 Task: Look for space in Riverbank, United States from 5th July, 2023 to 10th July, 2023 for 4 adults in price range Rs.9000 to Rs.14000. Place can be entire place with 2 bedrooms having 4 beds and 2 bathrooms. Property type can be house, flat, guest house. Booking option can be shelf check-in. Required host language is English.
Action: Mouse moved to (537, 138)
Screenshot: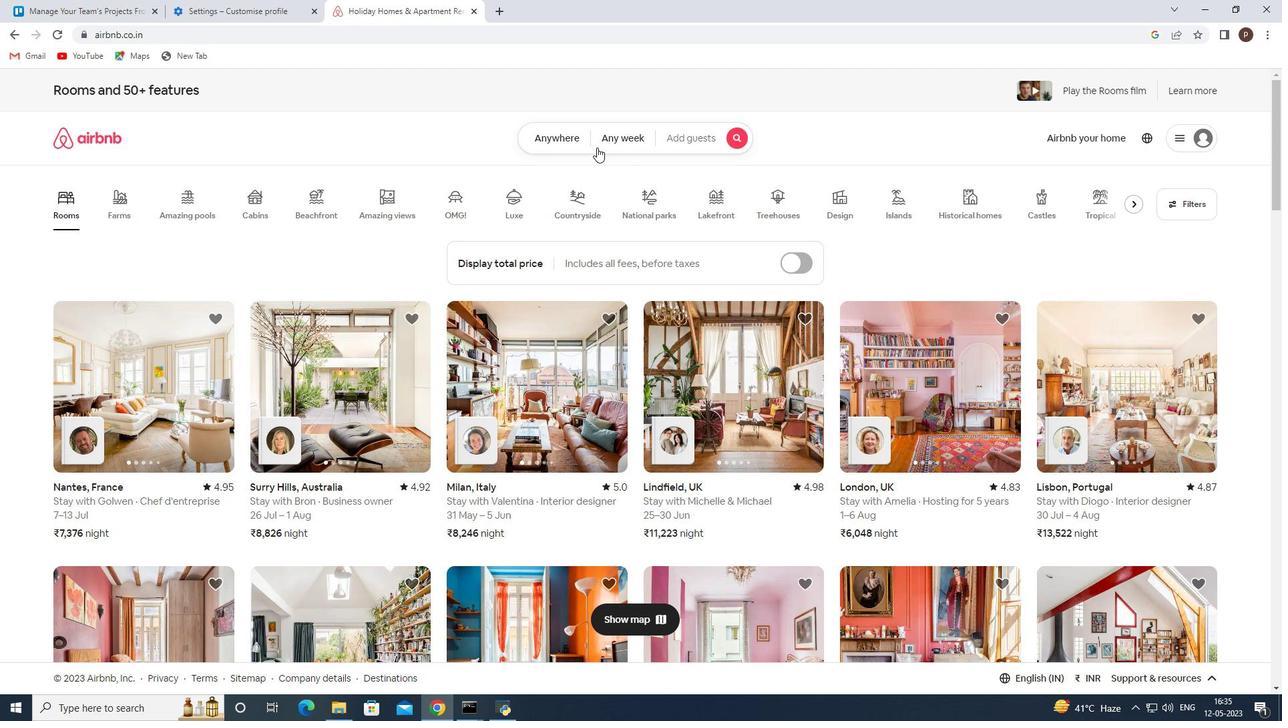 
Action: Mouse pressed left at (537, 138)
Screenshot: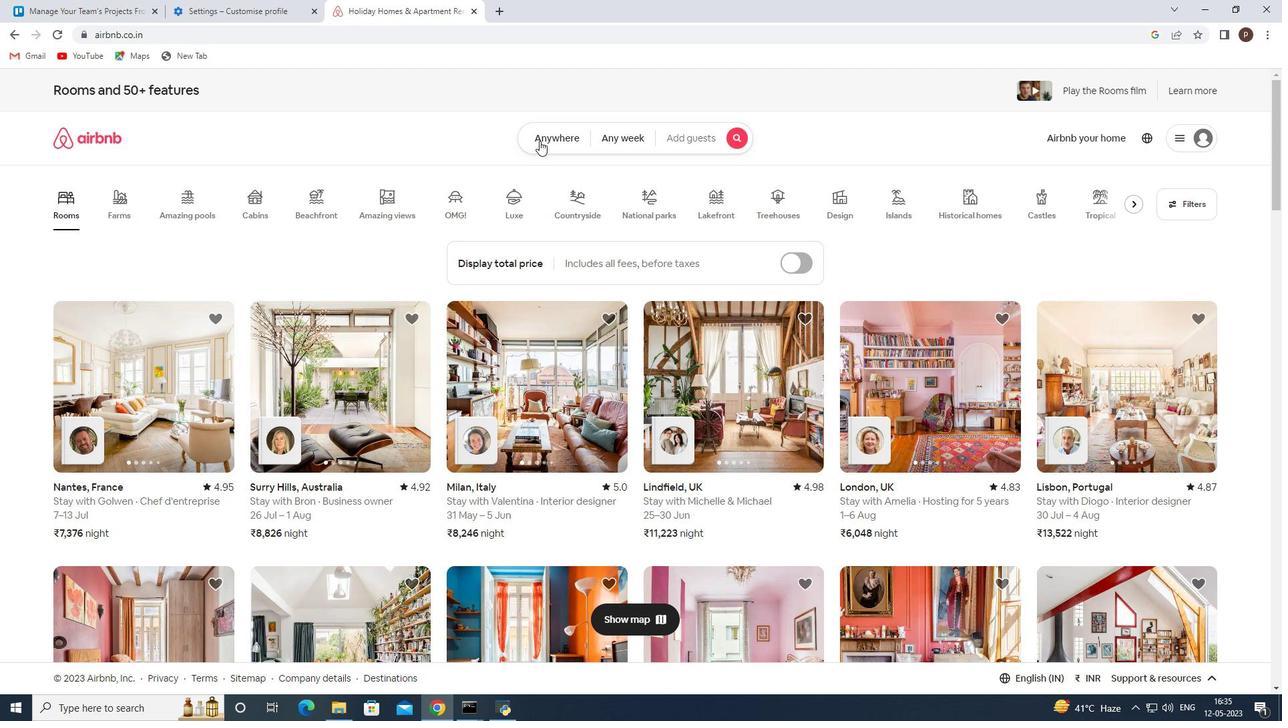 
Action: Mouse moved to (414, 193)
Screenshot: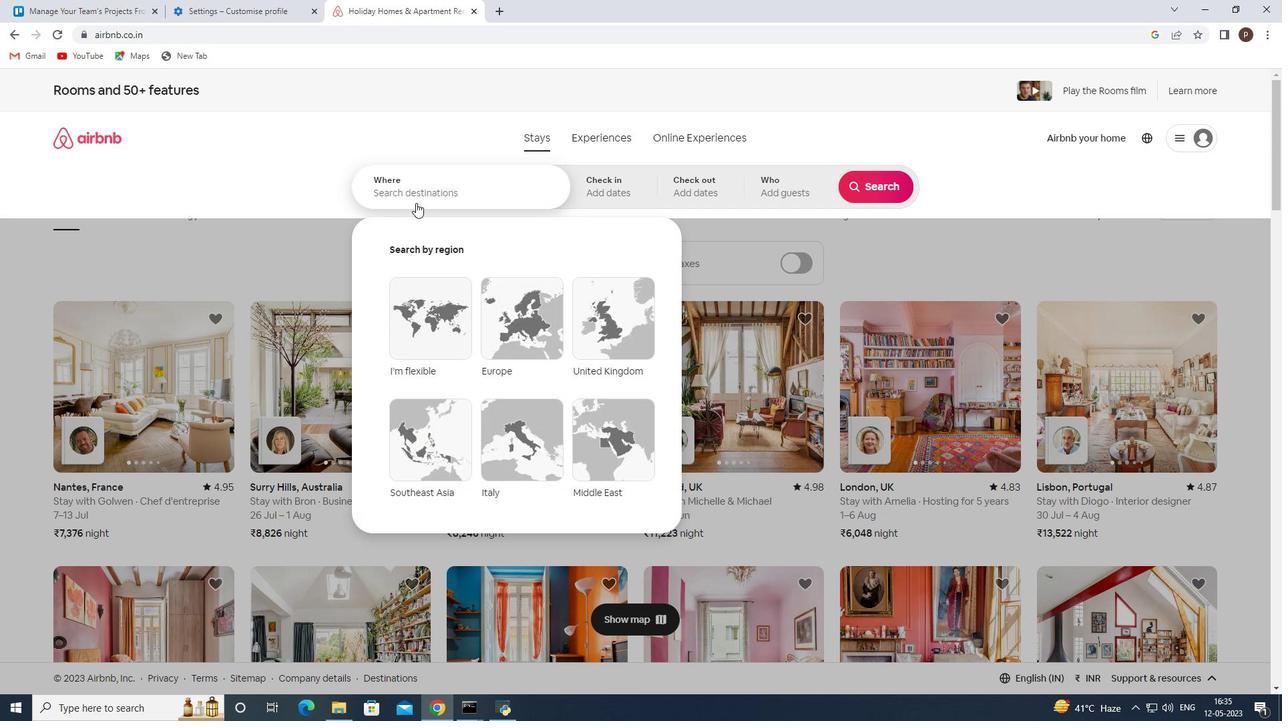 
Action: Mouse pressed left at (414, 193)
Screenshot: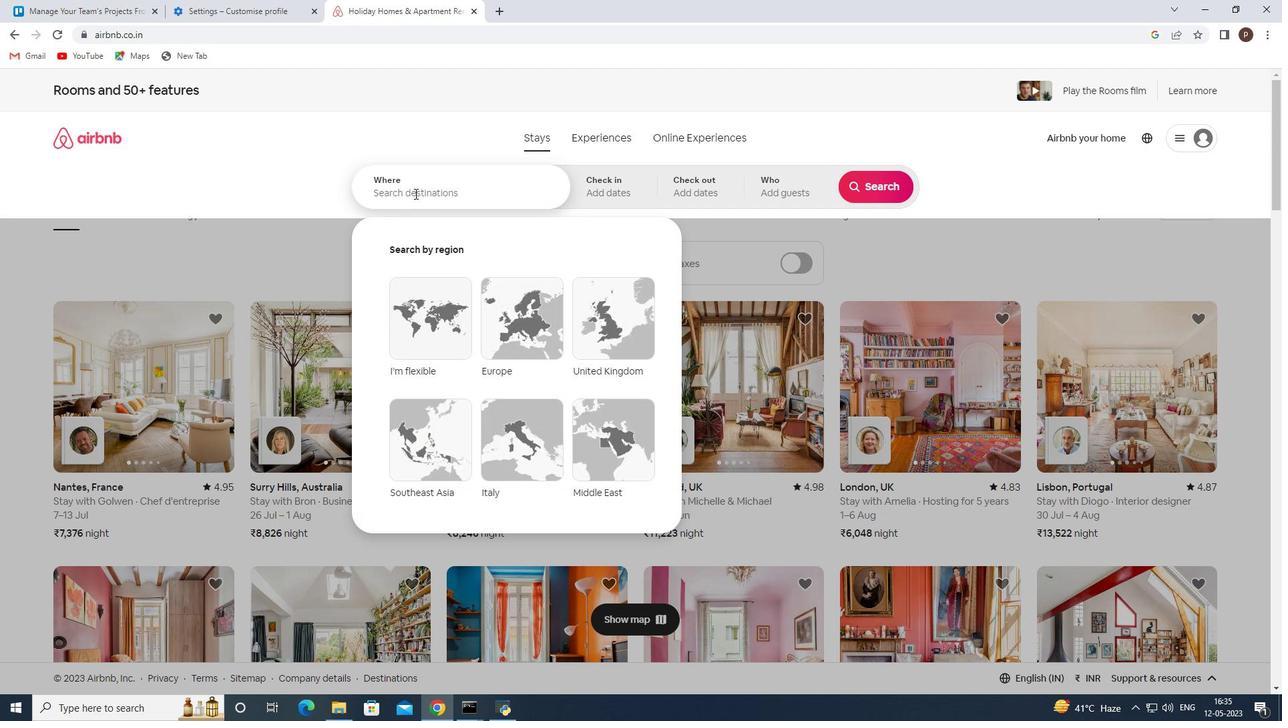 
Action: Key pressed <Key.caps_lock>R<Key.caps_lock>iverbank,<Key.space><Key.caps_lock>U<Key.caps_lock>nited<Key.space><Key.caps_lock>S<Key.caps_lock>tates<Key.space><Key.enter>
Screenshot: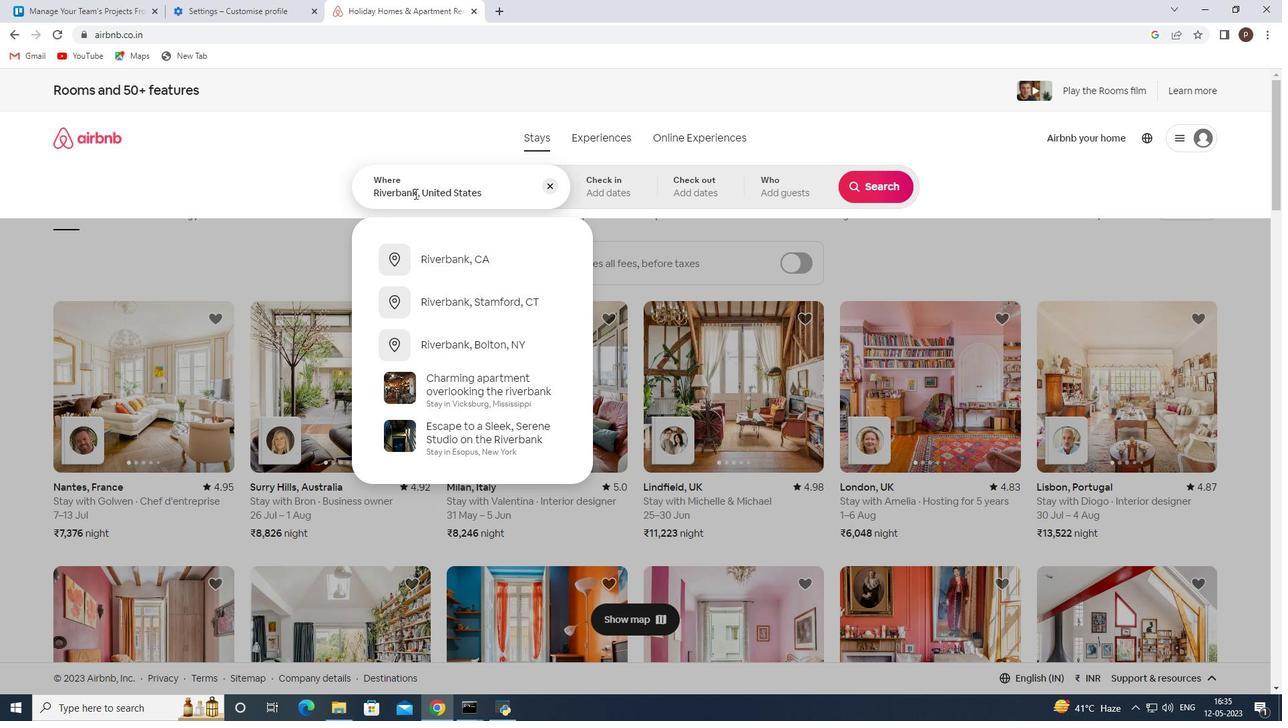 
Action: Mouse moved to (870, 291)
Screenshot: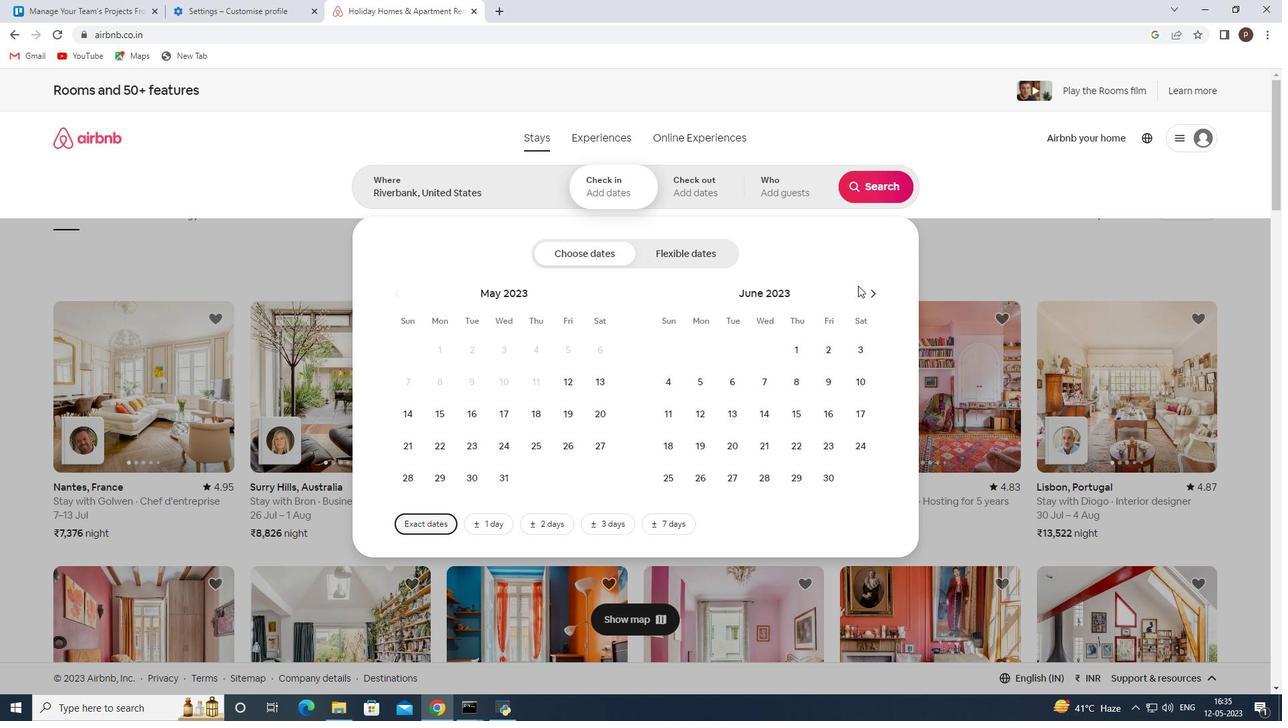 
Action: Mouse pressed left at (870, 291)
Screenshot: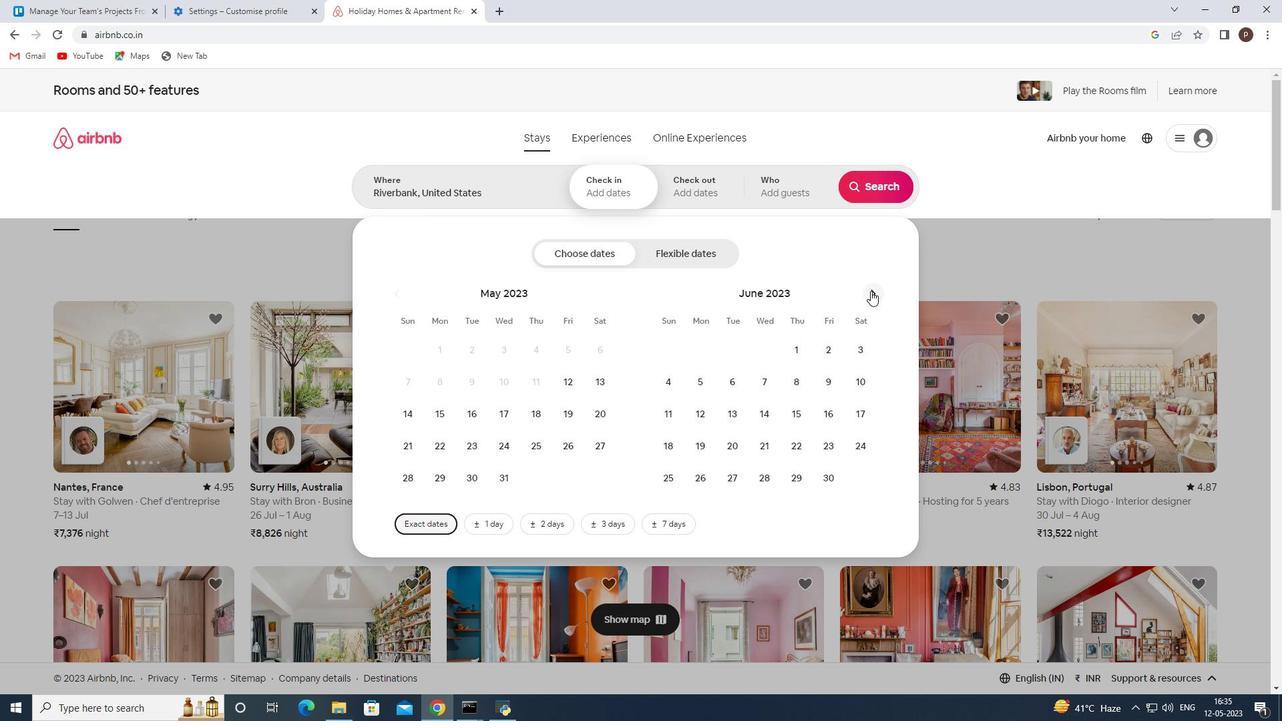 
Action: Mouse moved to (759, 376)
Screenshot: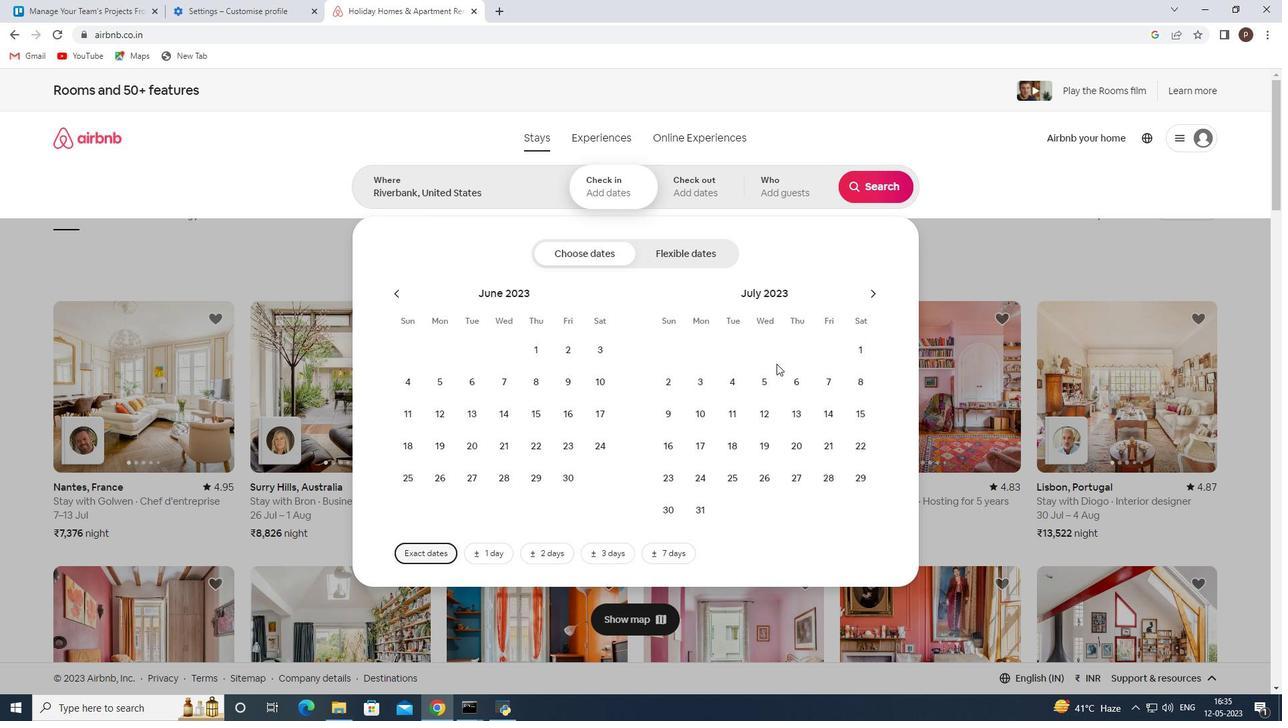 
Action: Mouse pressed left at (759, 376)
Screenshot: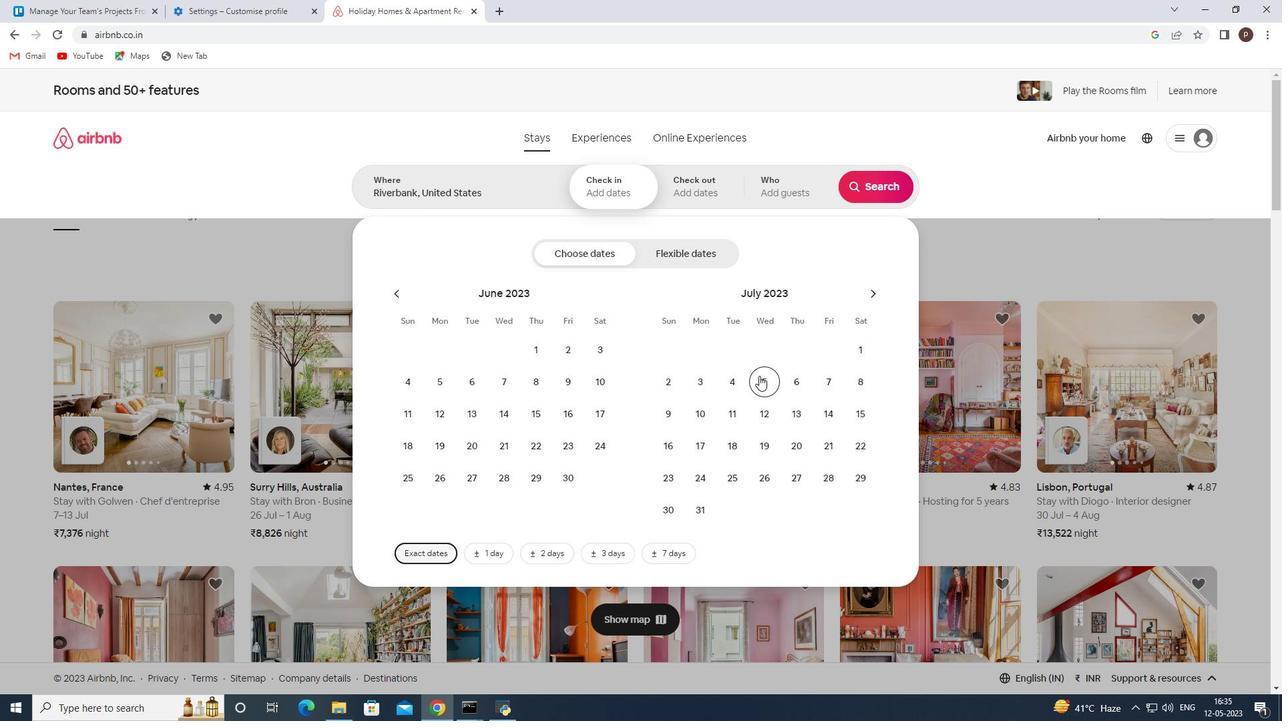 
Action: Mouse moved to (701, 414)
Screenshot: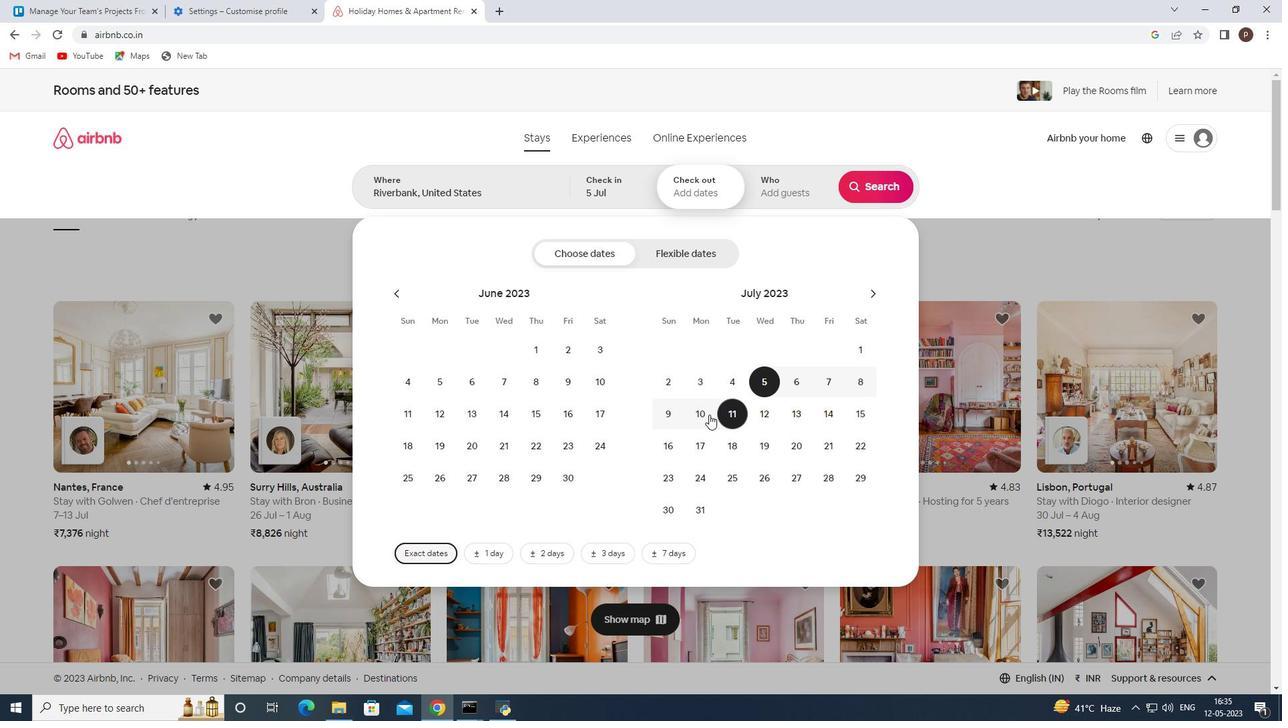 
Action: Mouse pressed left at (701, 414)
Screenshot: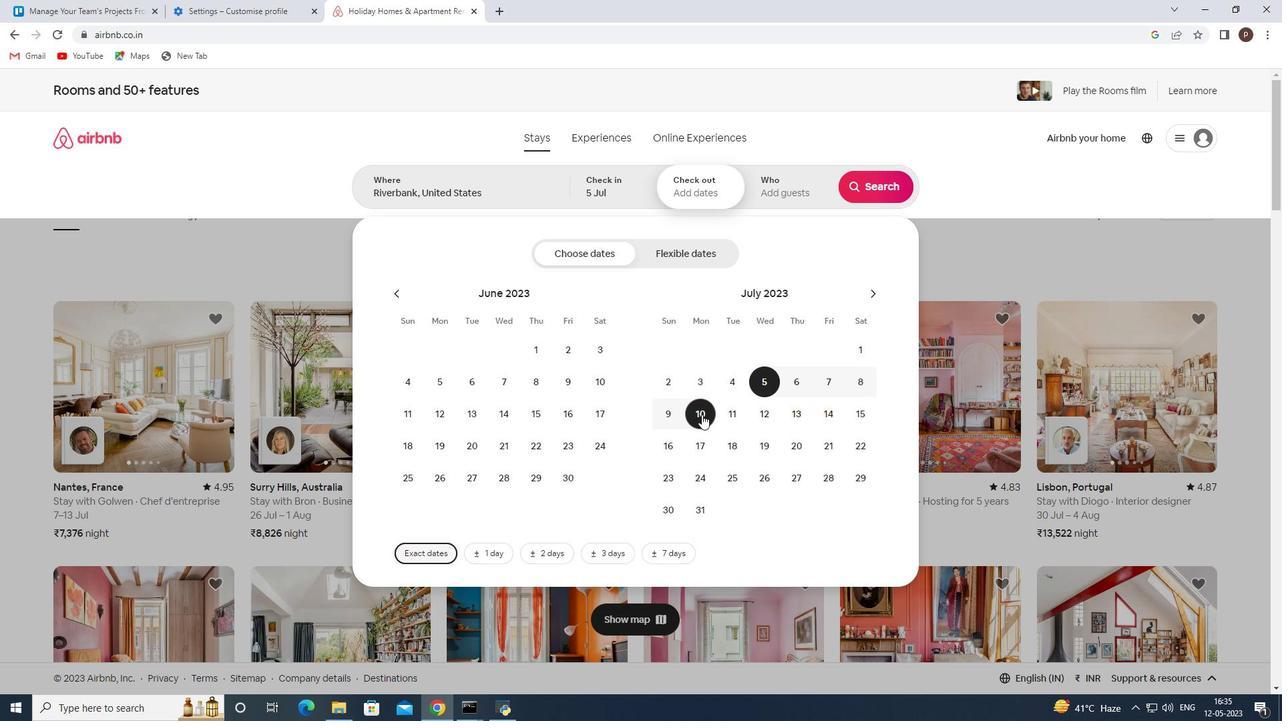 
Action: Mouse moved to (786, 197)
Screenshot: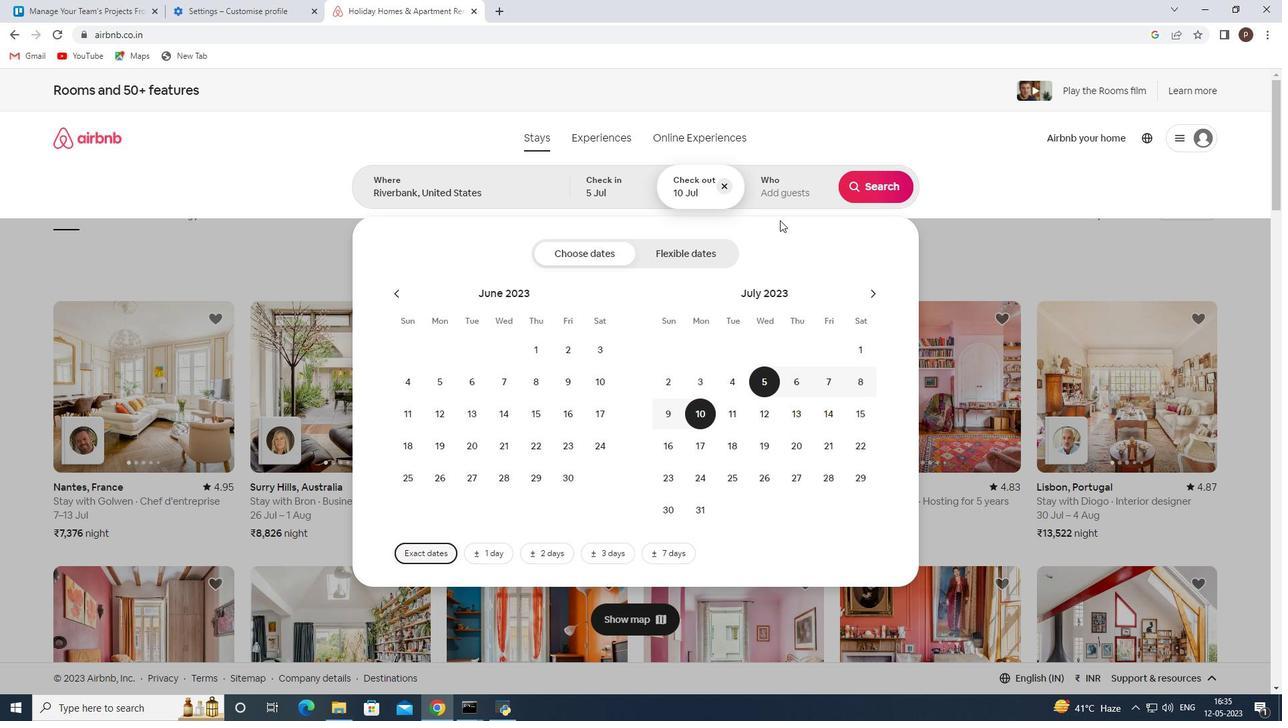 
Action: Mouse pressed left at (786, 197)
Screenshot: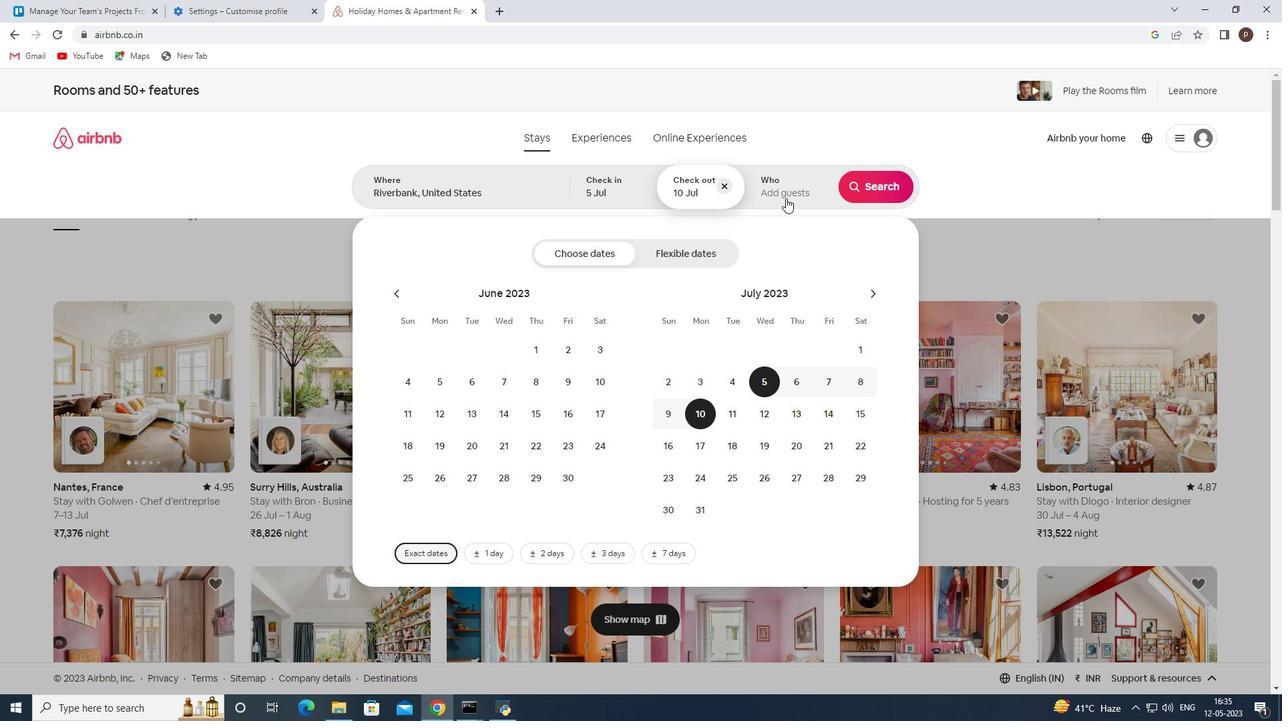 
Action: Mouse moved to (882, 257)
Screenshot: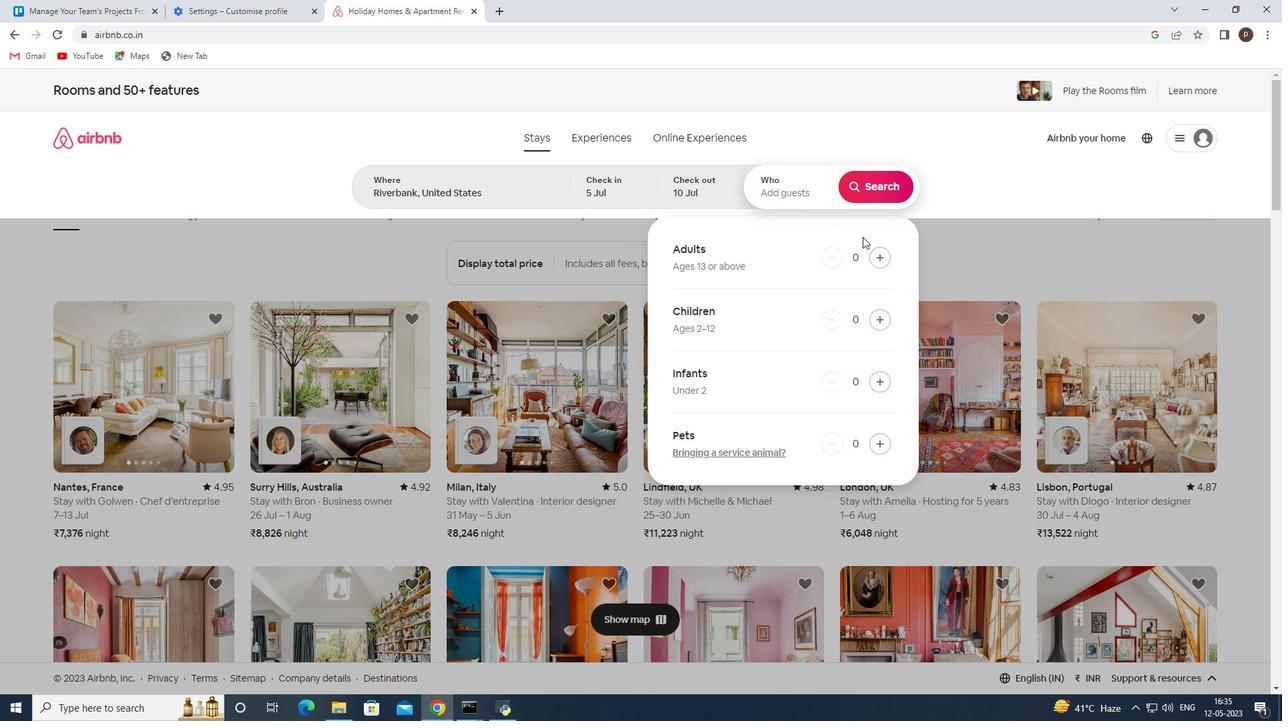 
Action: Mouse pressed left at (882, 257)
Screenshot: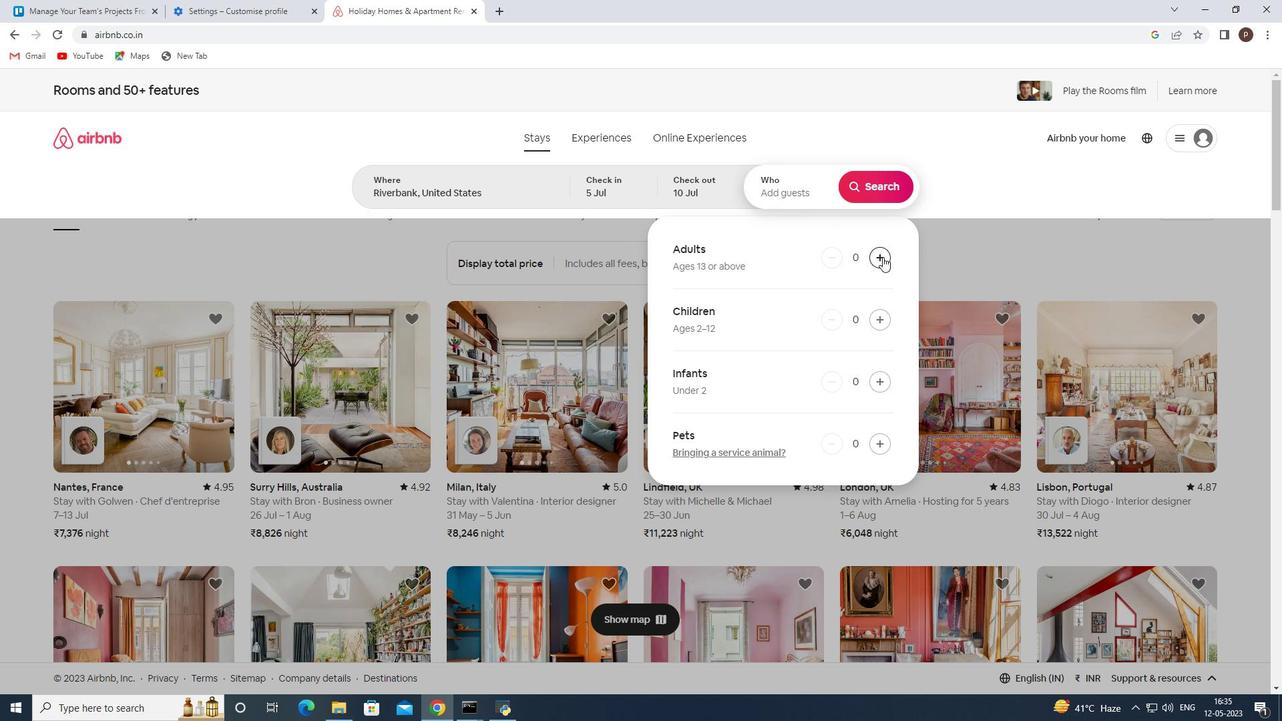
Action: Mouse pressed left at (882, 257)
Screenshot: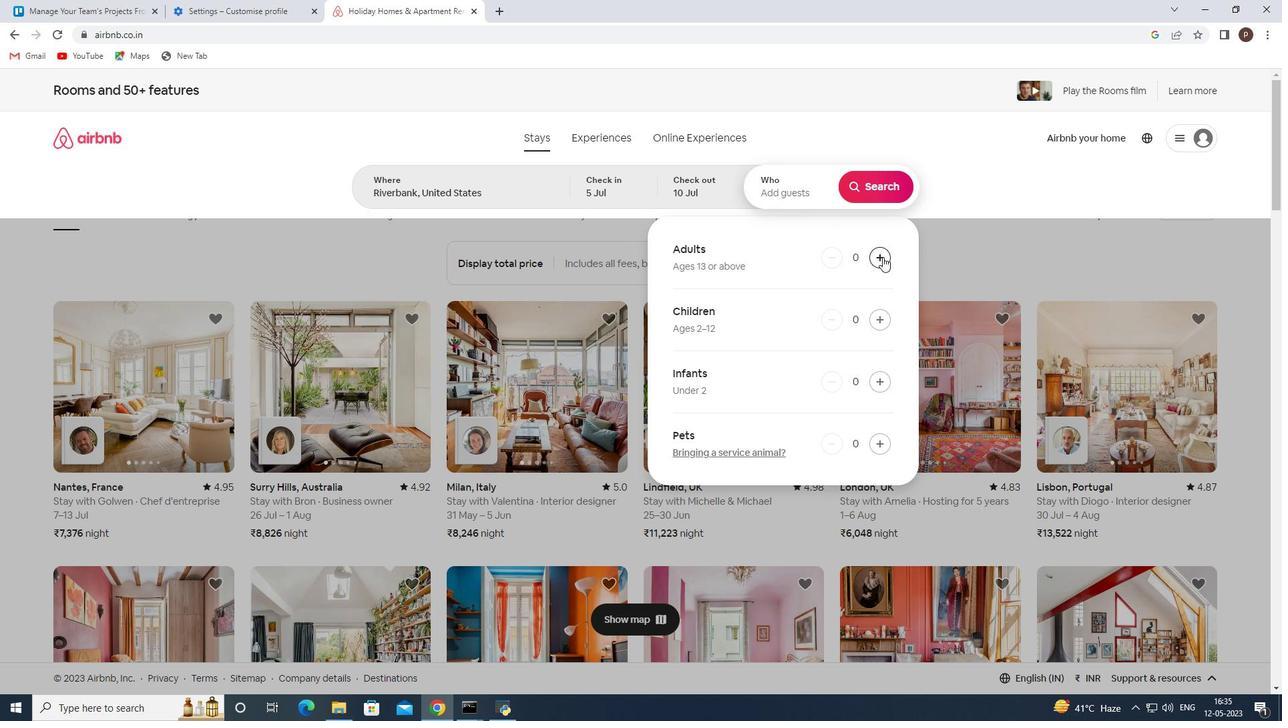 
Action: Mouse pressed left at (882, 257)
Screenshot: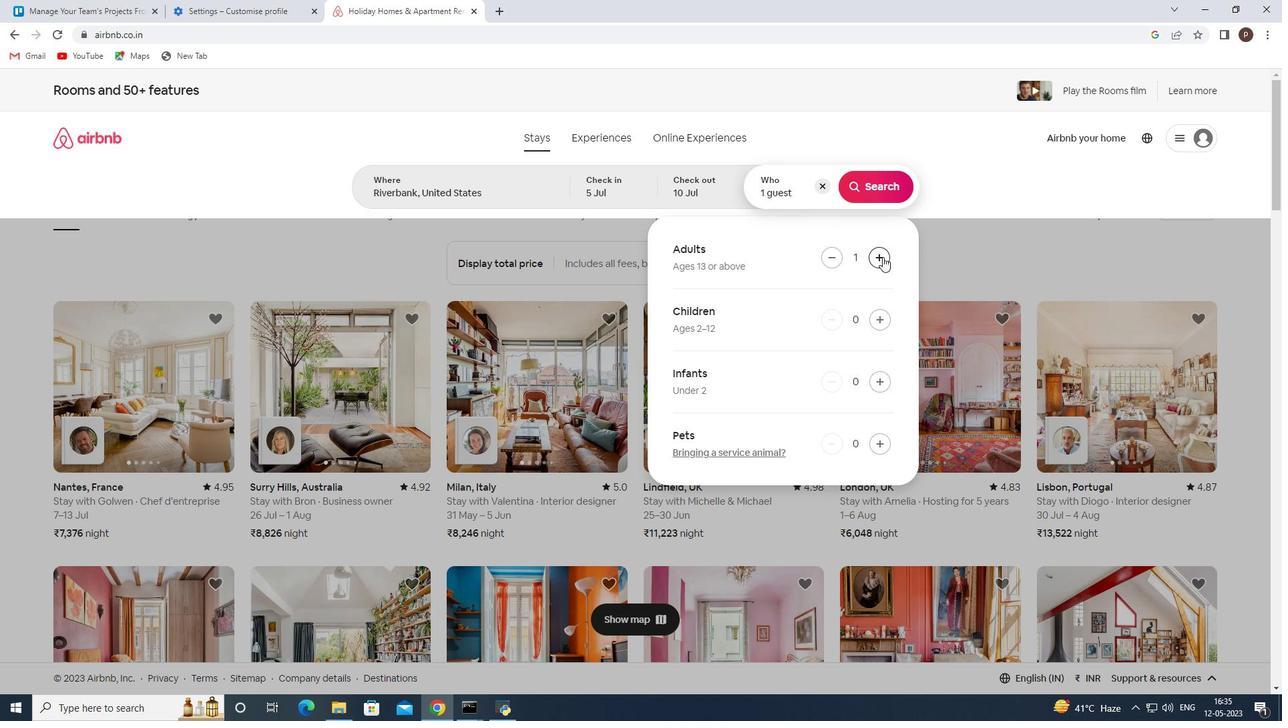 
Action: Mouse pressed left at (882, 257)
Screenshot: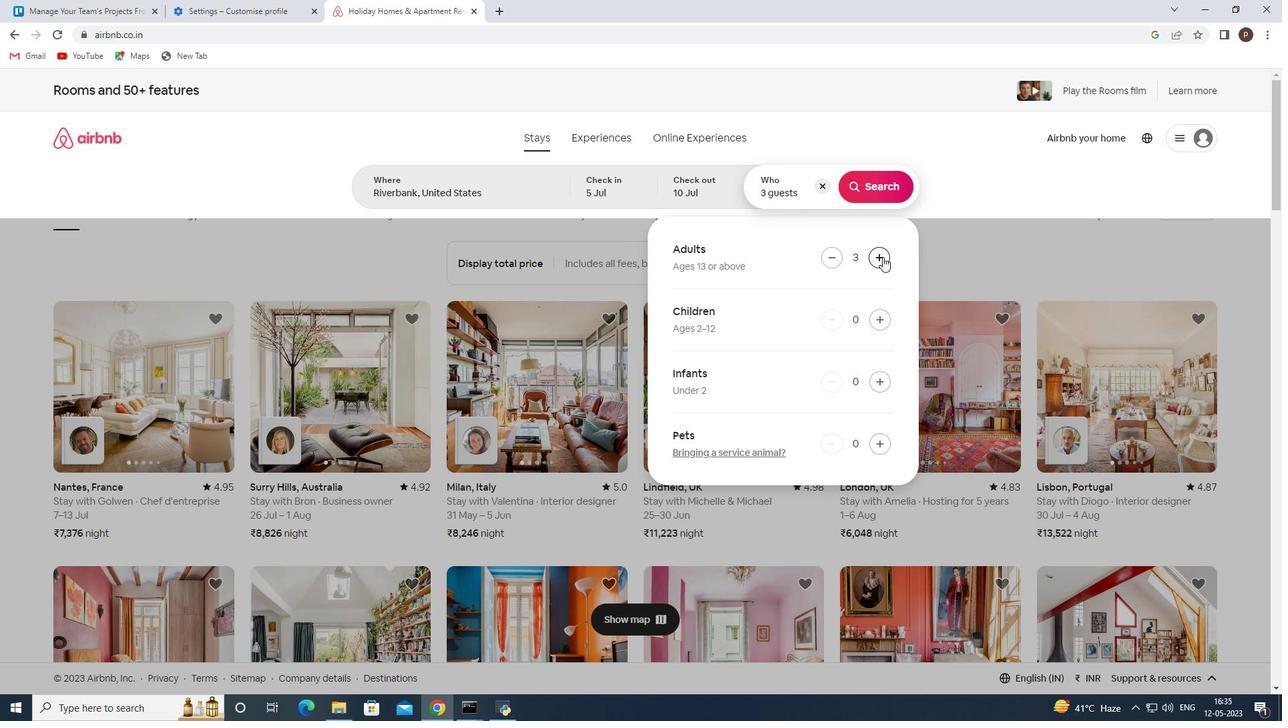 
Action: Mouse moved to (868, 182)
Screenshot: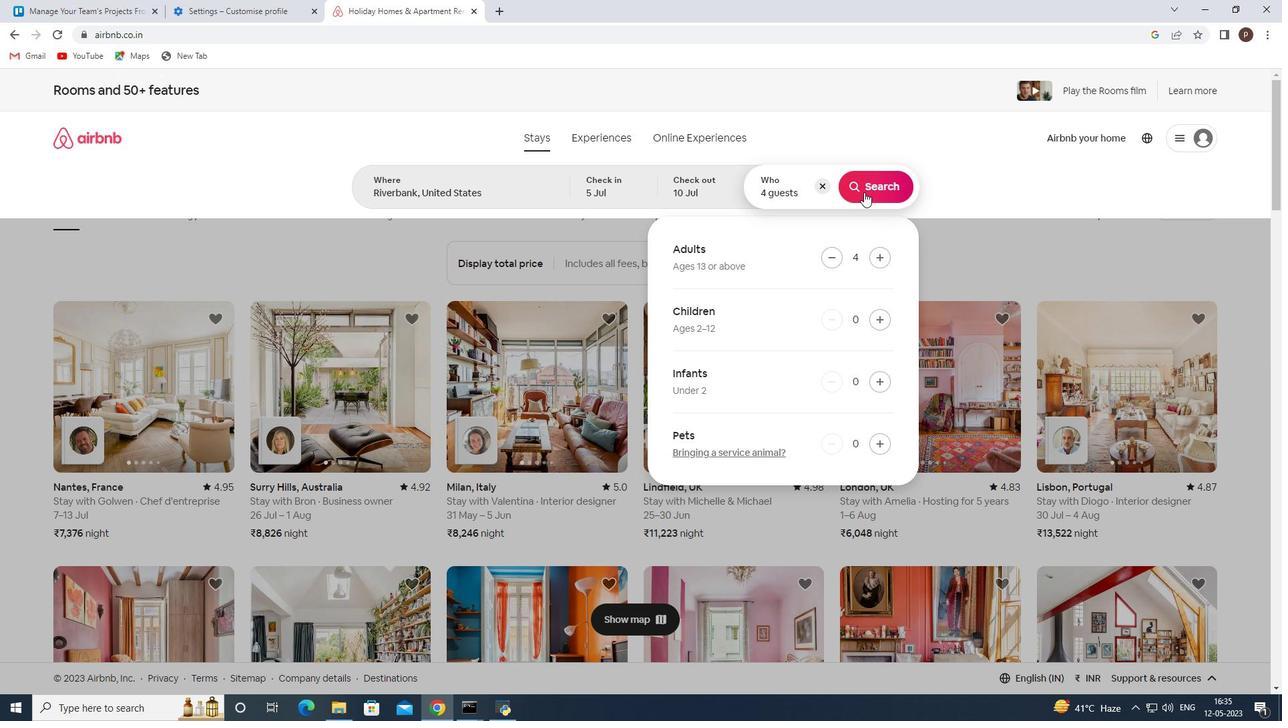 
Action: Mouse pressed left at (868, 182)
Screenshot: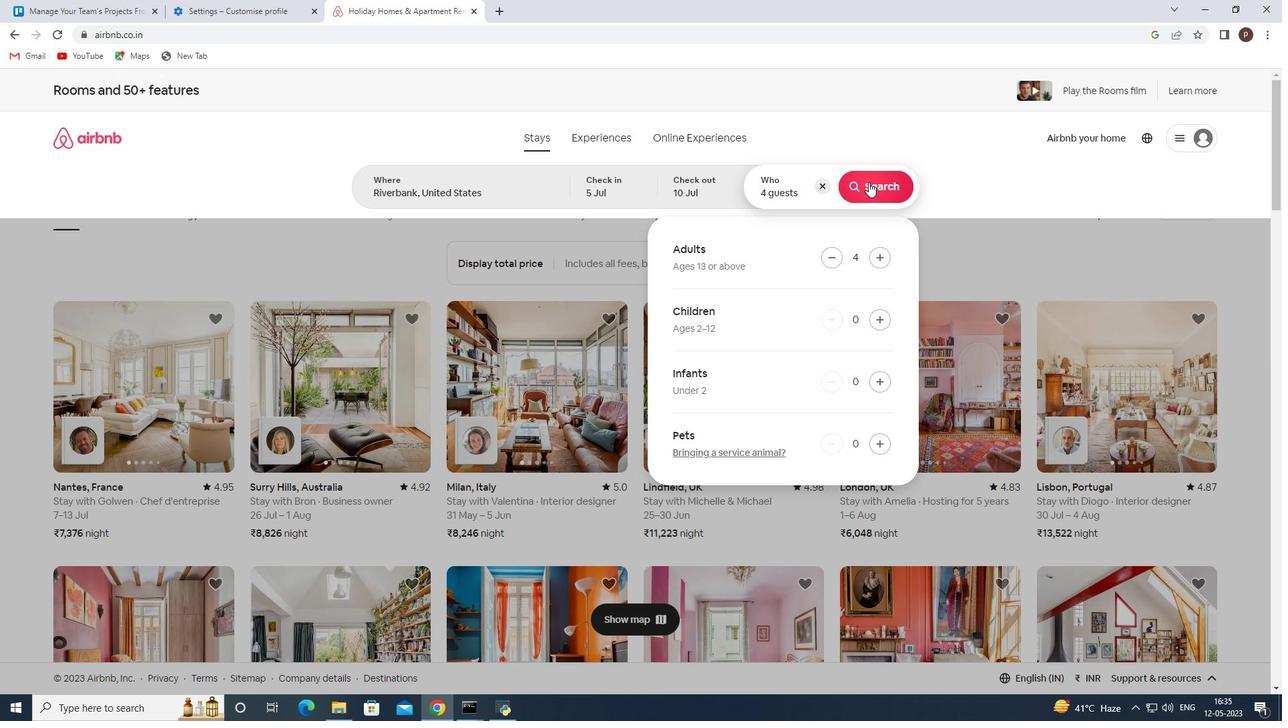
Action: Mouse moved to (1207, 149)
Screenshot: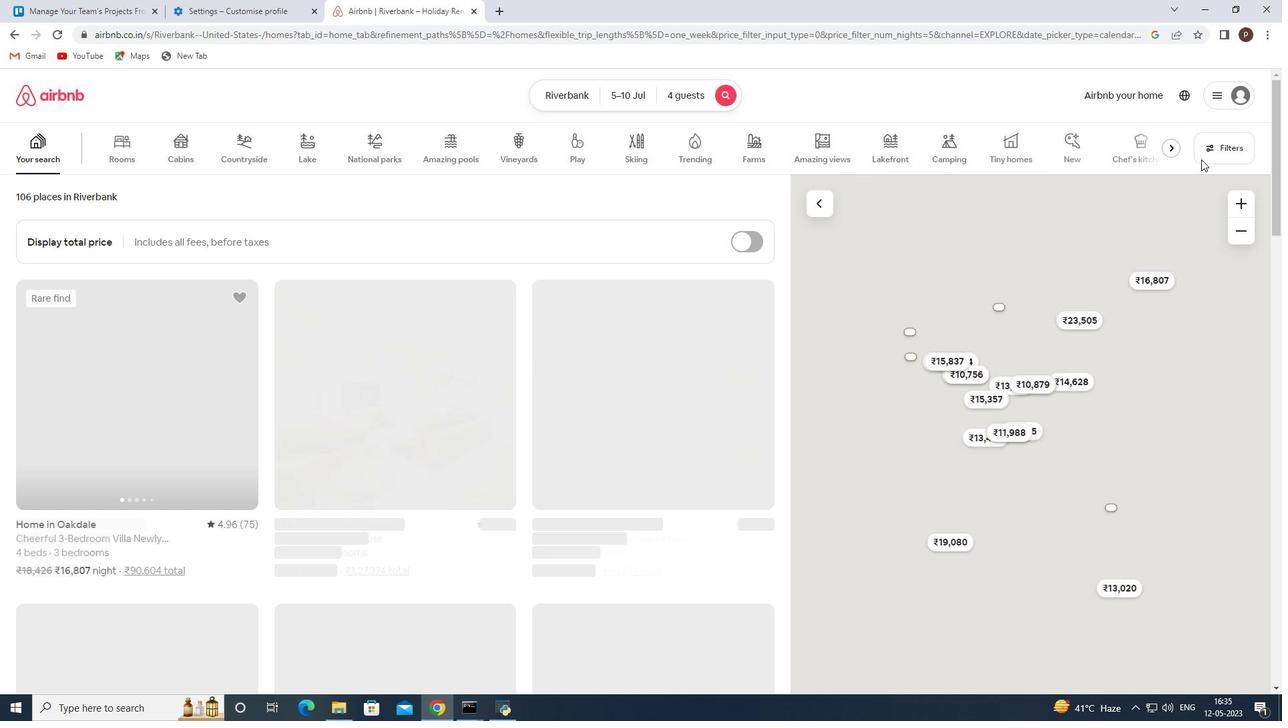 
Action: Mouse pressed left at (1207, 149)
Screenshot: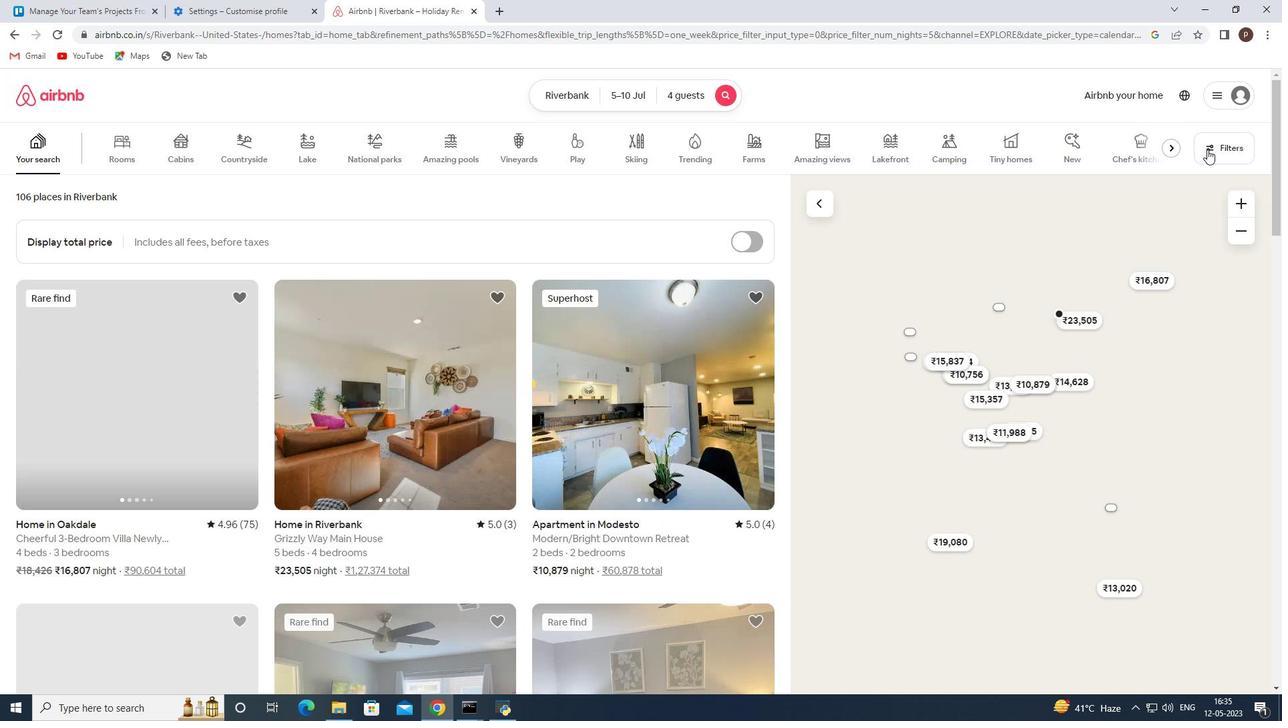 
Action: Mouse moved to (443, 474)
Screenshot: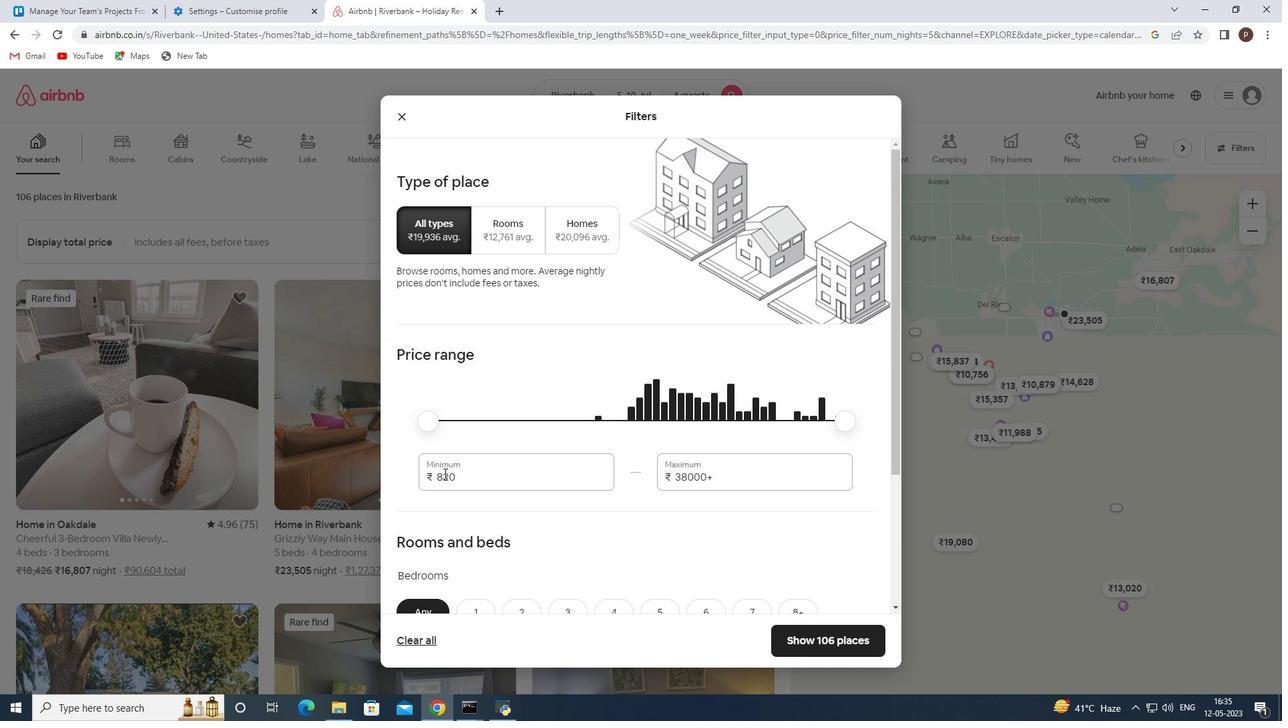 
Action: Mouse pressed left at (443, 474)
Screenshot: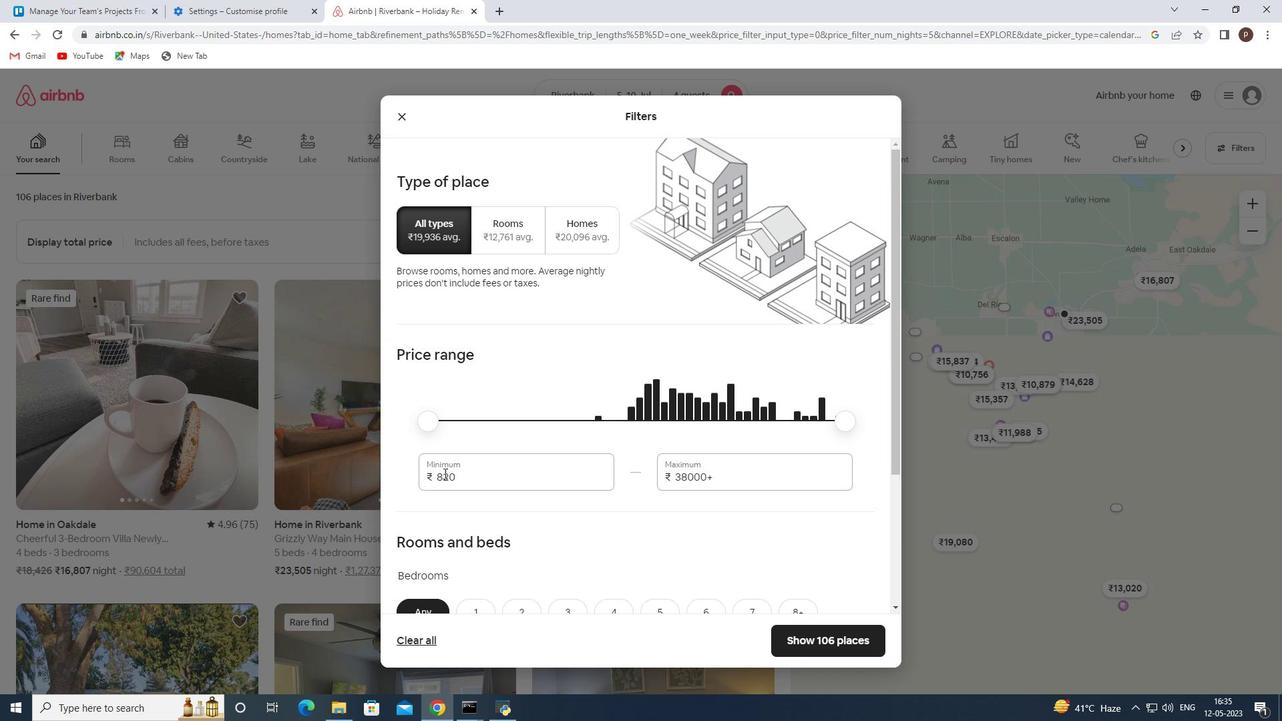 
Action: Mouse pressed left at (443, 474)
Screenshot: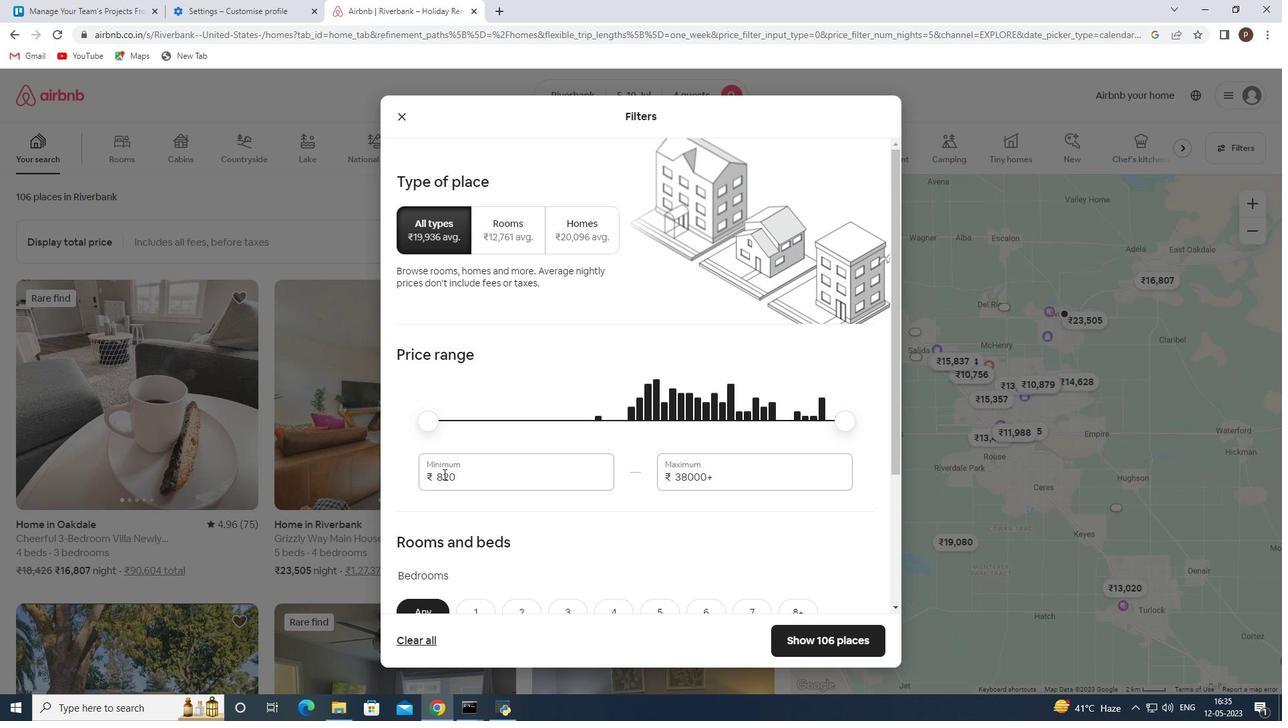 
Action: Key pressed 9000<Key.tab>14000
Screenshot: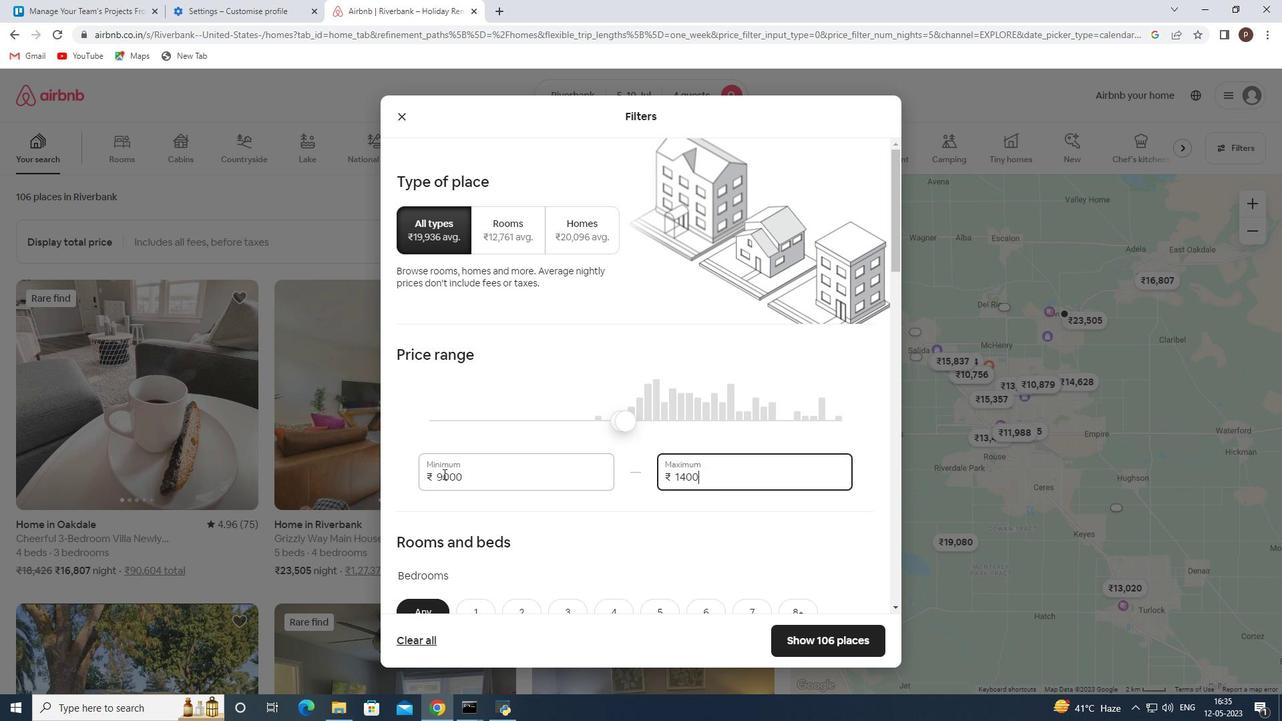 
Action: Mouse moved to (444, 472)
Screenshot: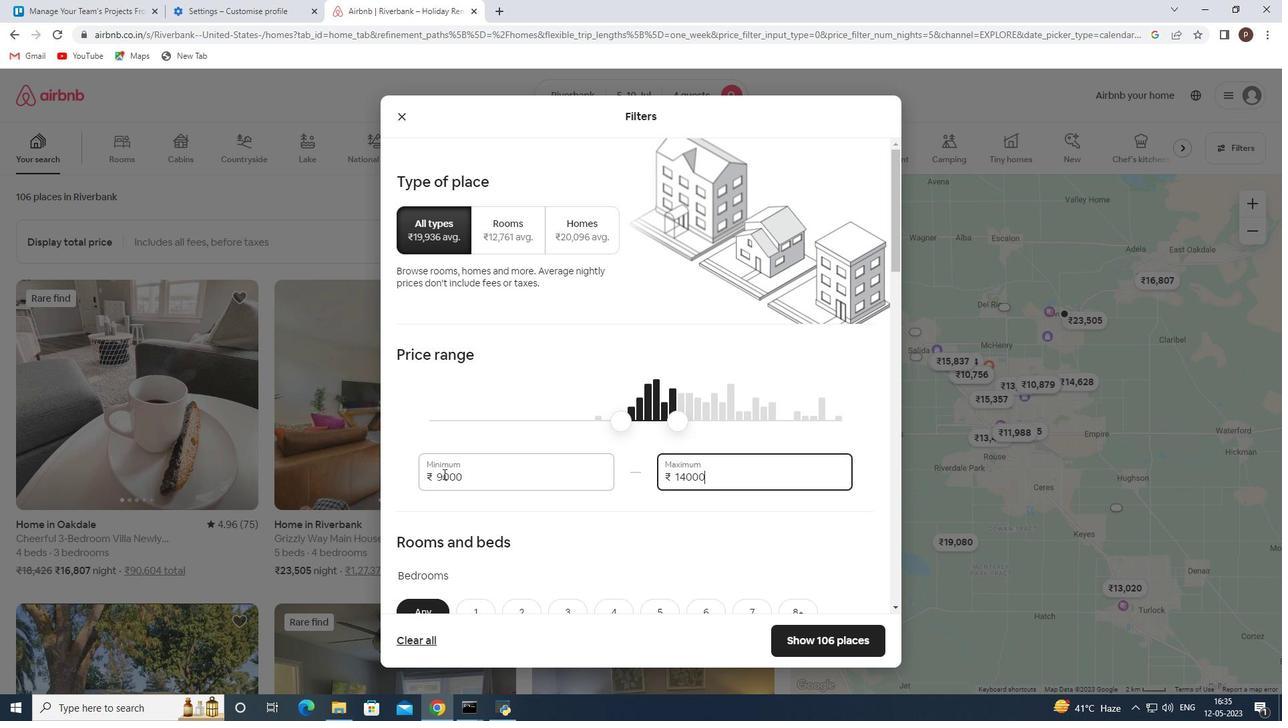 
Action: Mouse scrolled (444, 471) with delta (0, 0)
Screenshot: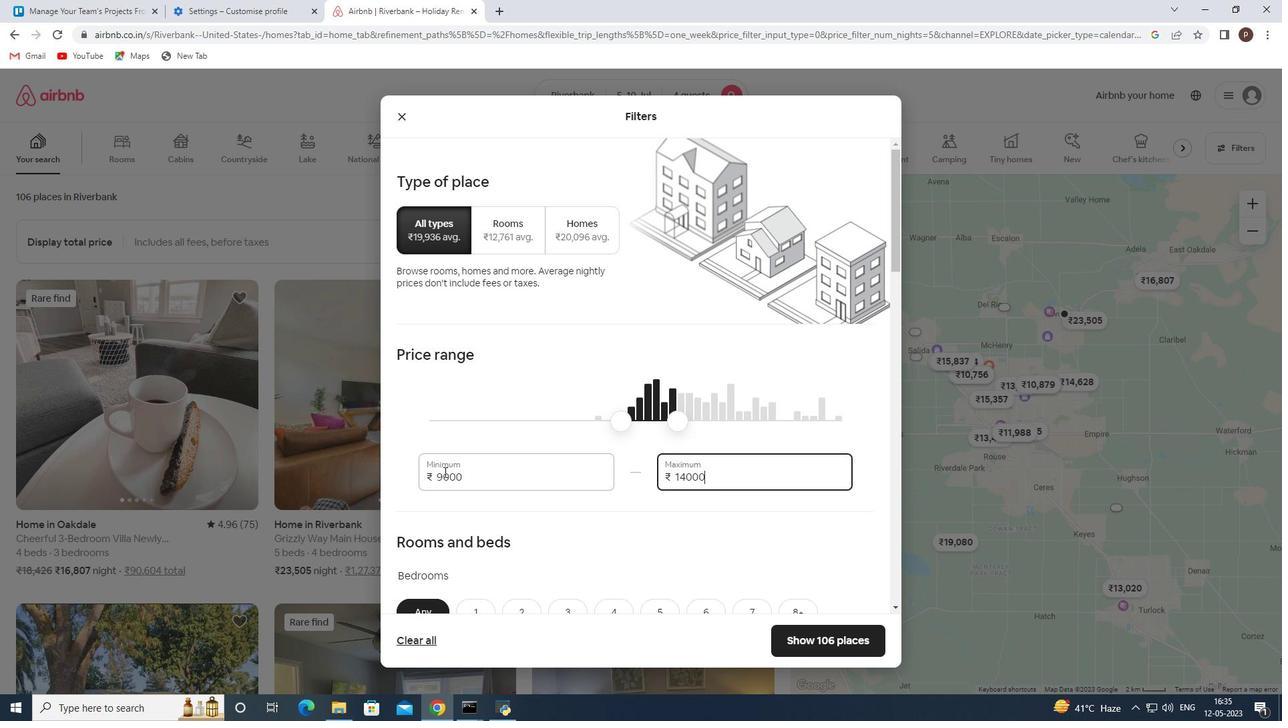 
Action: Mouse moved to (444, 472)
Screenshot: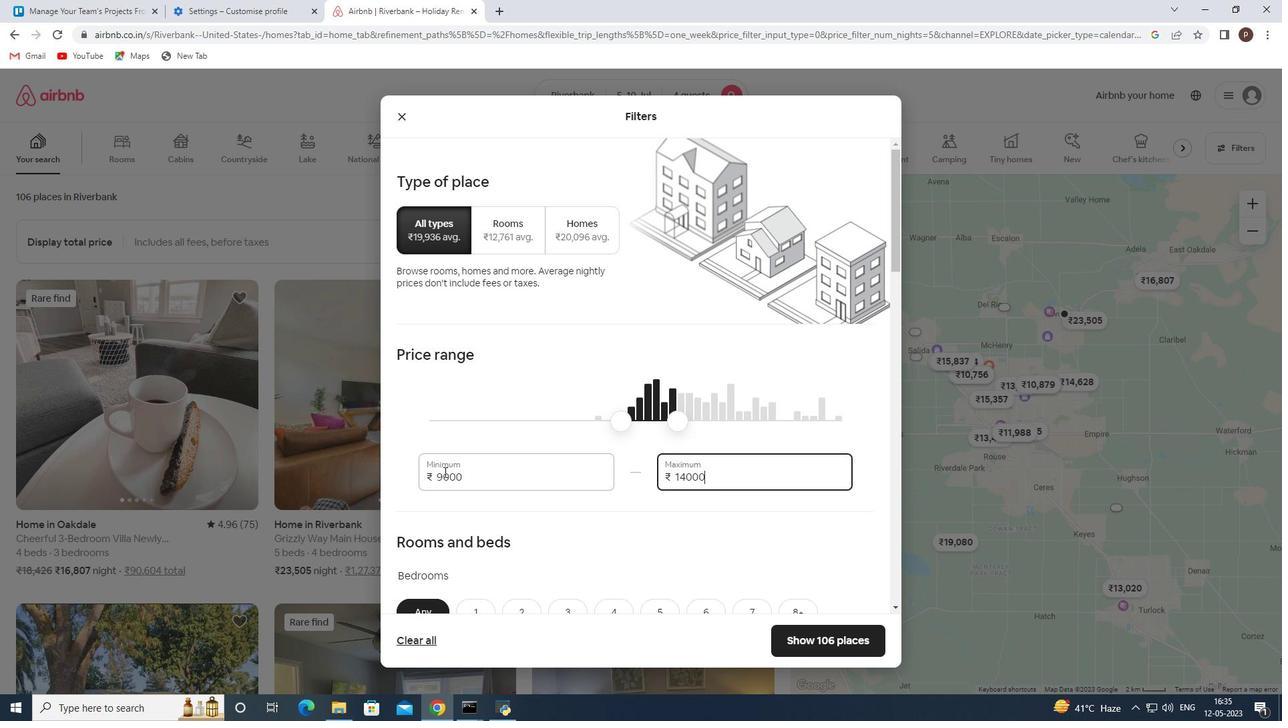 
Action: Mouse scrolled (444, 471) with delta (0, 0)
Screenshot: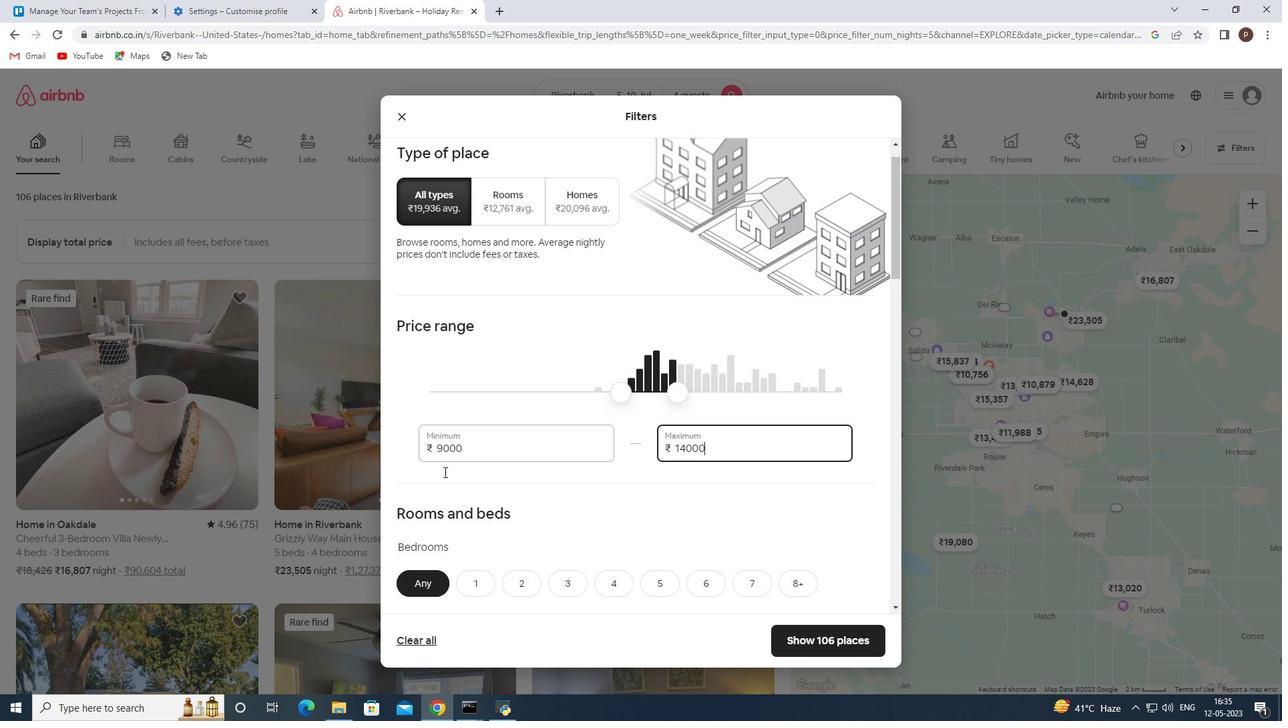 
Action: Mouse moved to (443, 472)
Screenshot: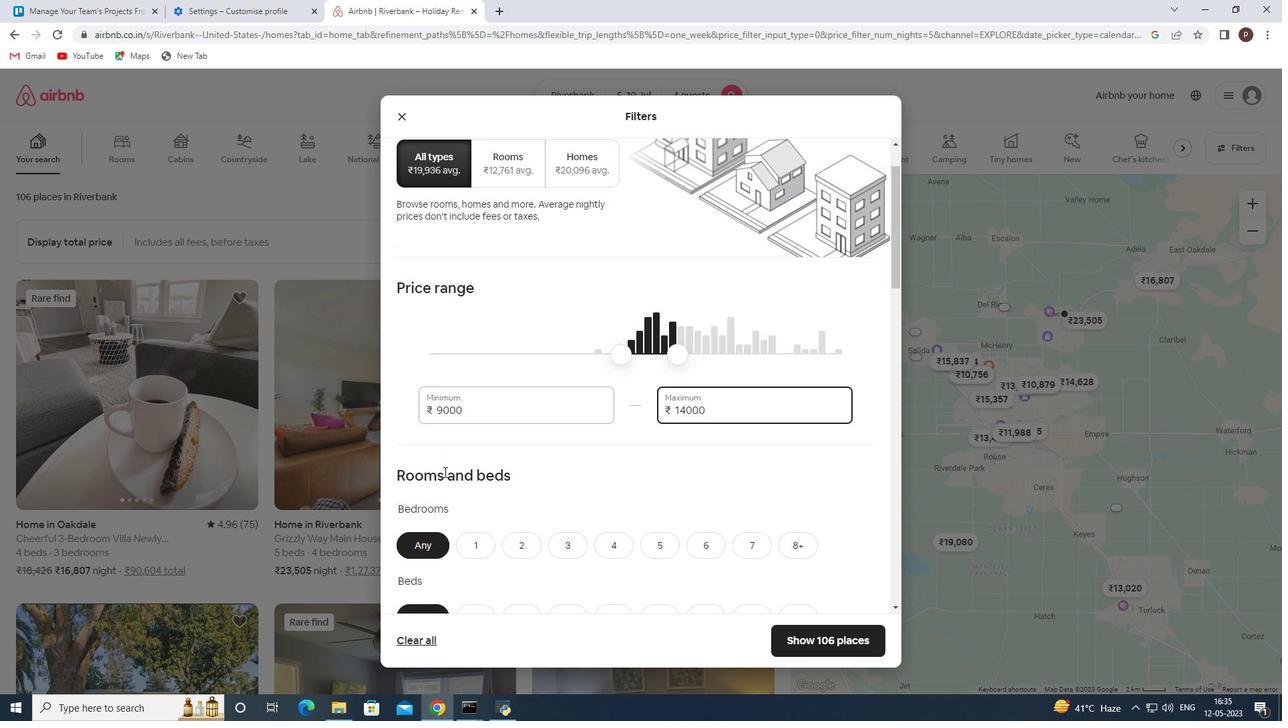 
Action: Mouse scrolled (443, 472) with delta (0, 0)
Screenshot: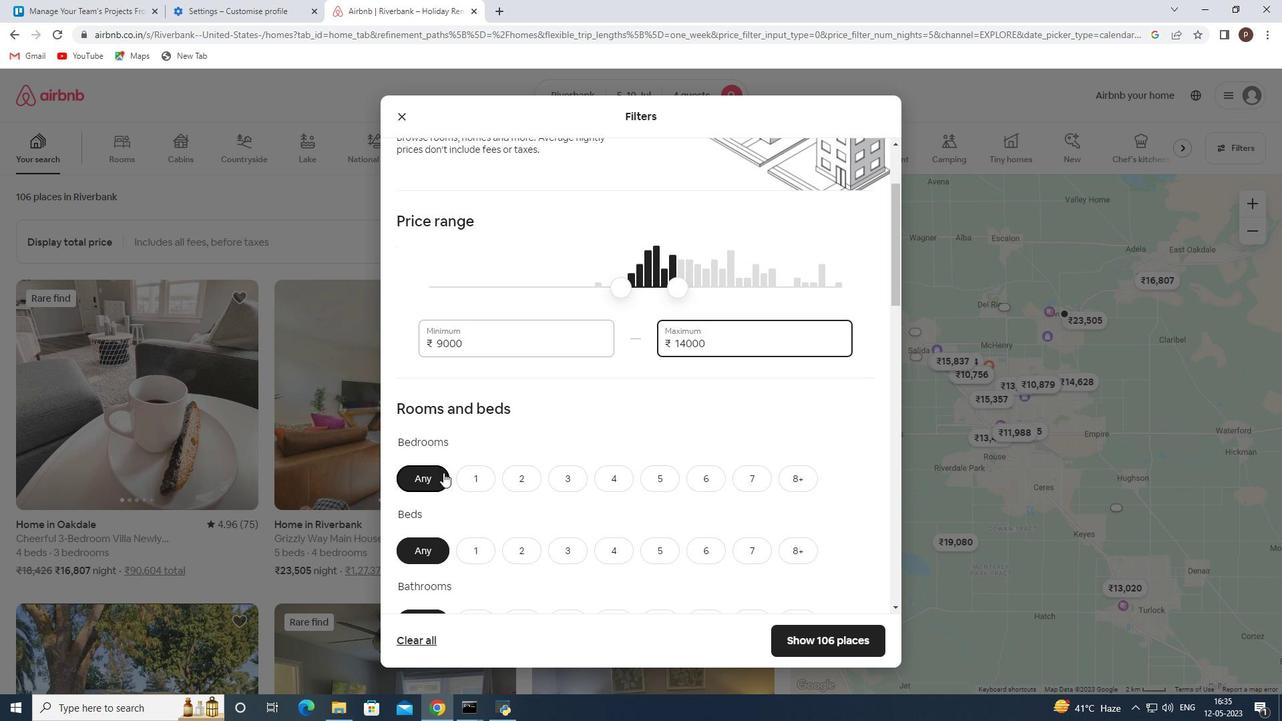 
Action: Mouse scrolled (443, 472) with delta (0, 0)
Screenshot: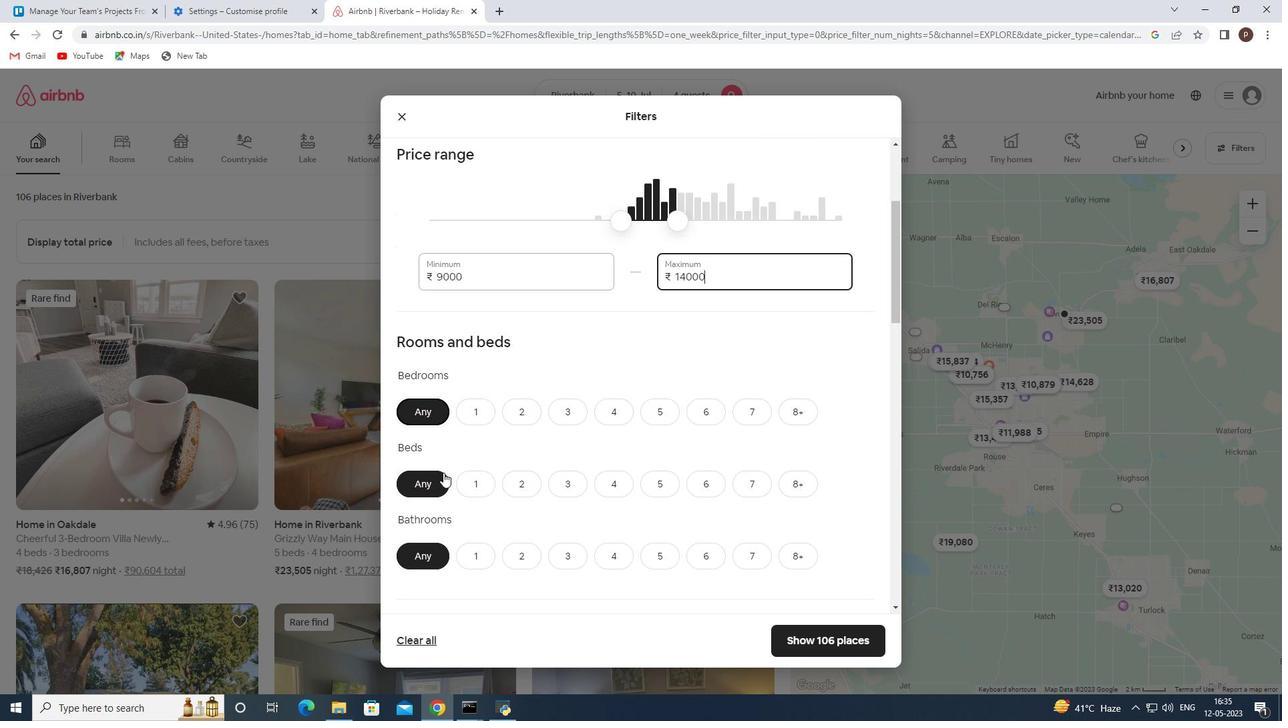 
Action: Mouse moved to (514, 333)
Screenshot: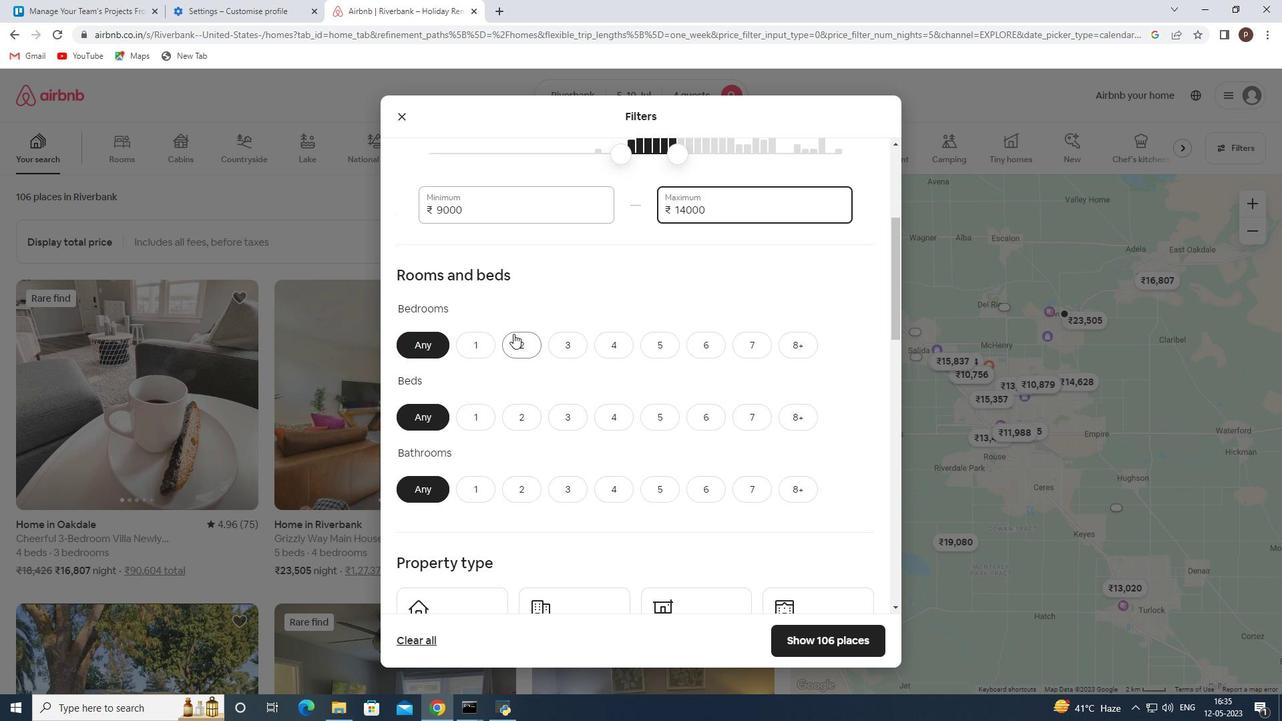 
Action: Mouse pressed left at (514, 333)
Screenshot: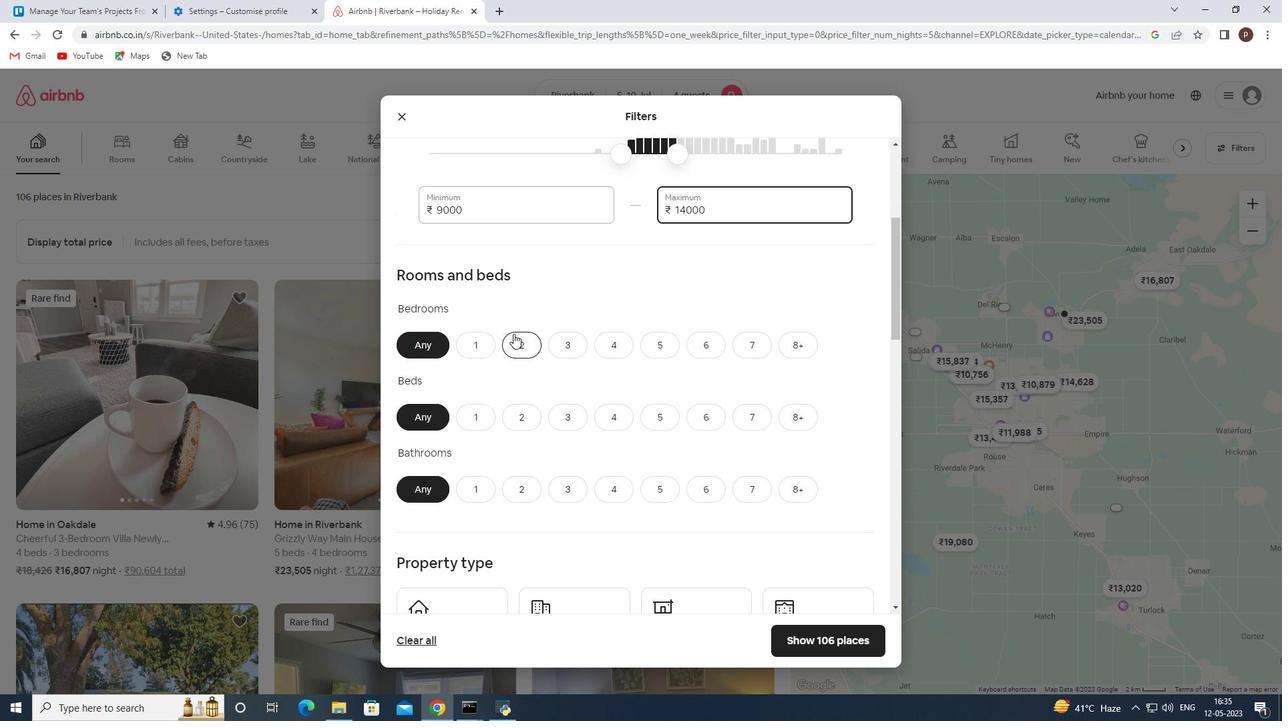 
Action: Mouse moved to (611, 420)
Screenshot: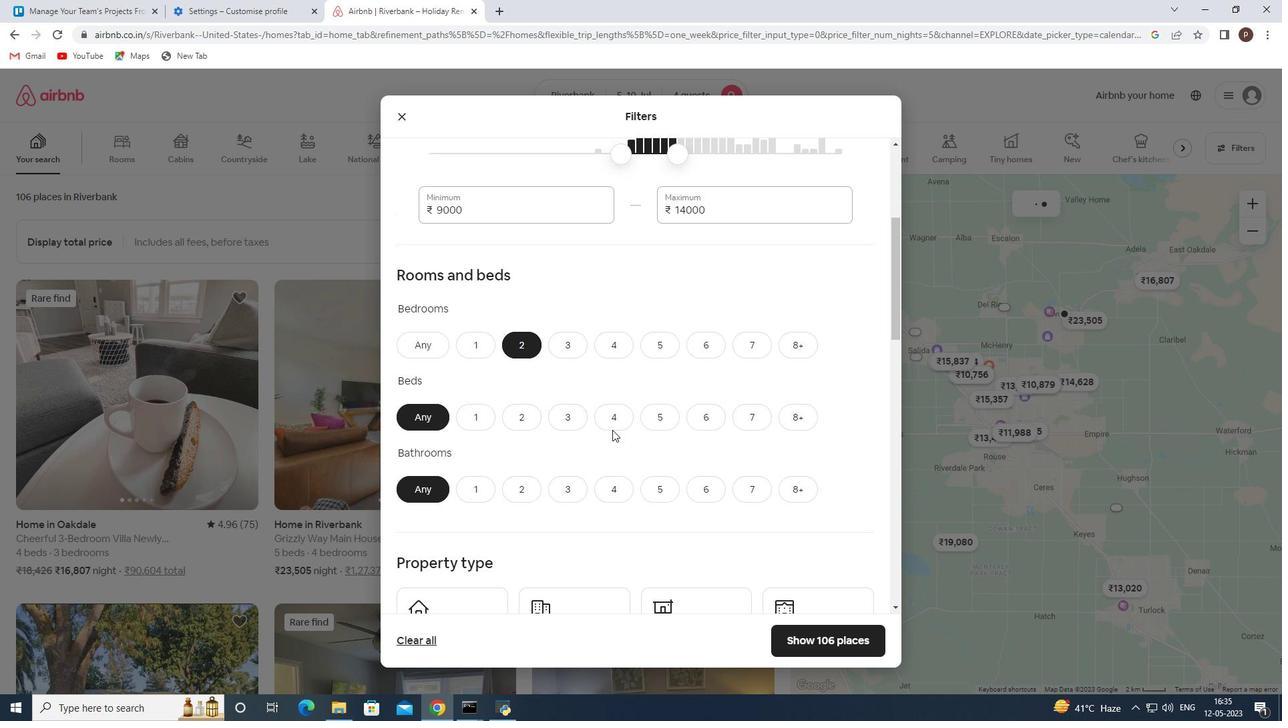 
Action: Mouse pressed left at (611, 420)
Screenshot: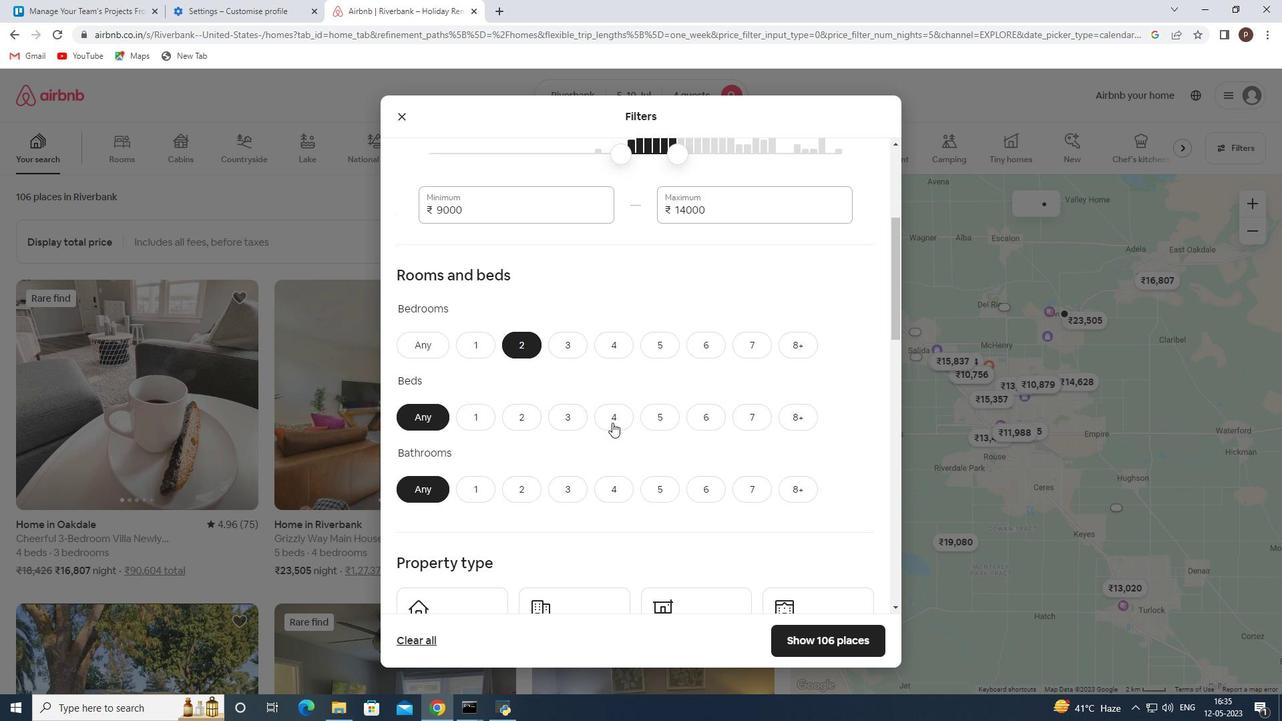 
Action: Mouse moved to (520, 478)
Screenshot: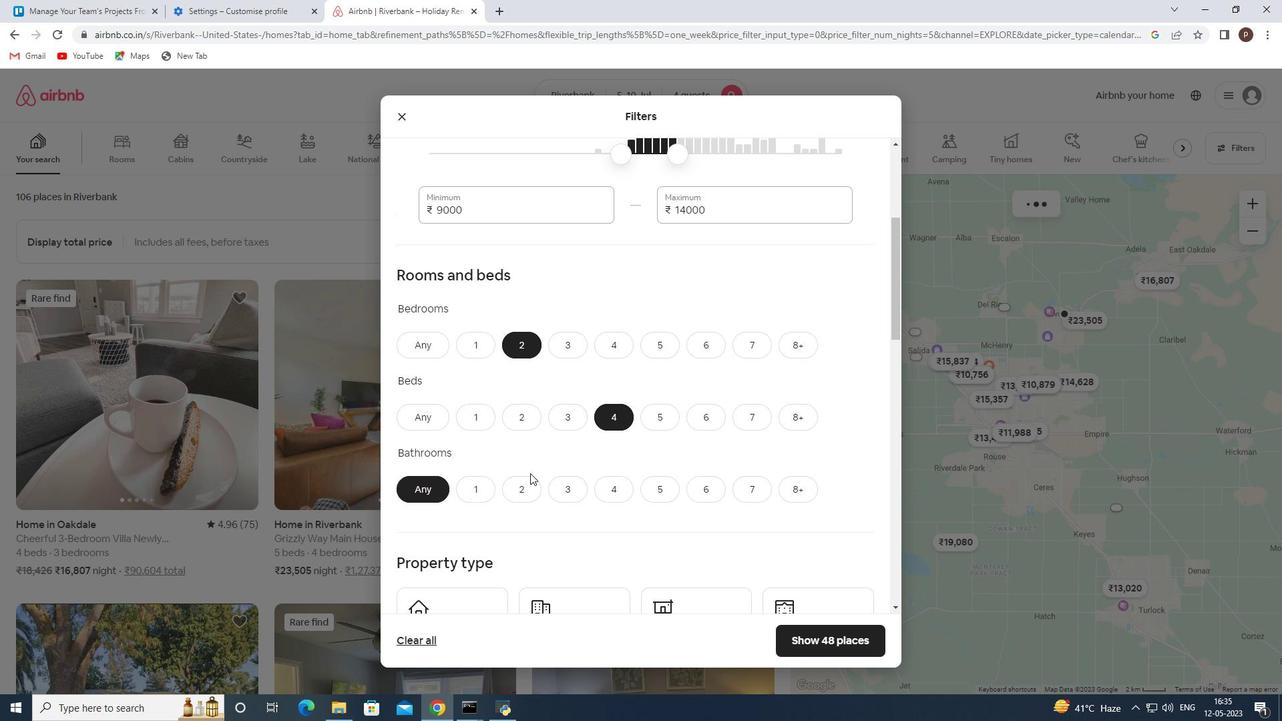 
Action: Mouse pressed left at (520, 478)
Screenshot: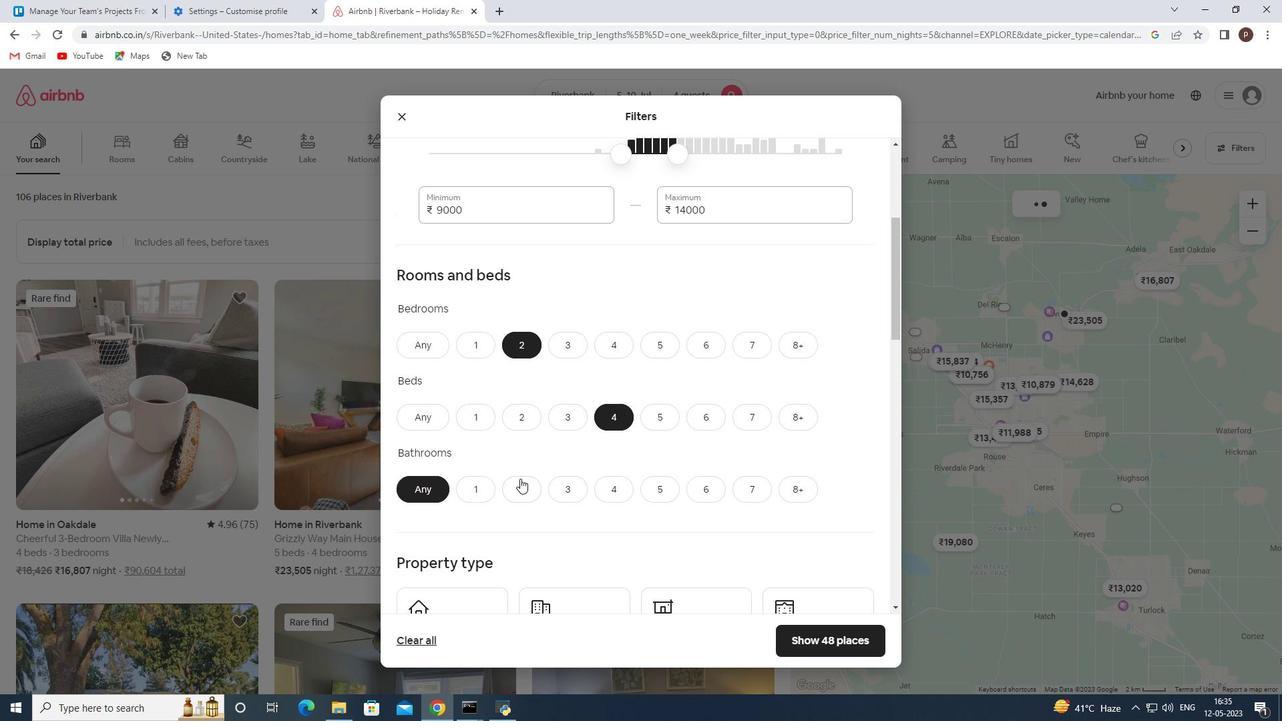 
Action: Mouse scrolled (520, 478) with delta (0, 0)
Screenshot: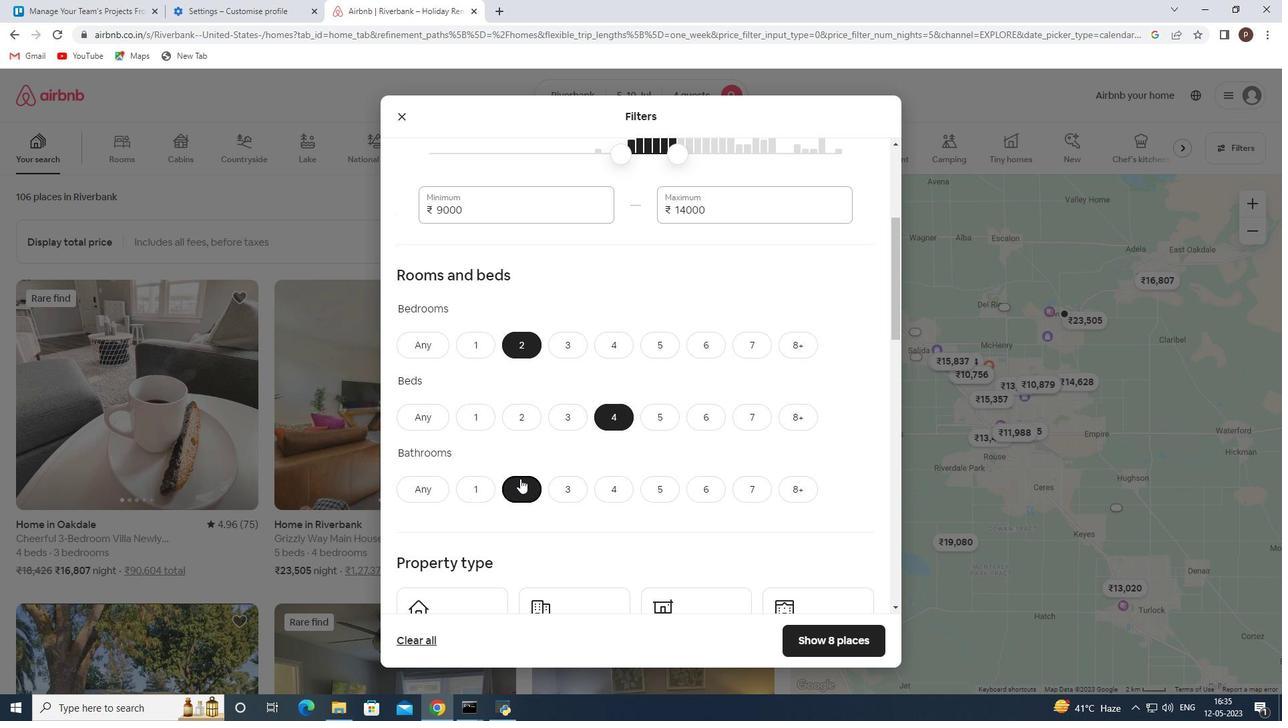 
Action: Mouse scrolled (520, 478) with delta (0, 0)
Screenshot: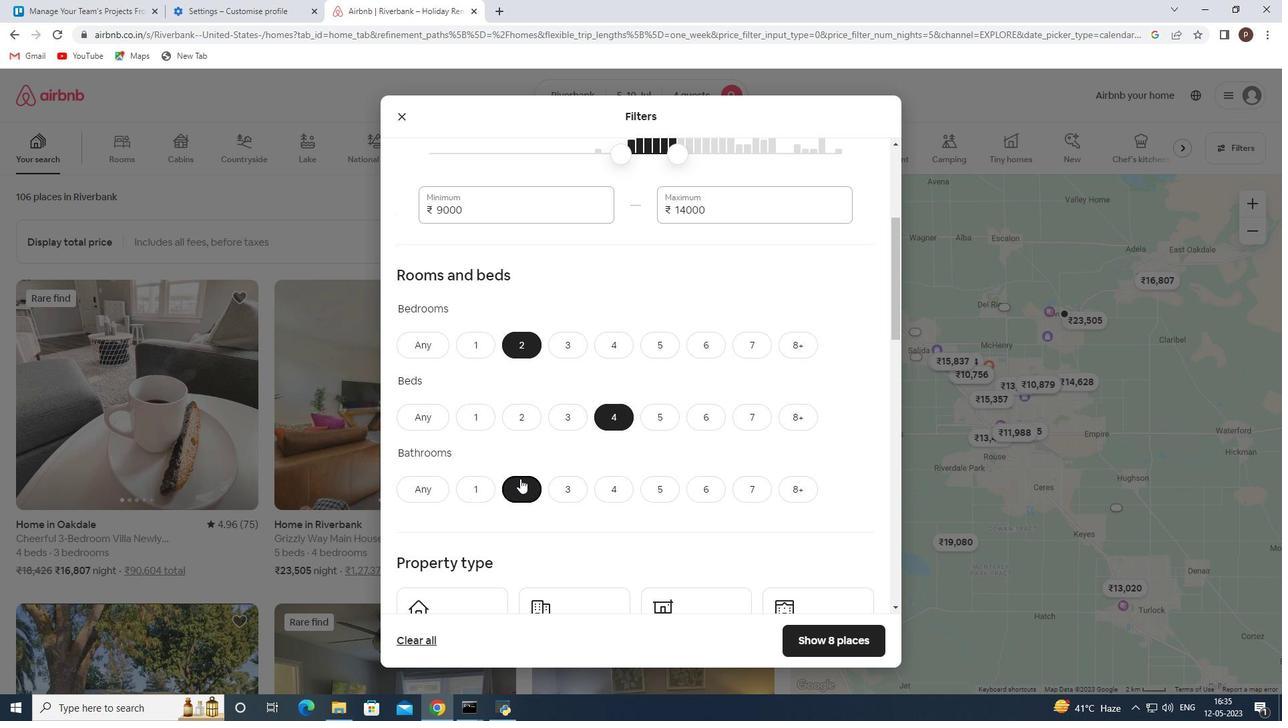 
Action: Mouse moved to (595, 456)
Screenshot: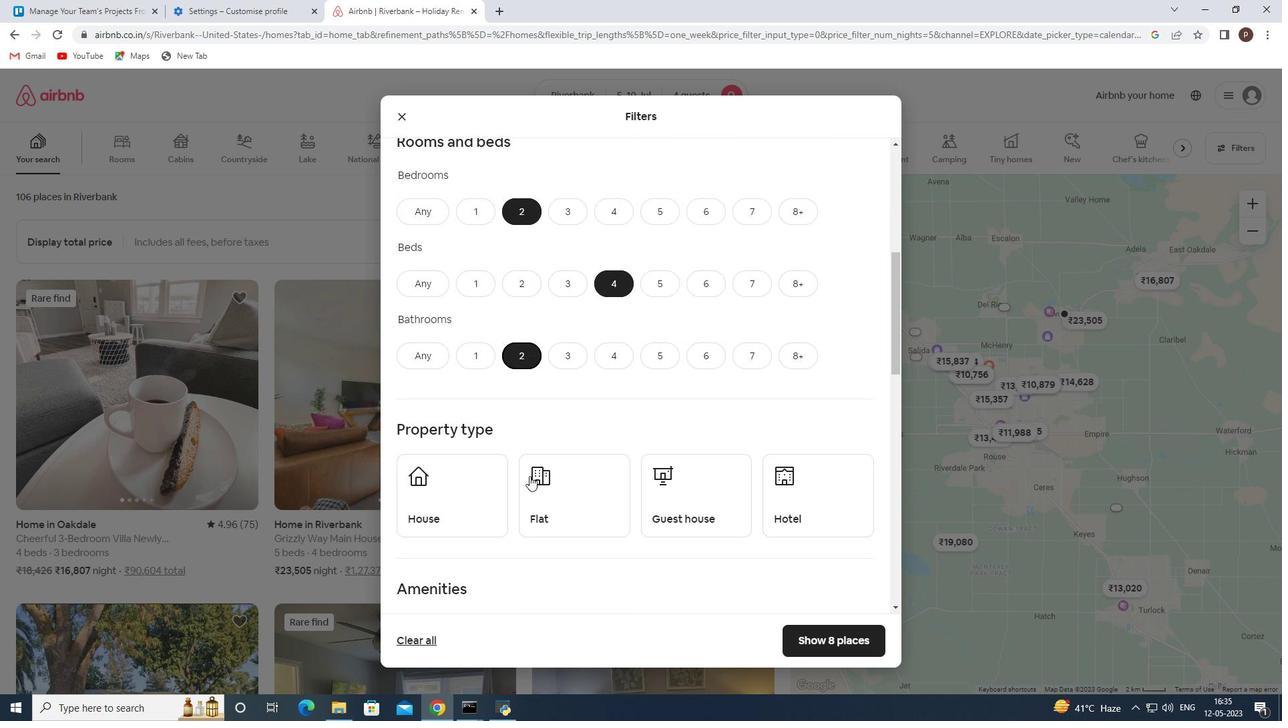 
Action: Mouse scrolled (595, 456) with delta (0, 0)
Screenshot: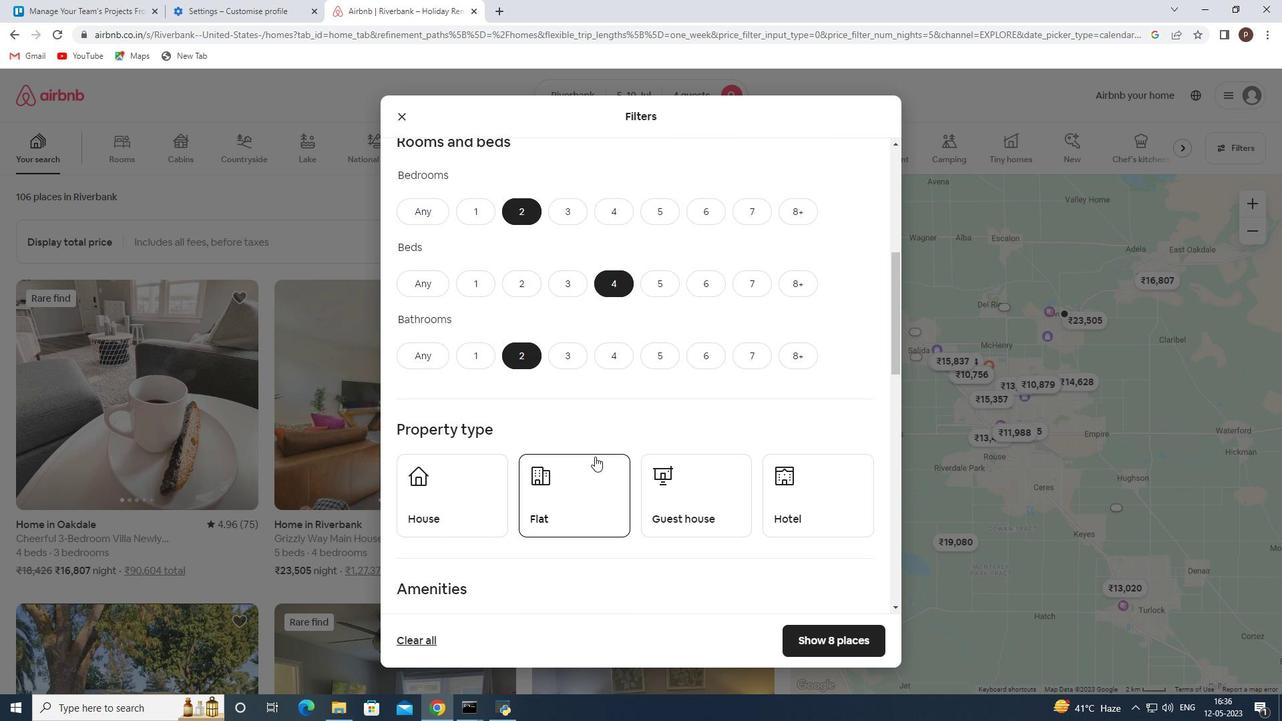 
Action: Mouse scrolled (595, 456) with delta (0, 0)
Screenshot: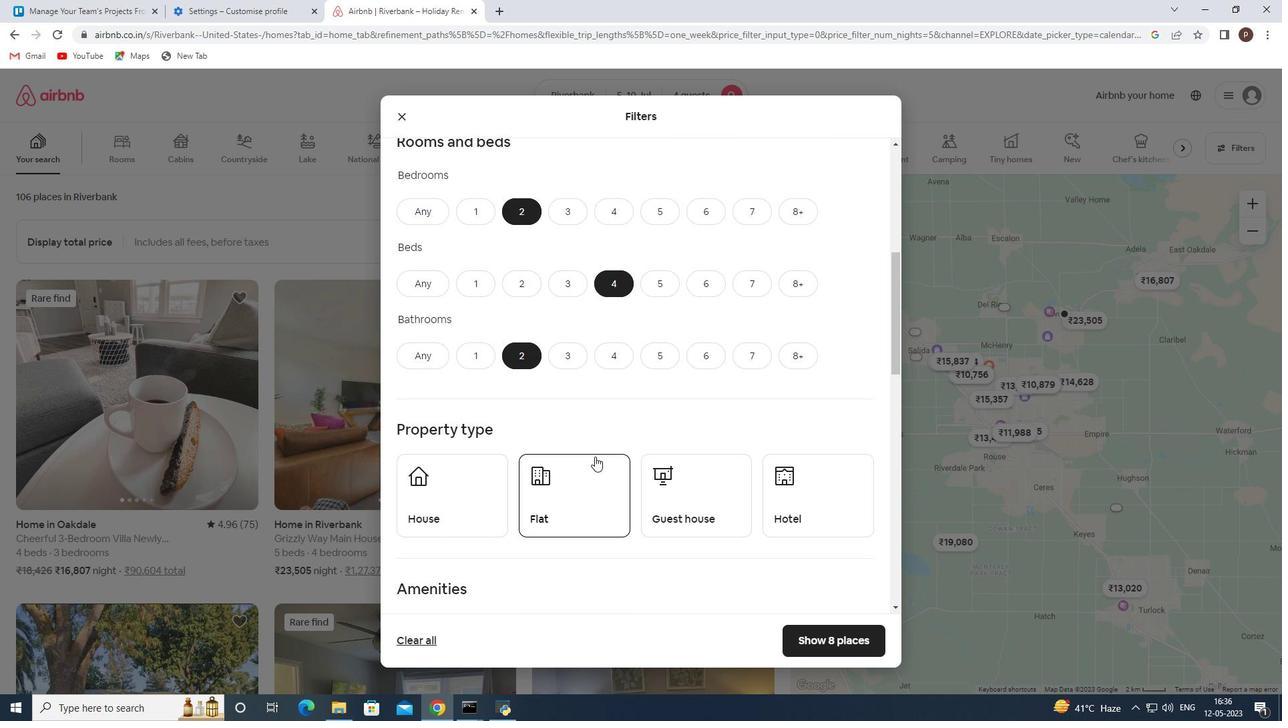 
Action: Mouse moved to (476, 353)
Screenshot: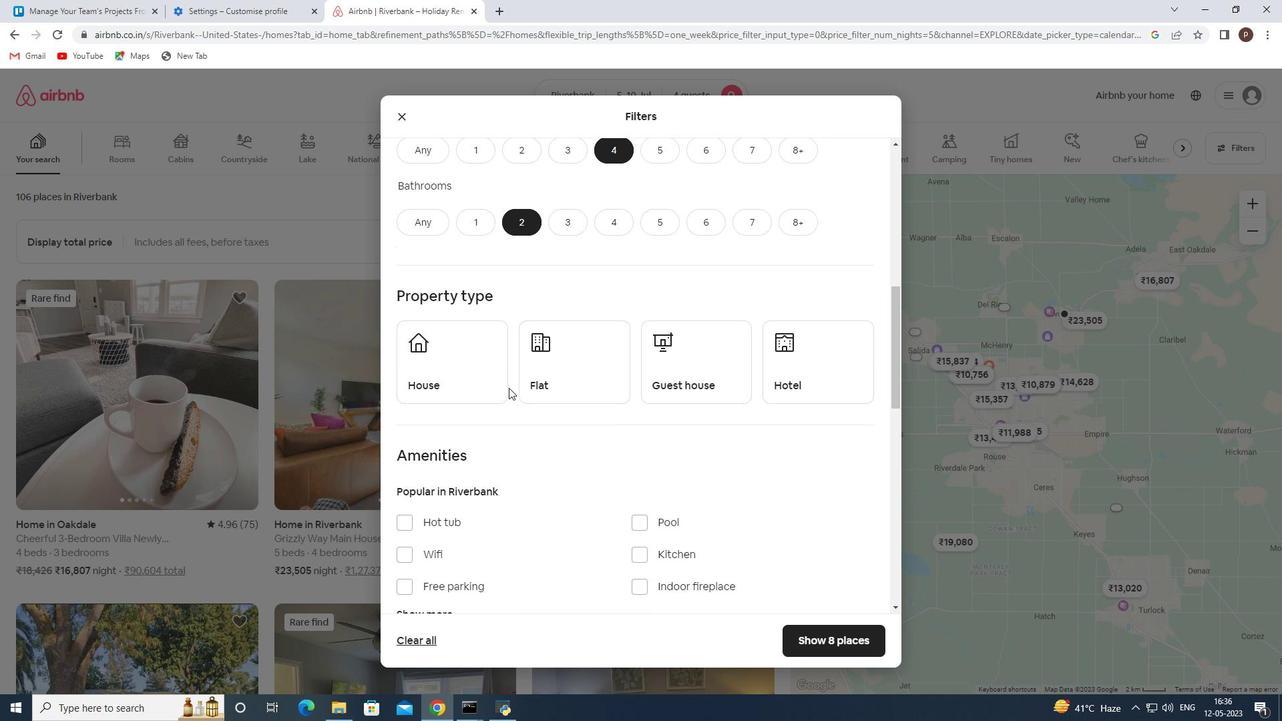 
Action: Mouse pressed left at (476, 353)
Screenshot: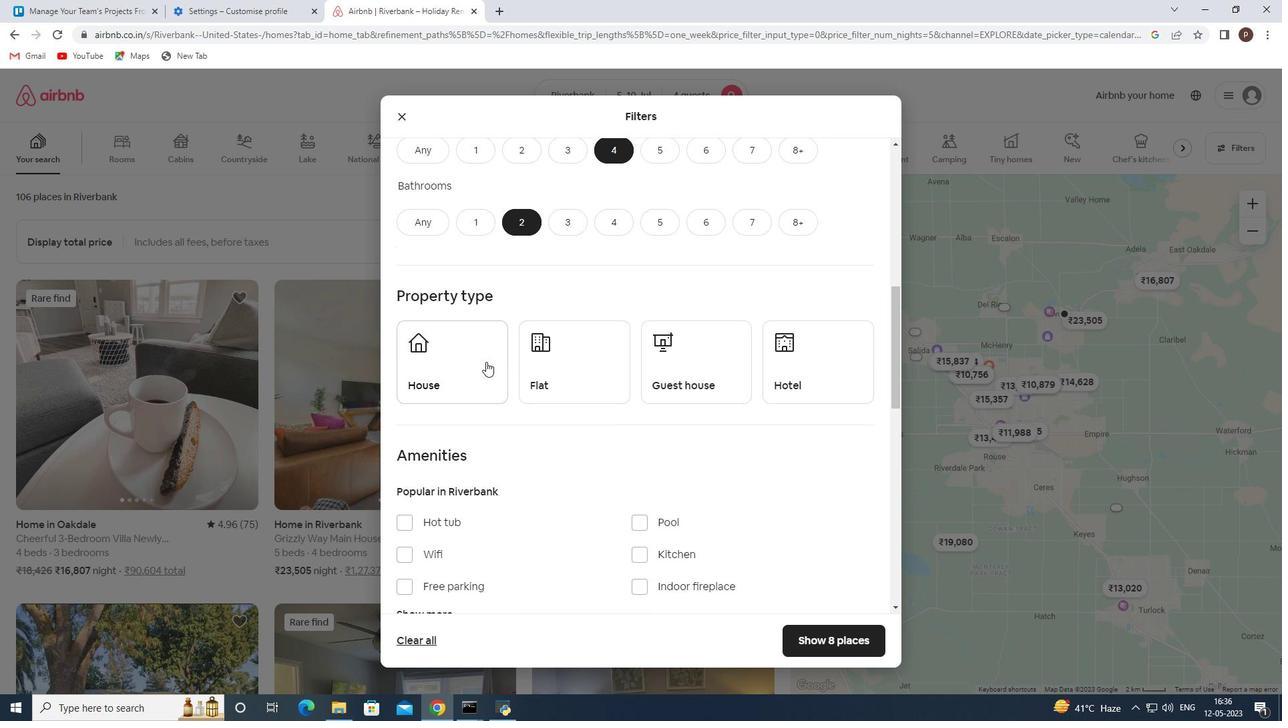 
Action: Mouse moved to (592, 361)
Screenshot: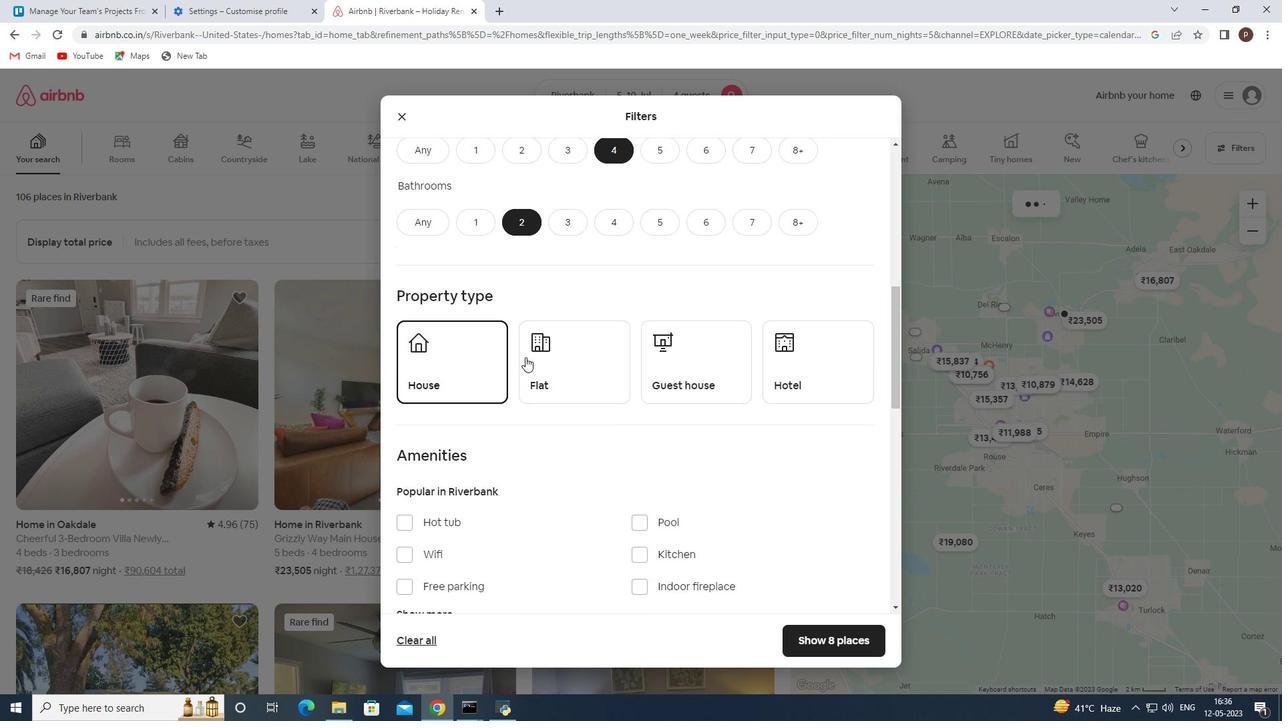 
Action: Mouse pressed left at (592, 361)
Screenshot: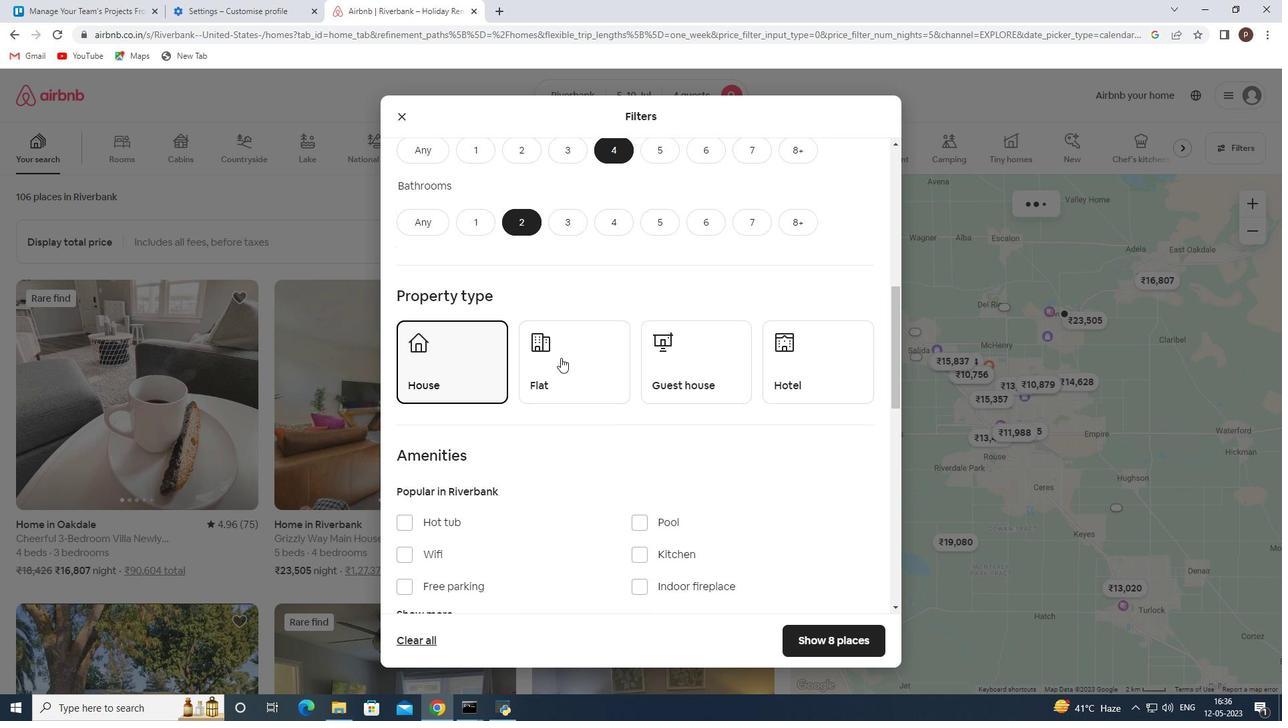 
Action: Mouse moved to (684, 367)
Screenshot: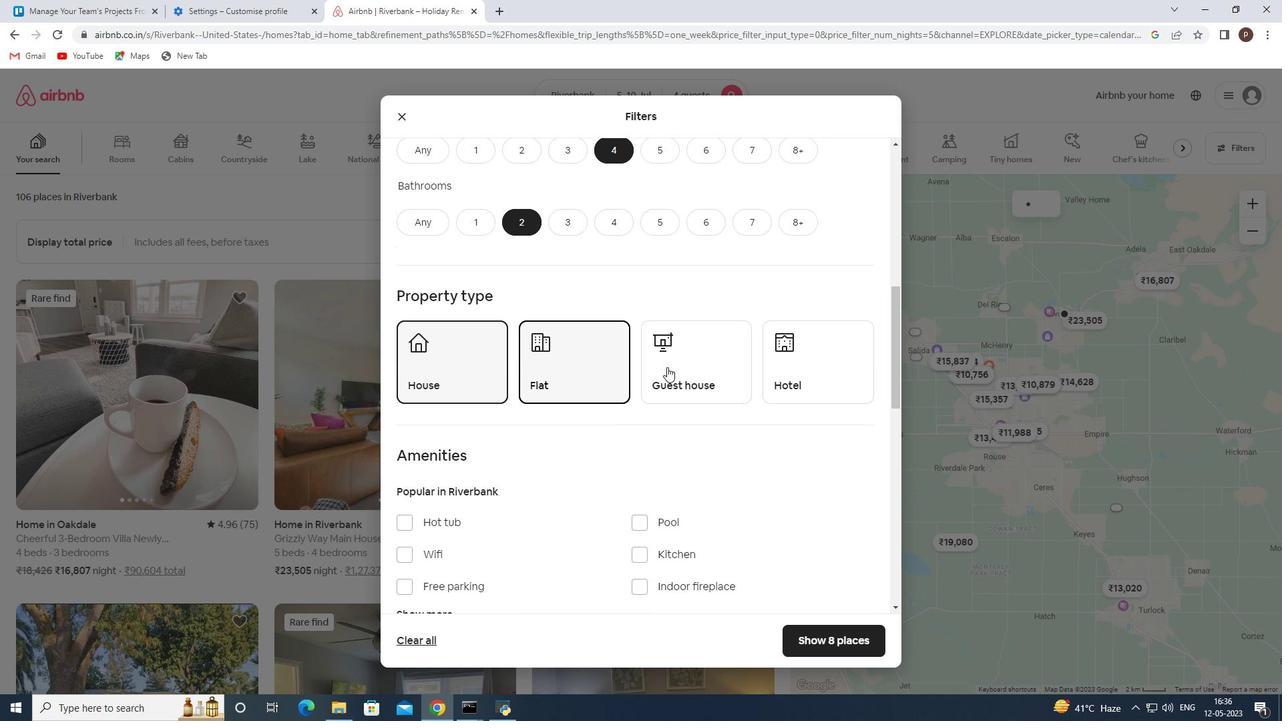 
Action: Mouse pressed left at (684, 367)
Screenshot: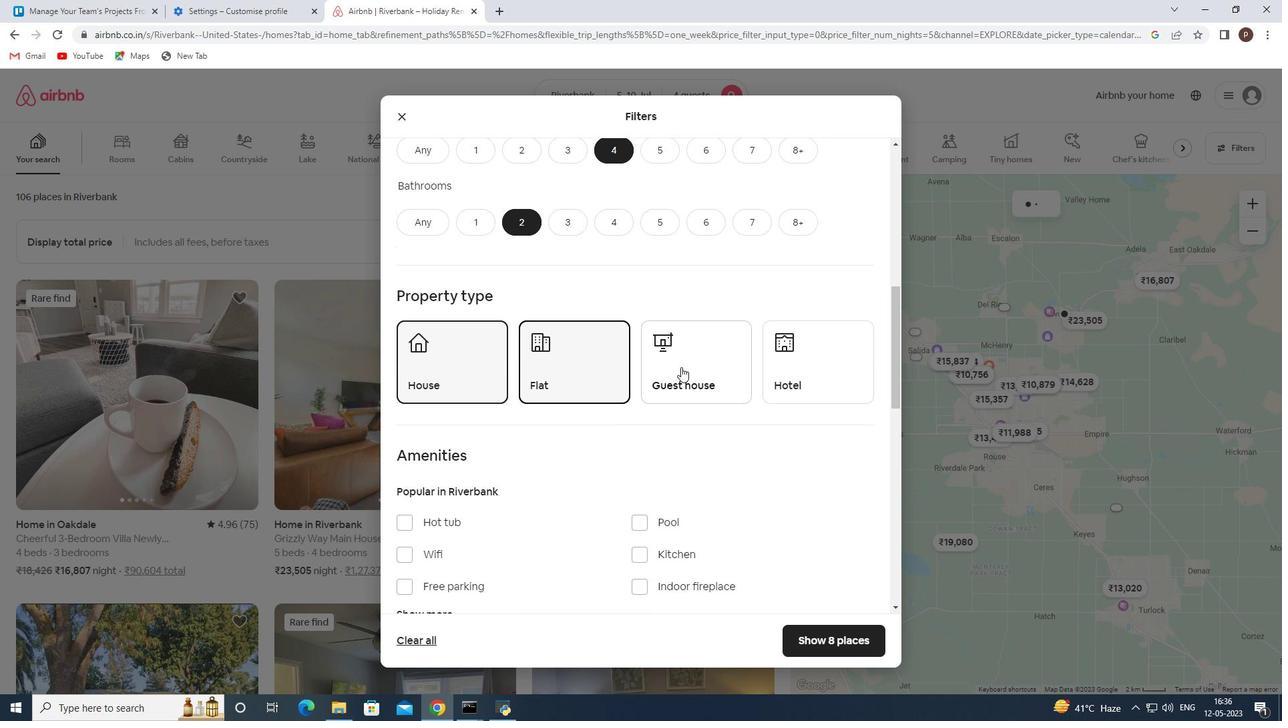 
Action: Mouse scrolled (684, 366) with delta (0, 0)
Screenshot: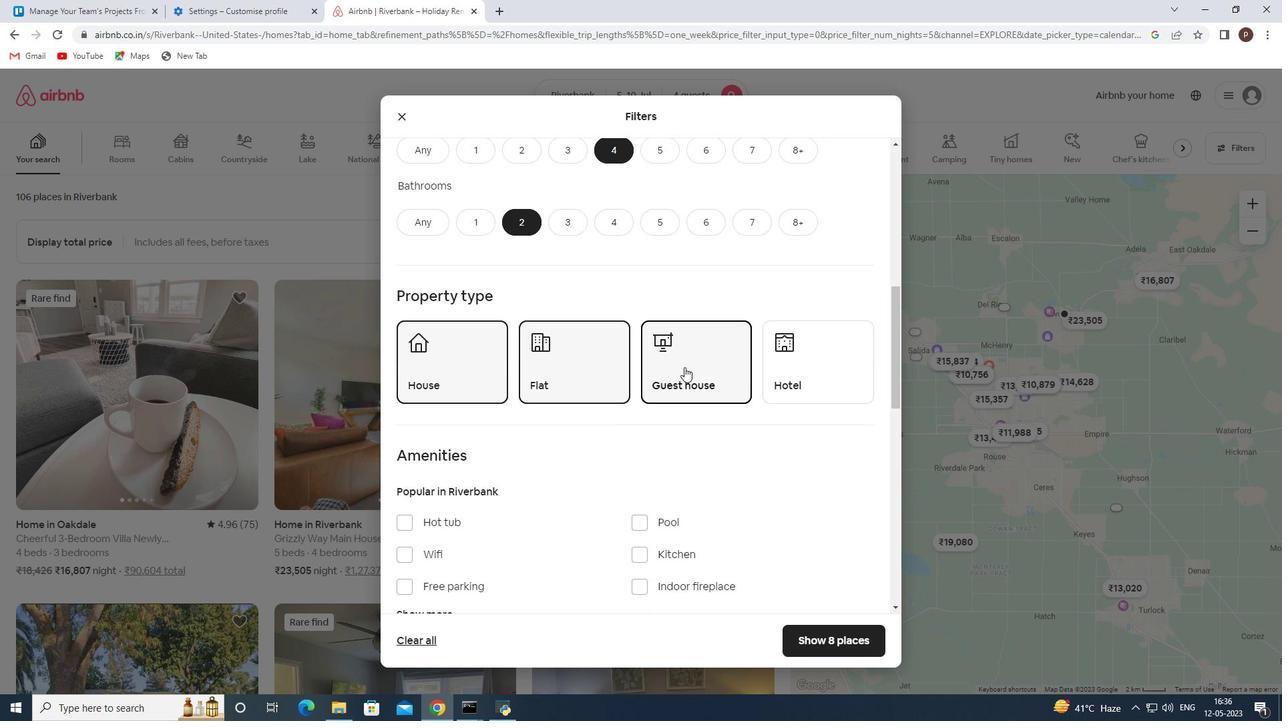 
Action: Mouse moved to (684, 367)
Screenshot: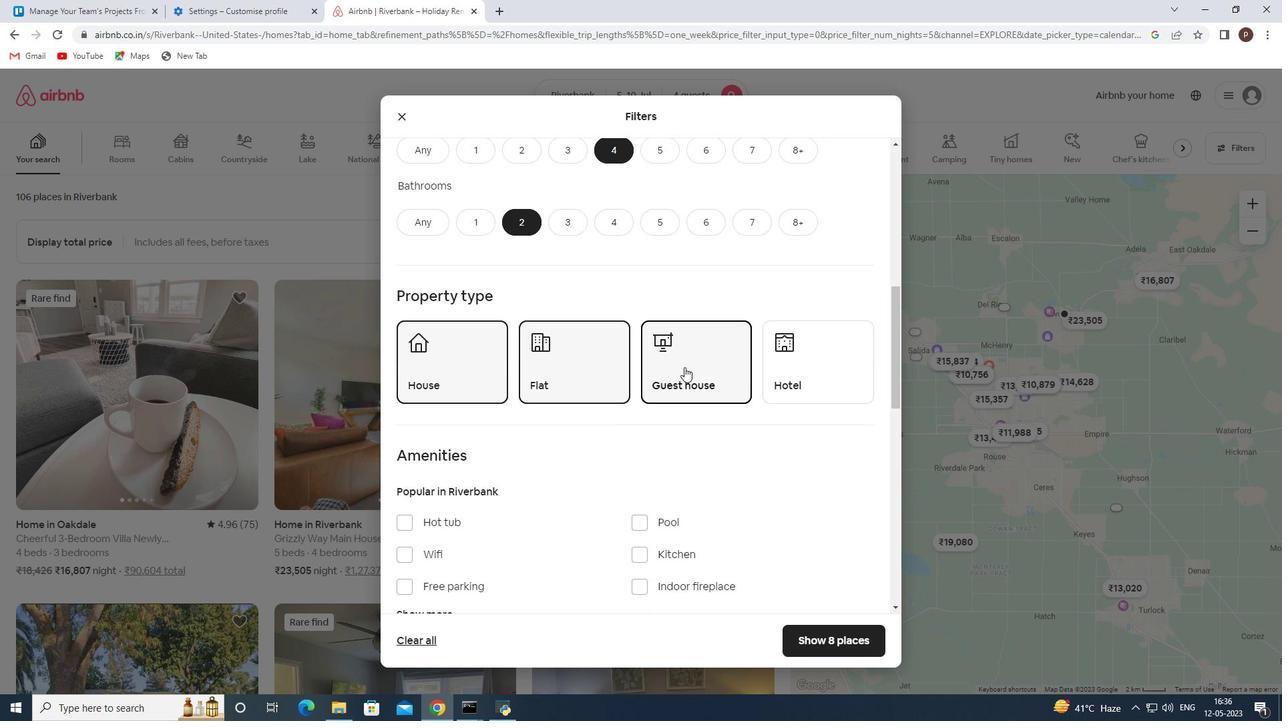 
Action: Mouse scrolled (684, 366) with delta (0, 0)
Screenshot: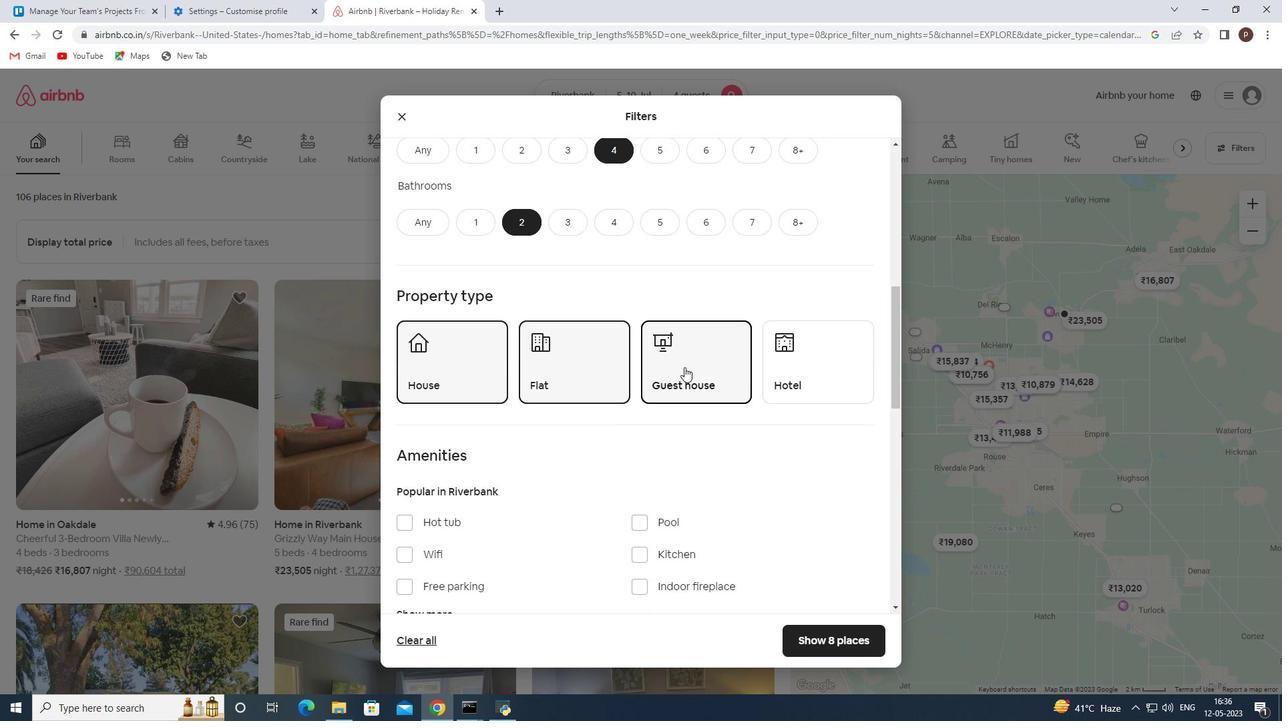 
Action: Mouse scrolled (684, 366) with delta (0, 0)
Screenshot: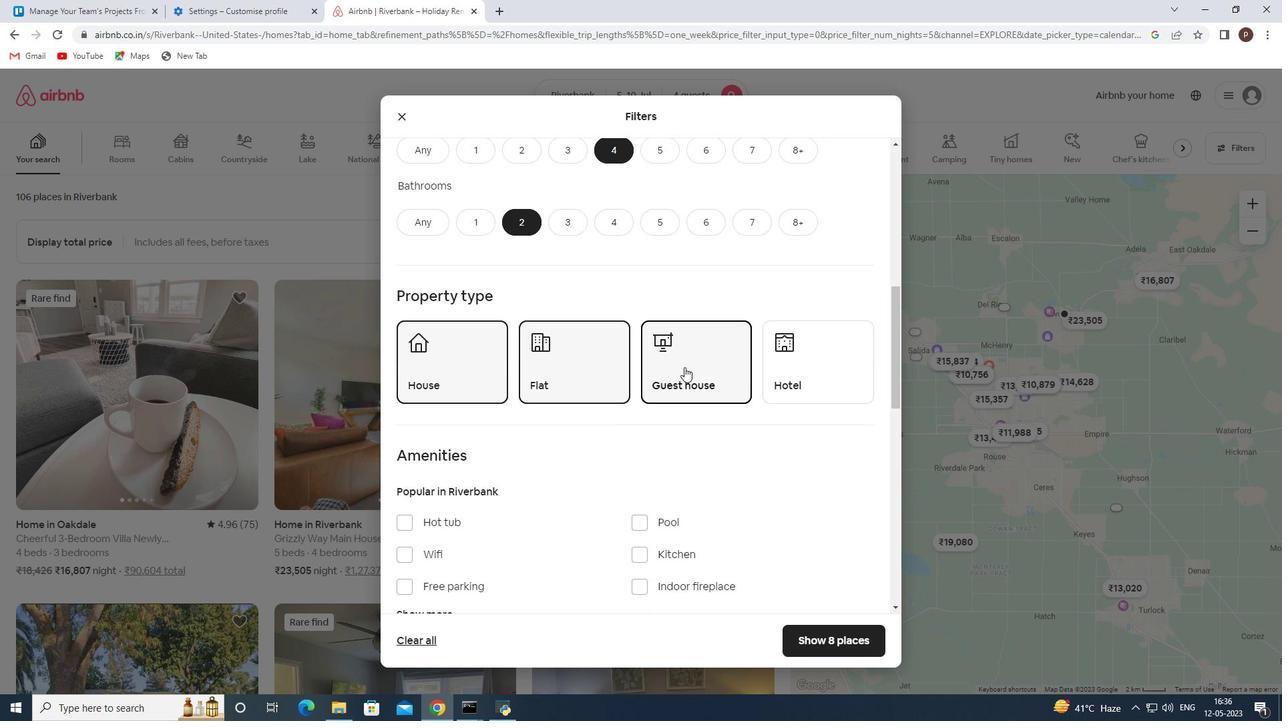 
Action: Mouse scrolled (684, 366) with delta (0, 0)
Screenshot: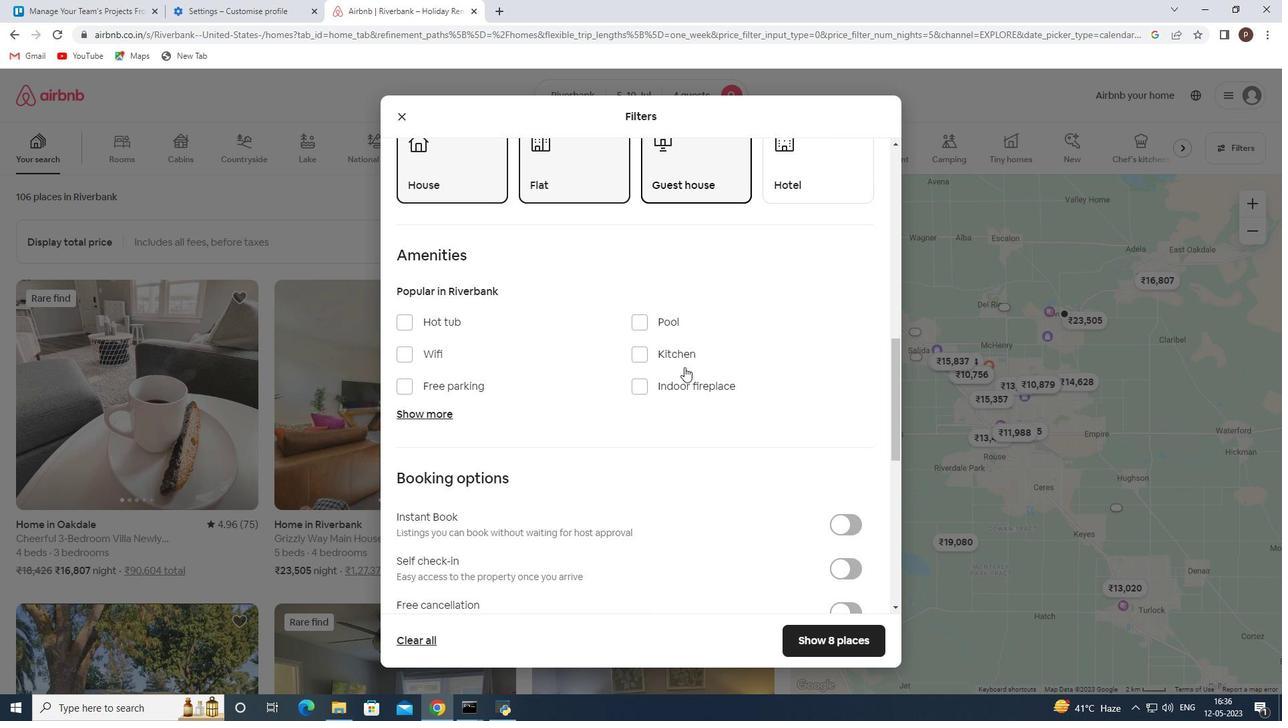 
Action: Mouse scrolled (684, 366) with delta (0, 0)
Screenshot: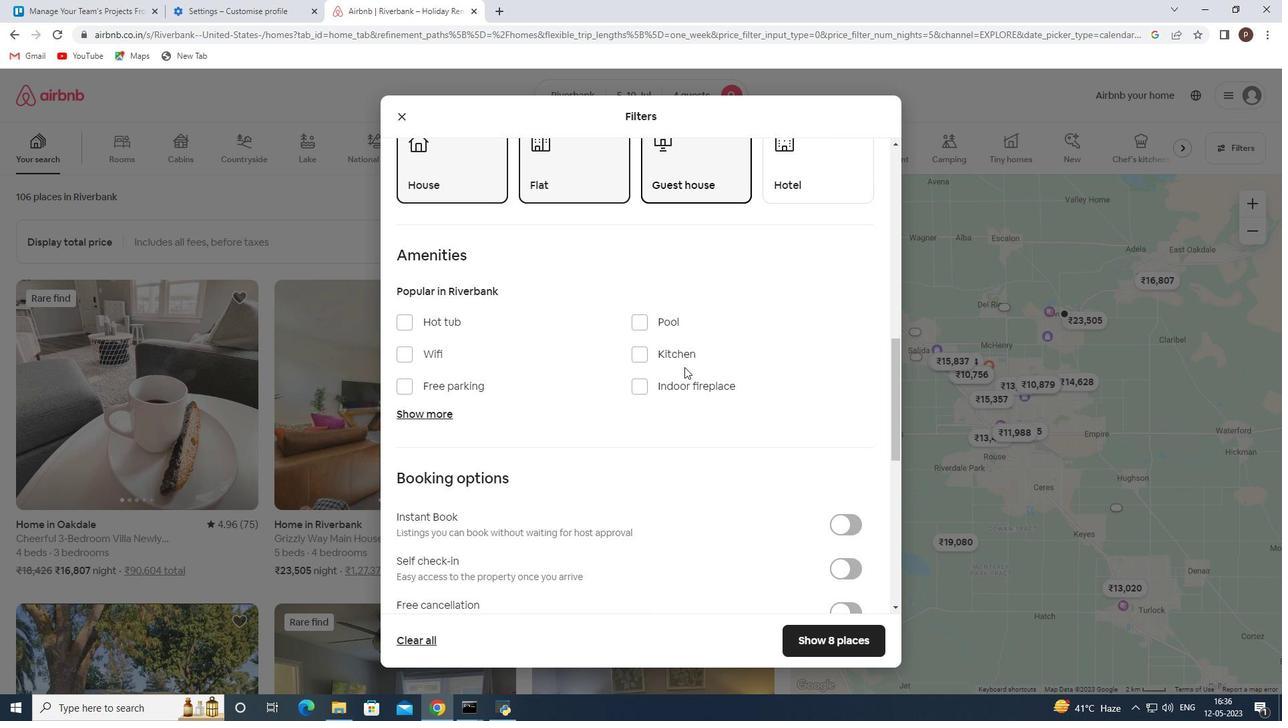 
Action: Mouse moved to (848, 434)
Screenshot: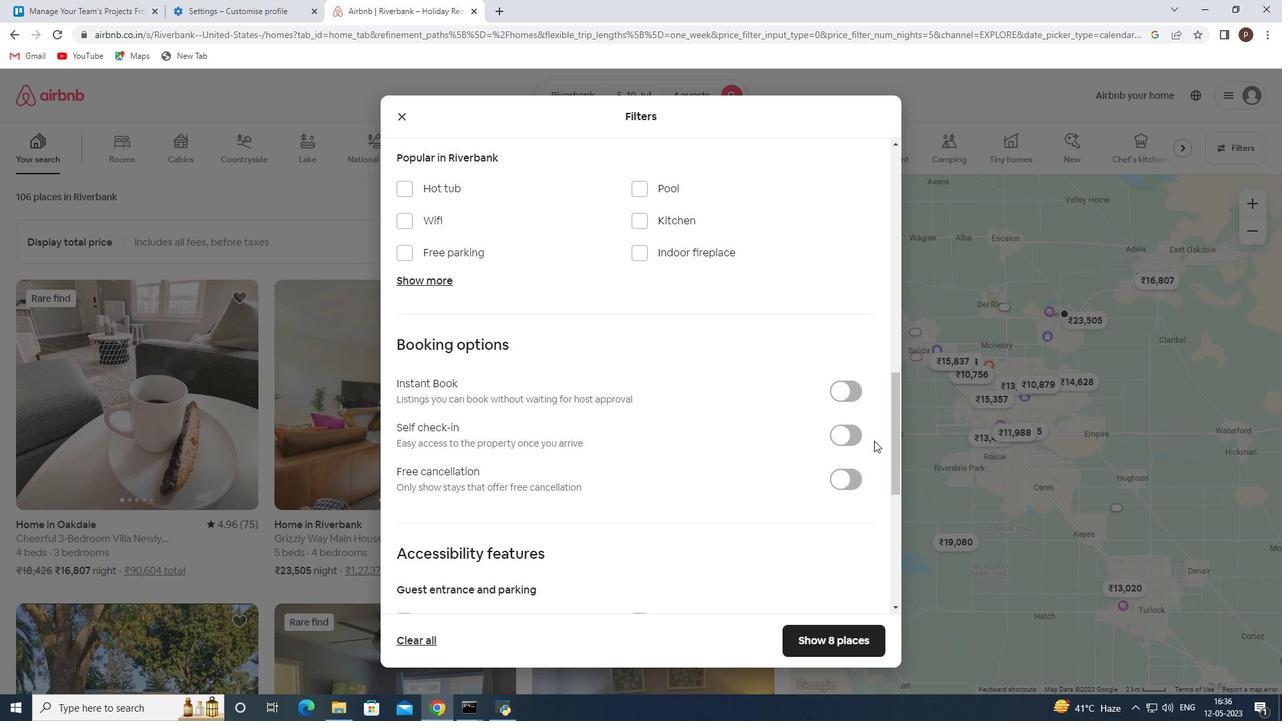 
Action: Mouse pressed left at (848, 434)
Screenshot: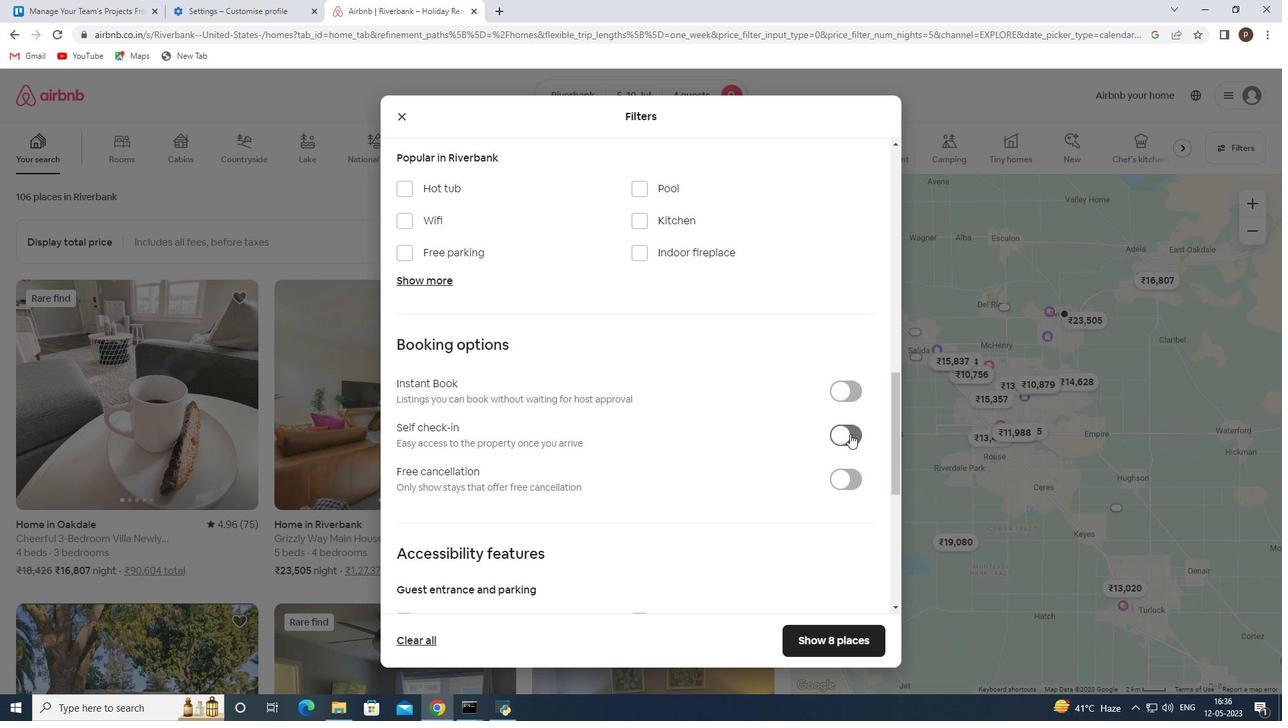 
Action: Mouse moved to (715, 436)
Screenshot: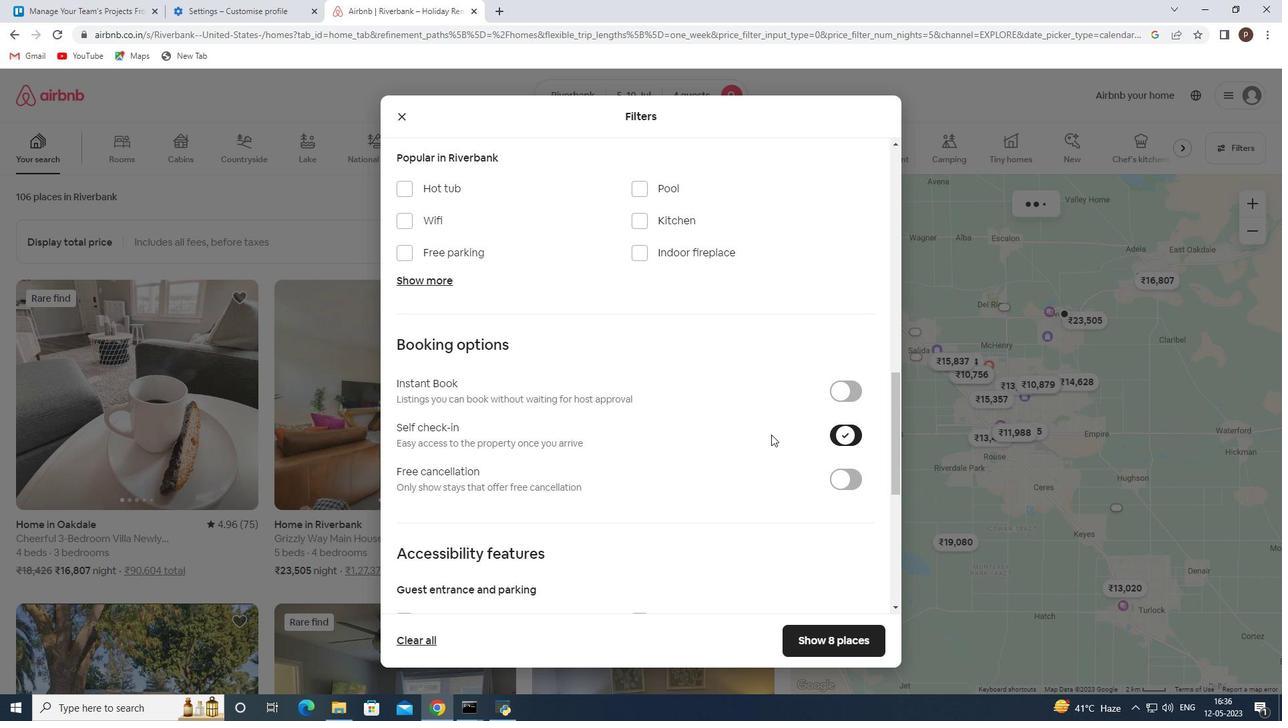 
Action: Mouse scrolled (715, 435) with delta (0, 0)
Screenshot: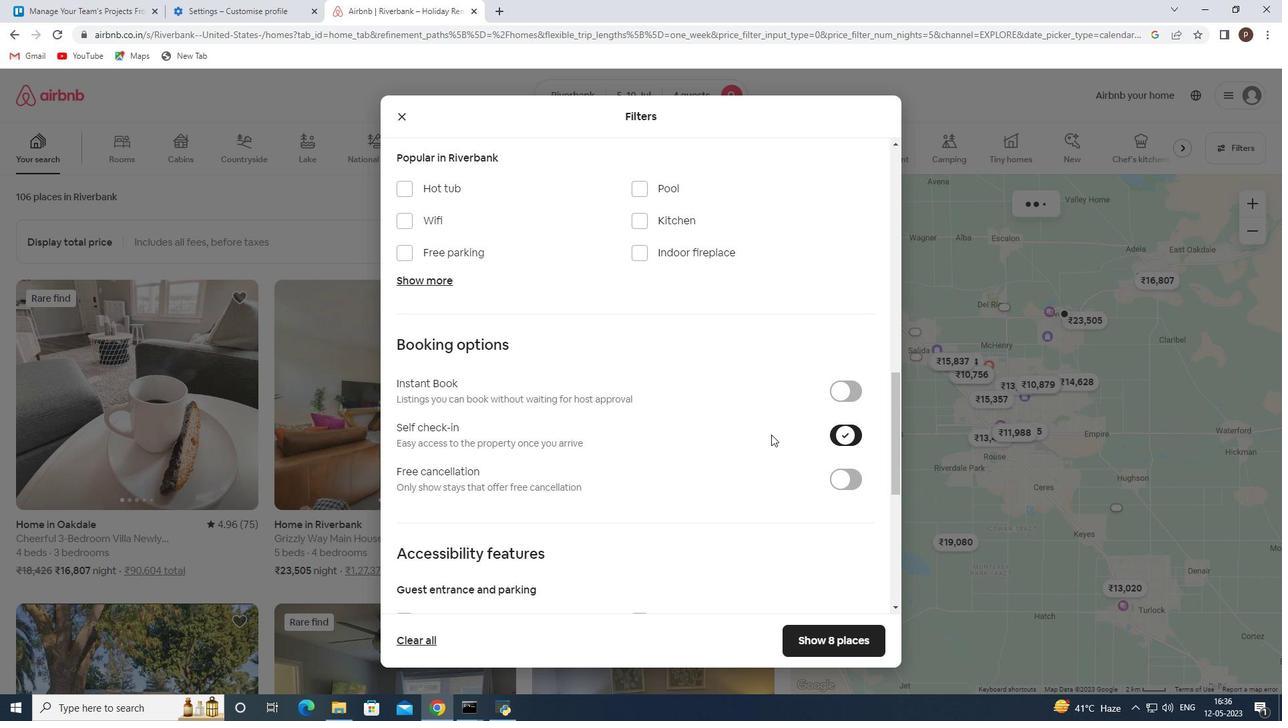 
Action: Mouse scrolled (715, 435) with delta (0, 0)
Screenshot: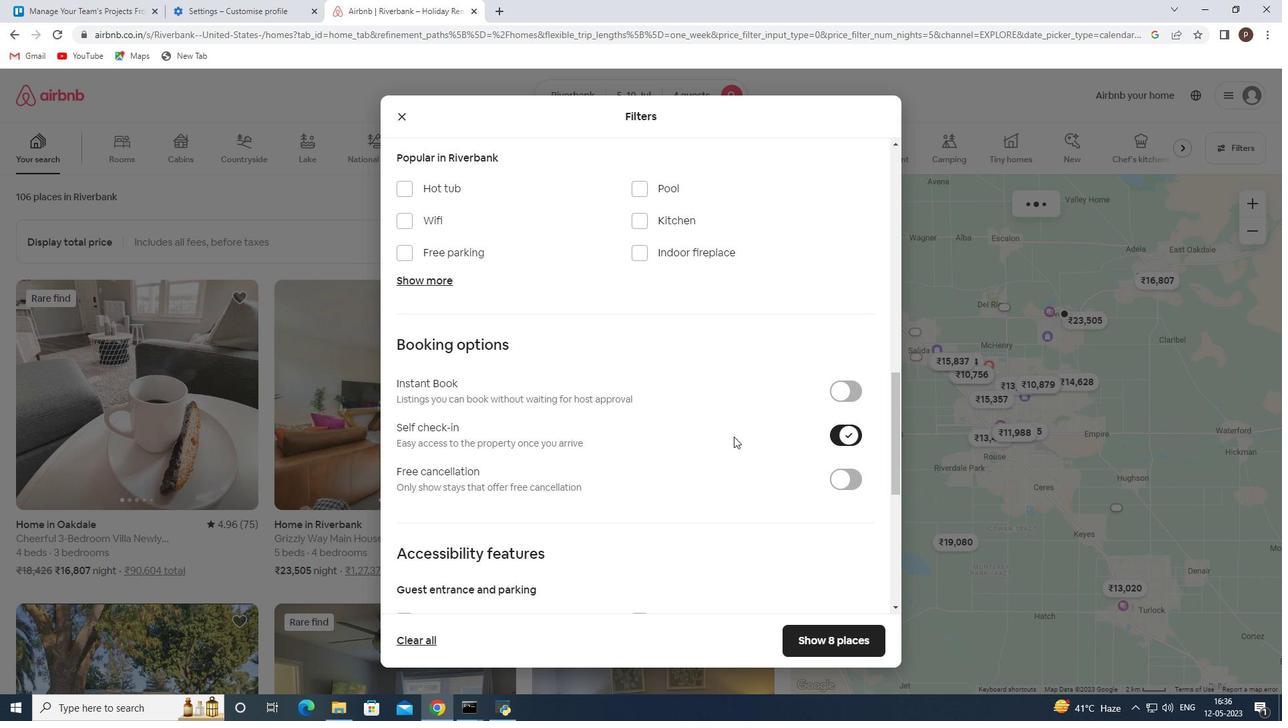 
Action: Mouse scrolled (715, 435) with delta (0, 0)
Screenshot: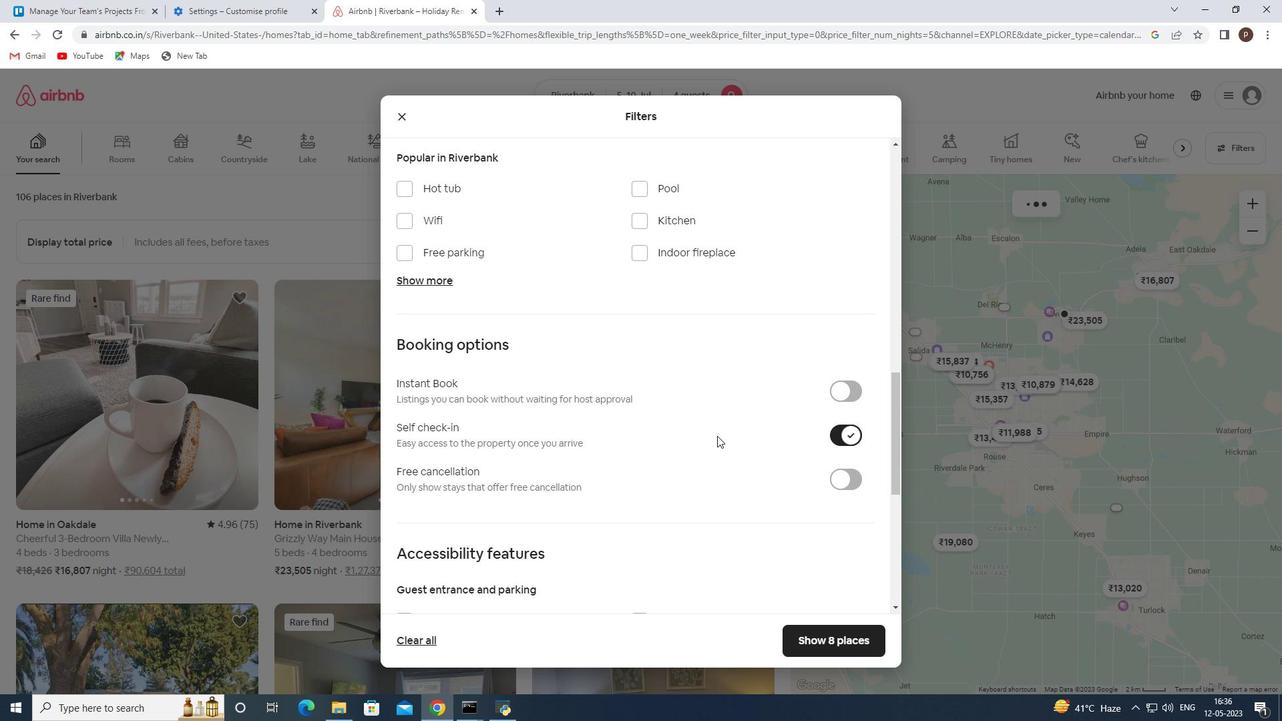 
Action: Mouse scrolled (715, 435) with delta (0, 0)
Screenshot: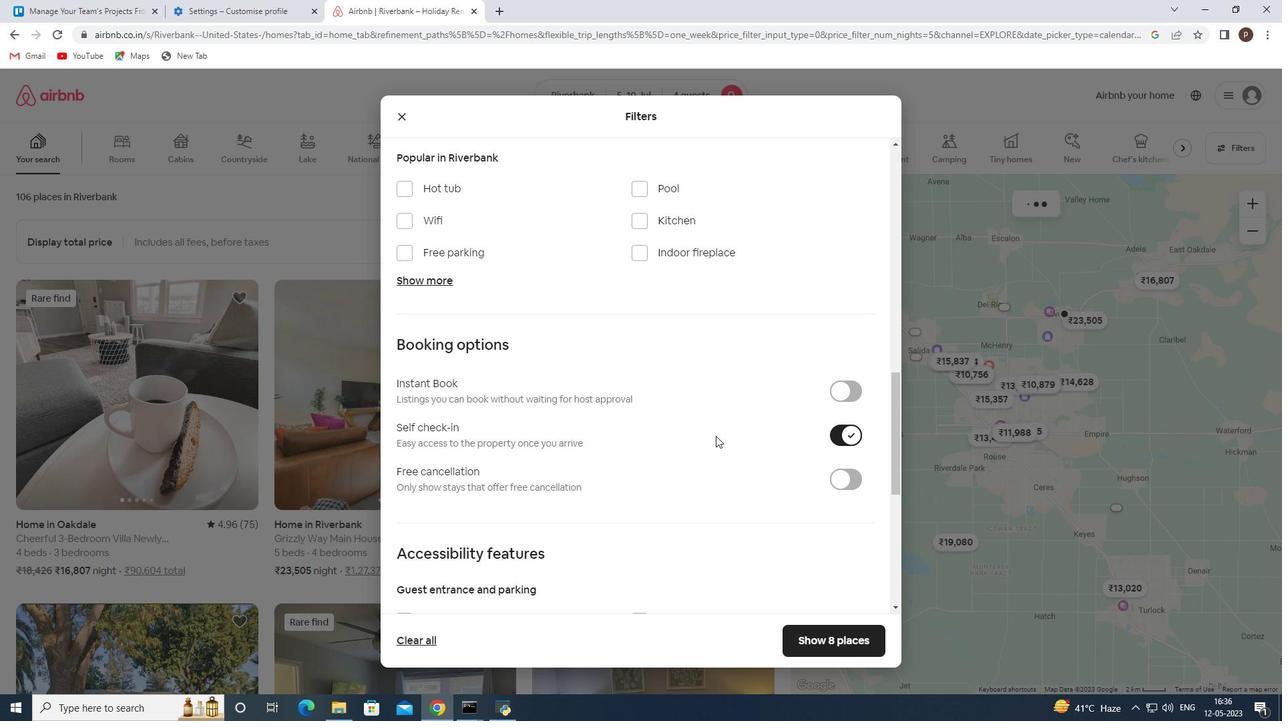 
Action: Mouse scrolled (715, 435) with delta (0, 0)
Screenshot: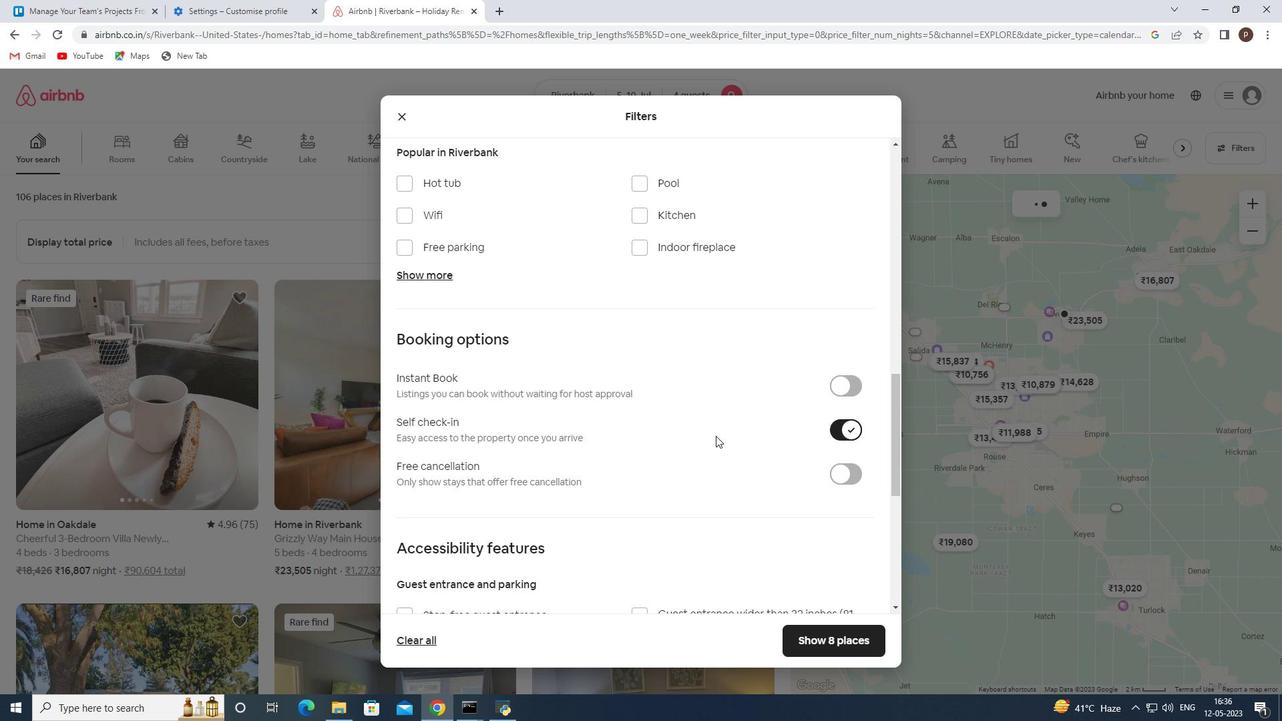 
Action: Mouse moved to (617, 420)
Screenshot: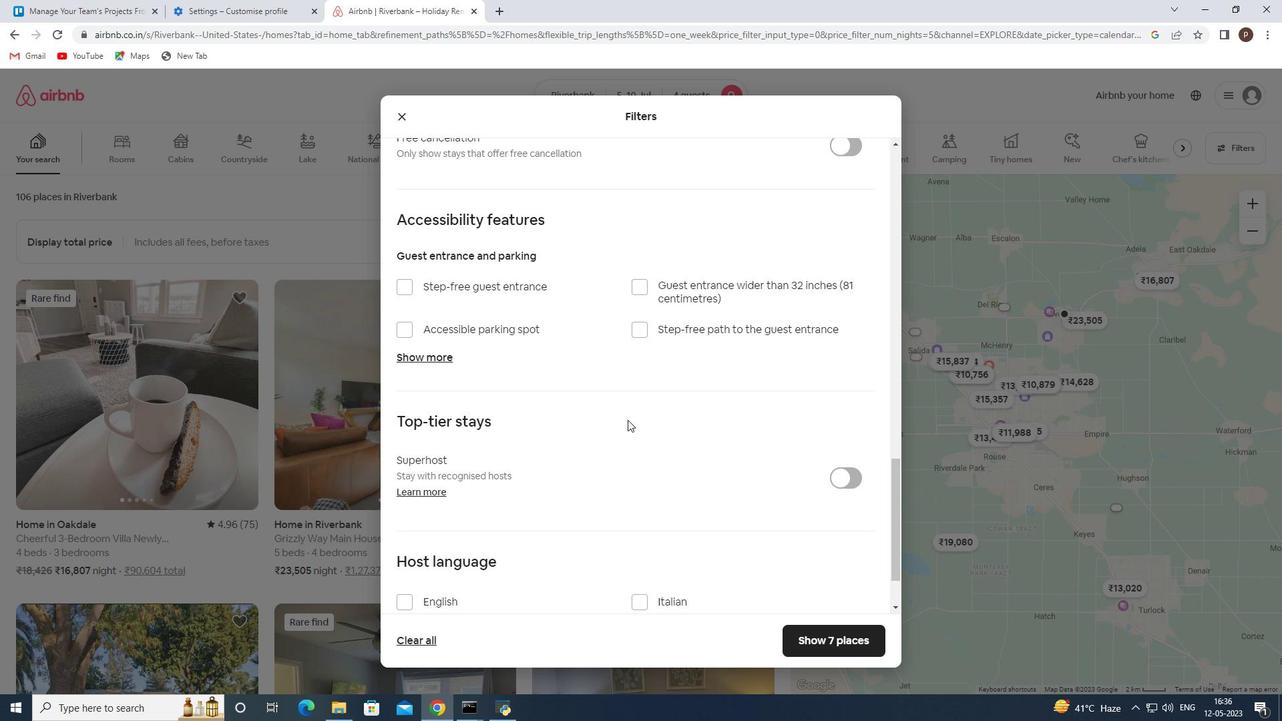 
Action: Mouse scrolled (617, 419) with delta (0, 0)
Screenshot: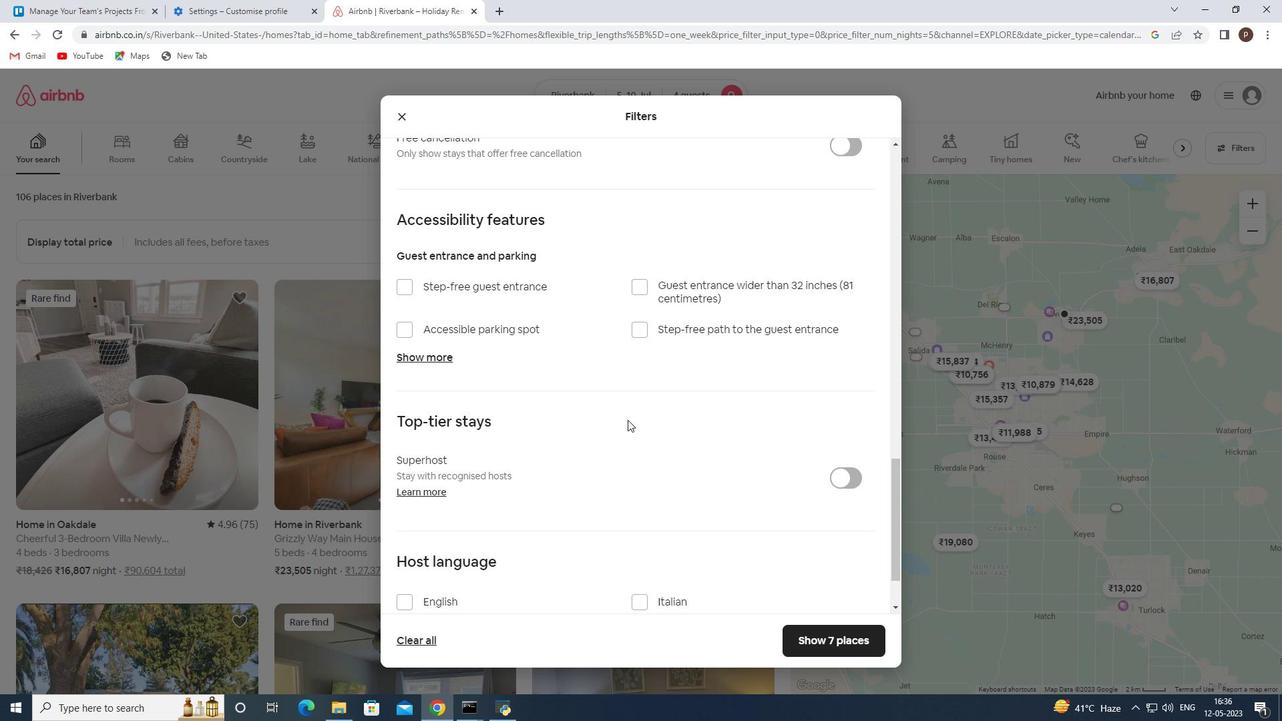 
Action: Mouse moved to (616, 420)
Screenshot: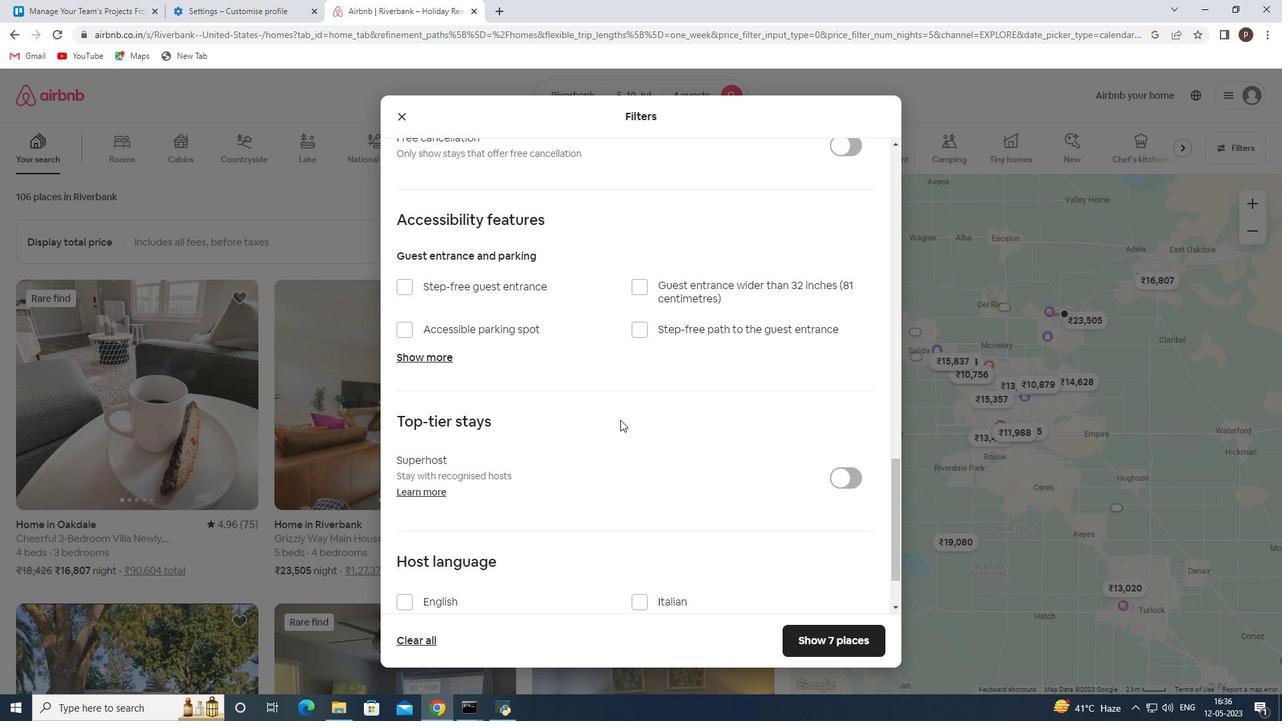 
Action: Mouse scrolled (616, 419) with delta (0, 0)
Screenshot: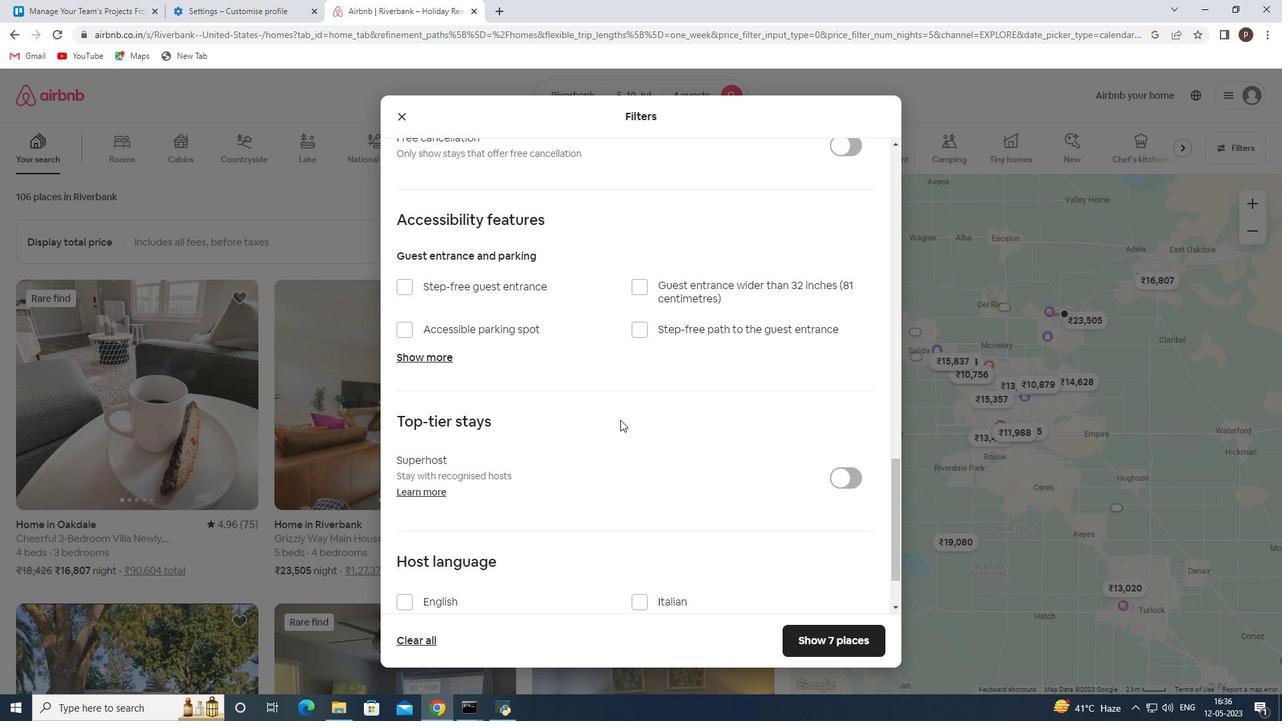 
Action: Mouse moved to (616, 420)
Screenshot: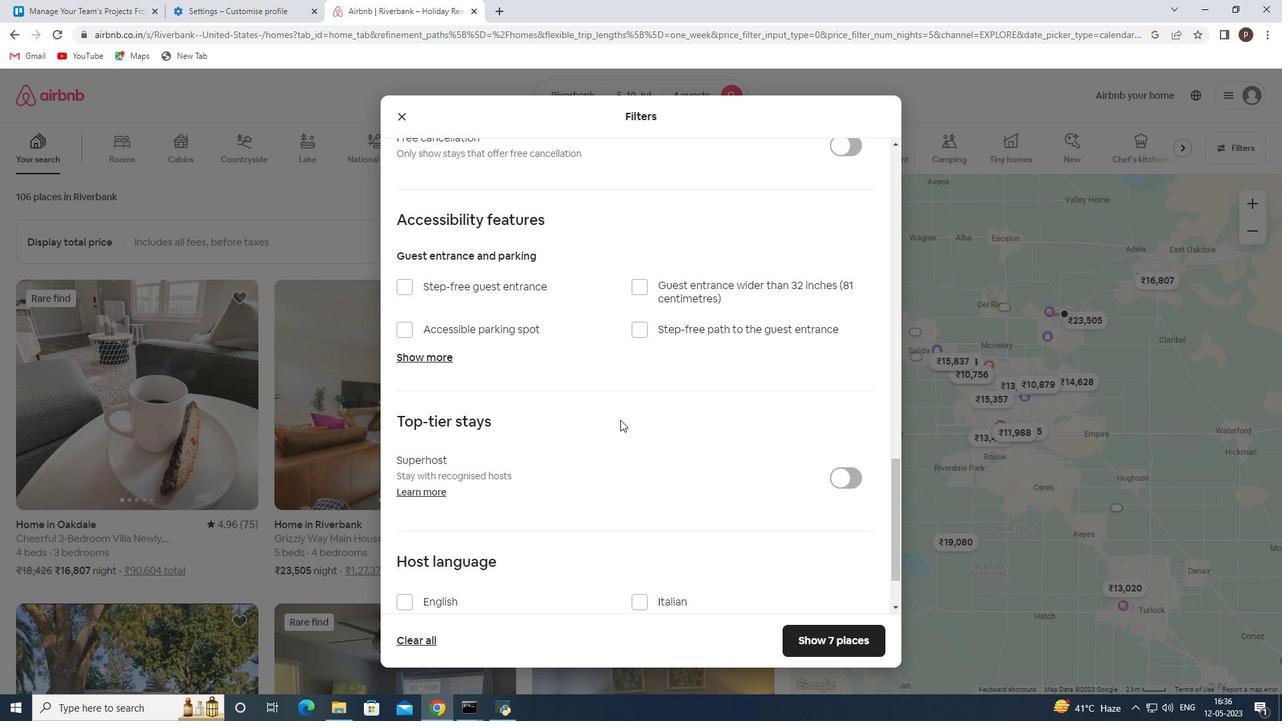 
Action: Mouse scrolled (616, 419) with delta (0, 0)
Screenshot: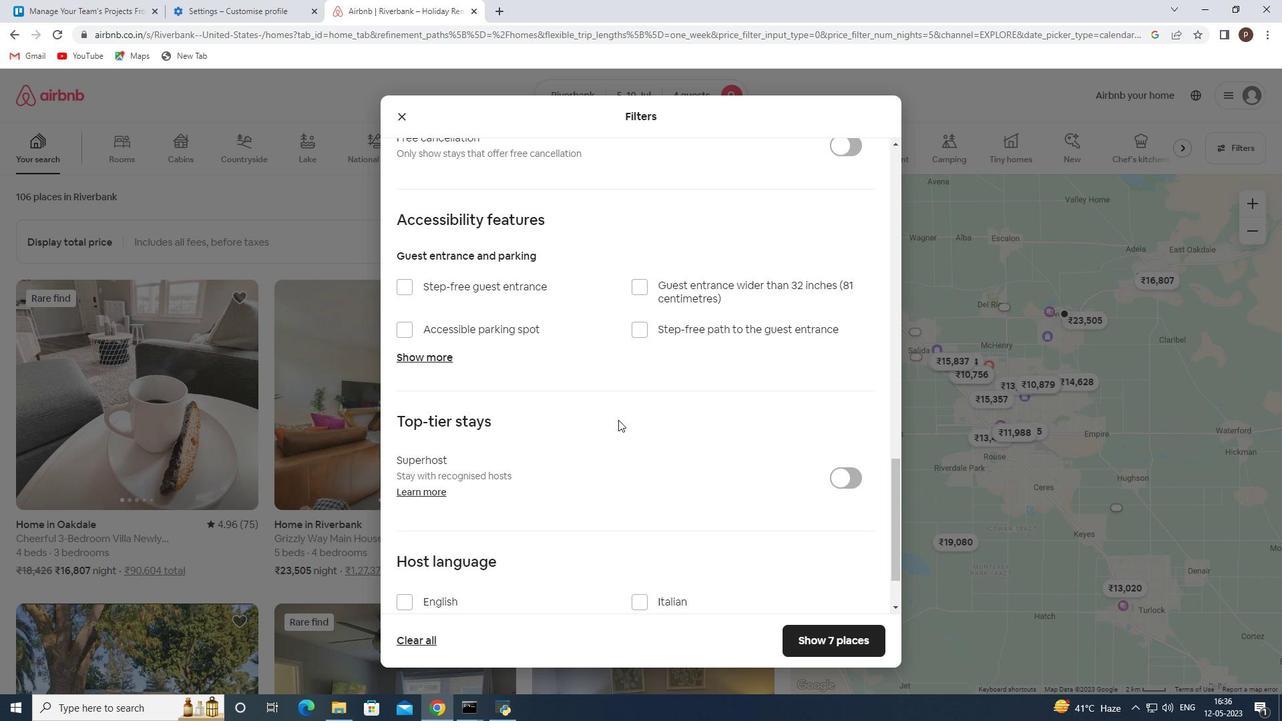
Action: Mouse scrolled (616, 419) with delta (0, 0)
Screenshot: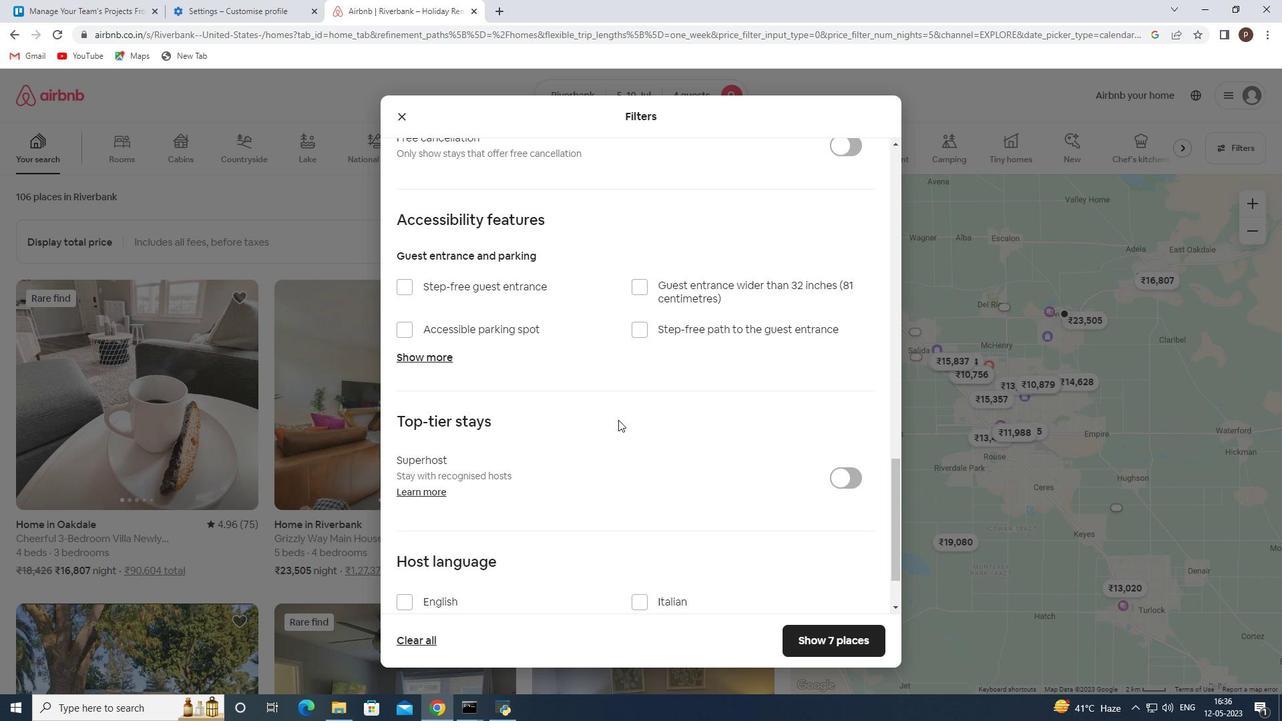 
Action: Mouse scrolled (616, 419) with delta (0, 0)
Screenshot: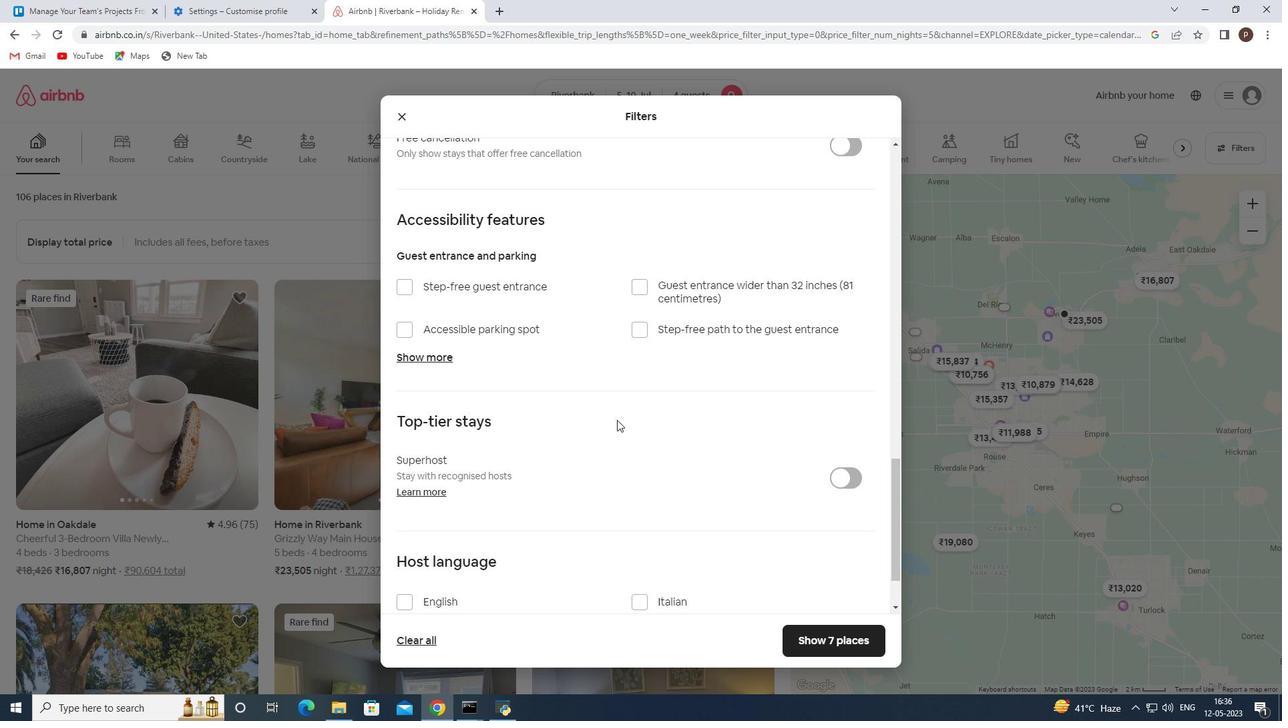 
Action: Mouse moved to (615, 420)
Screenshot: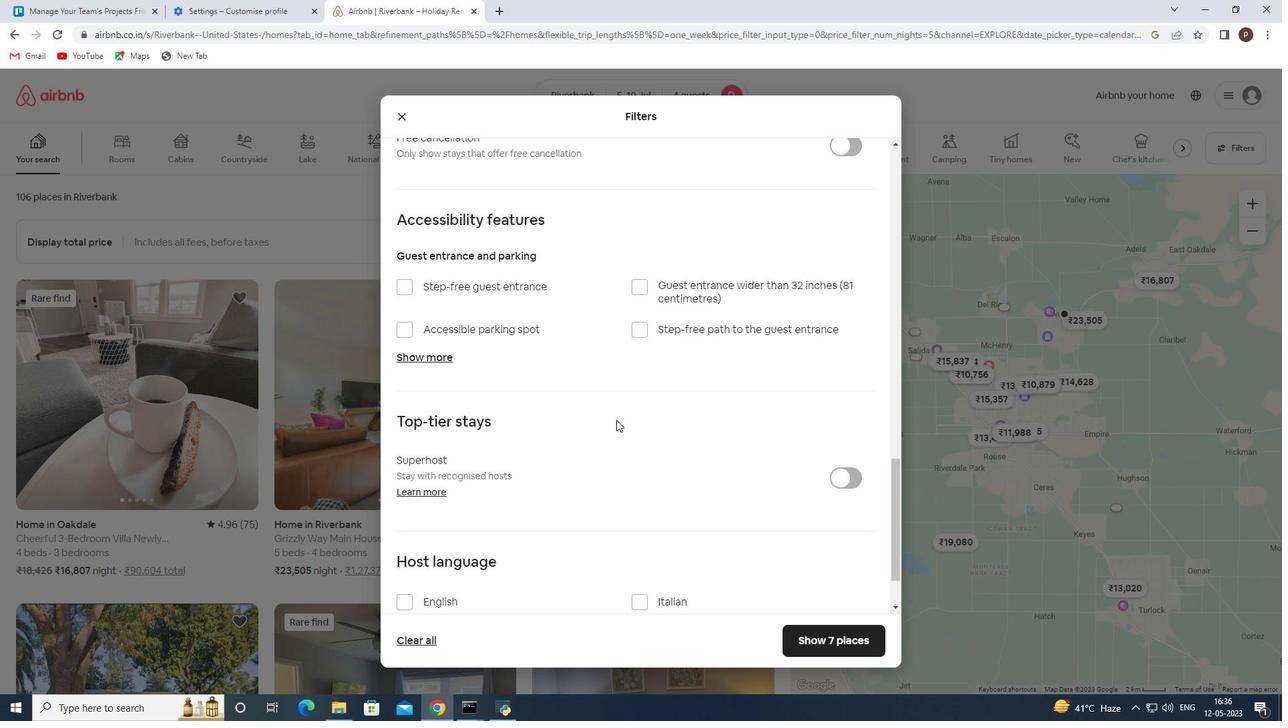 
Action: Mouse scrolled (615, 419) with delta (0, 0)
Screenshot: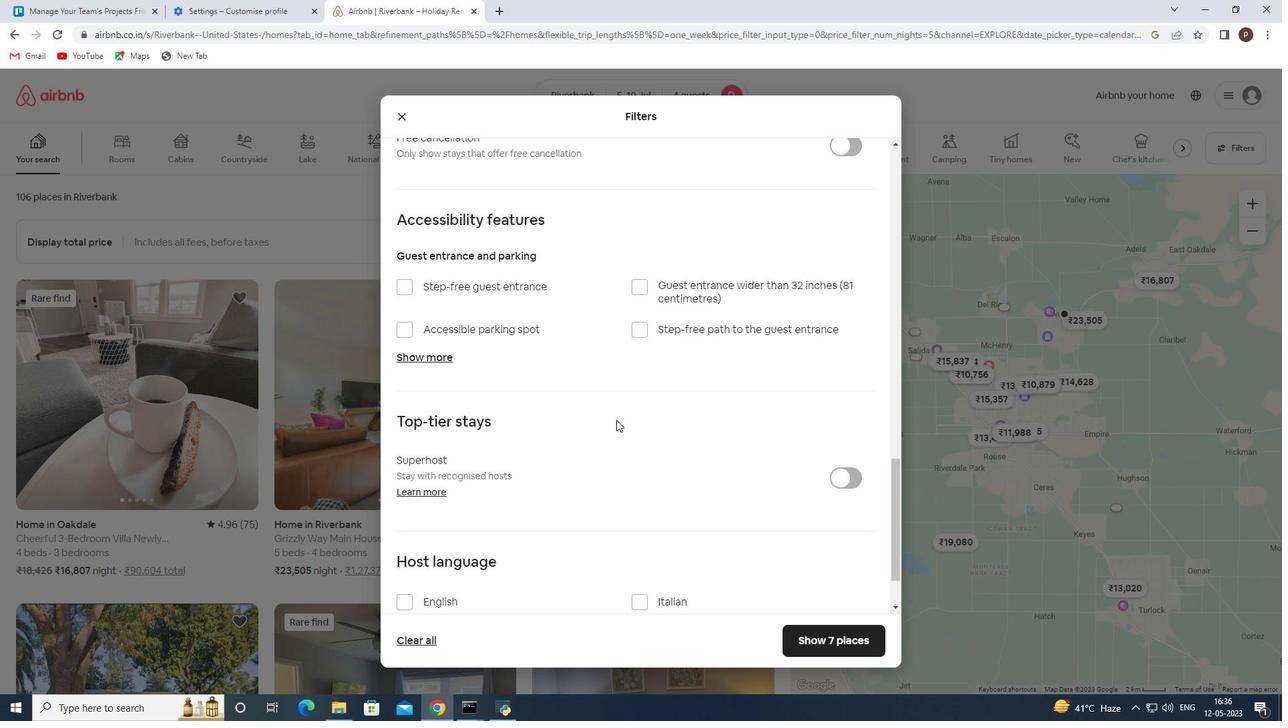 
Action: Mouse moved to (413, 519)
Screenshot: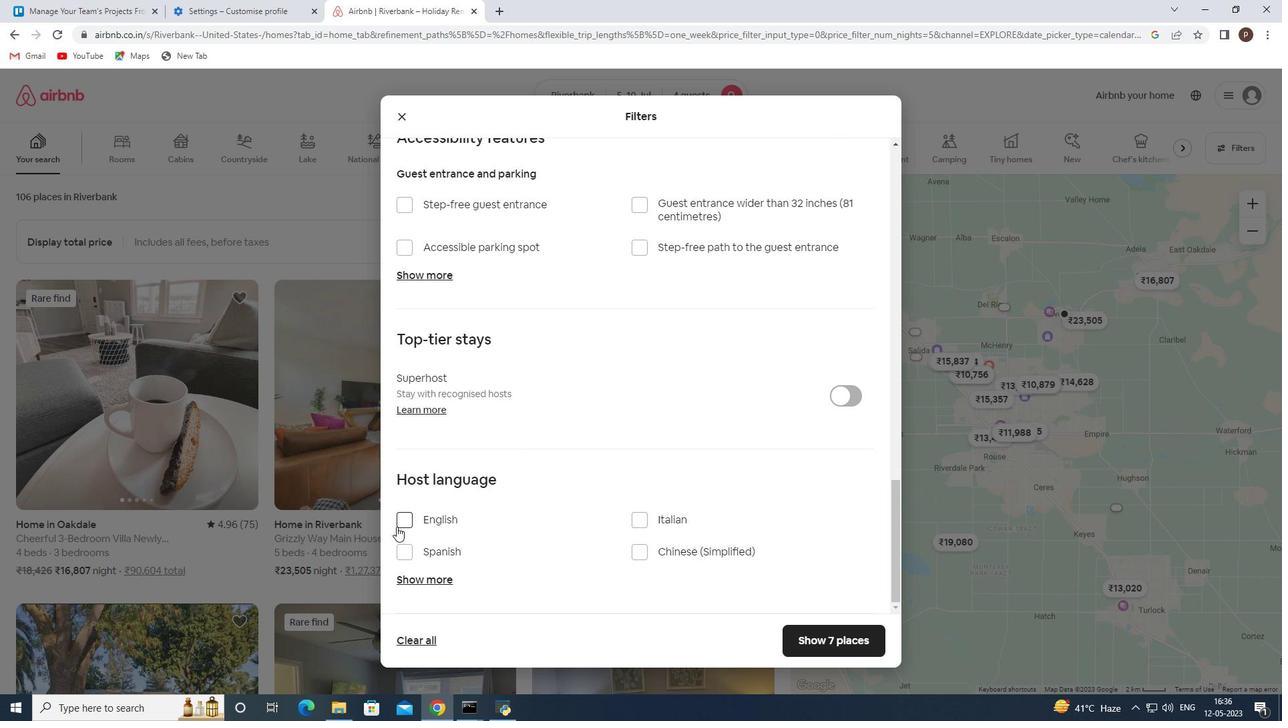 
Action: Mouse pressed left at (413, 519)
Screenshot: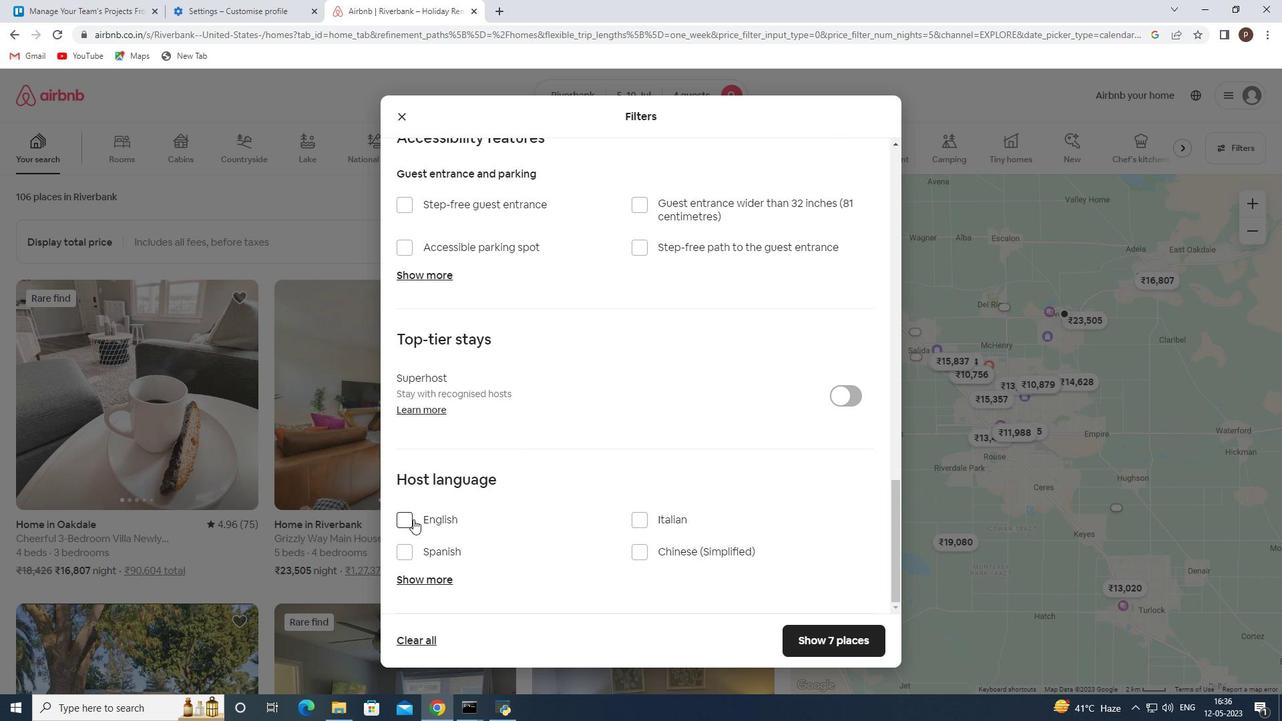 
Action: Mouse moved to (830, 631)
Screenshot: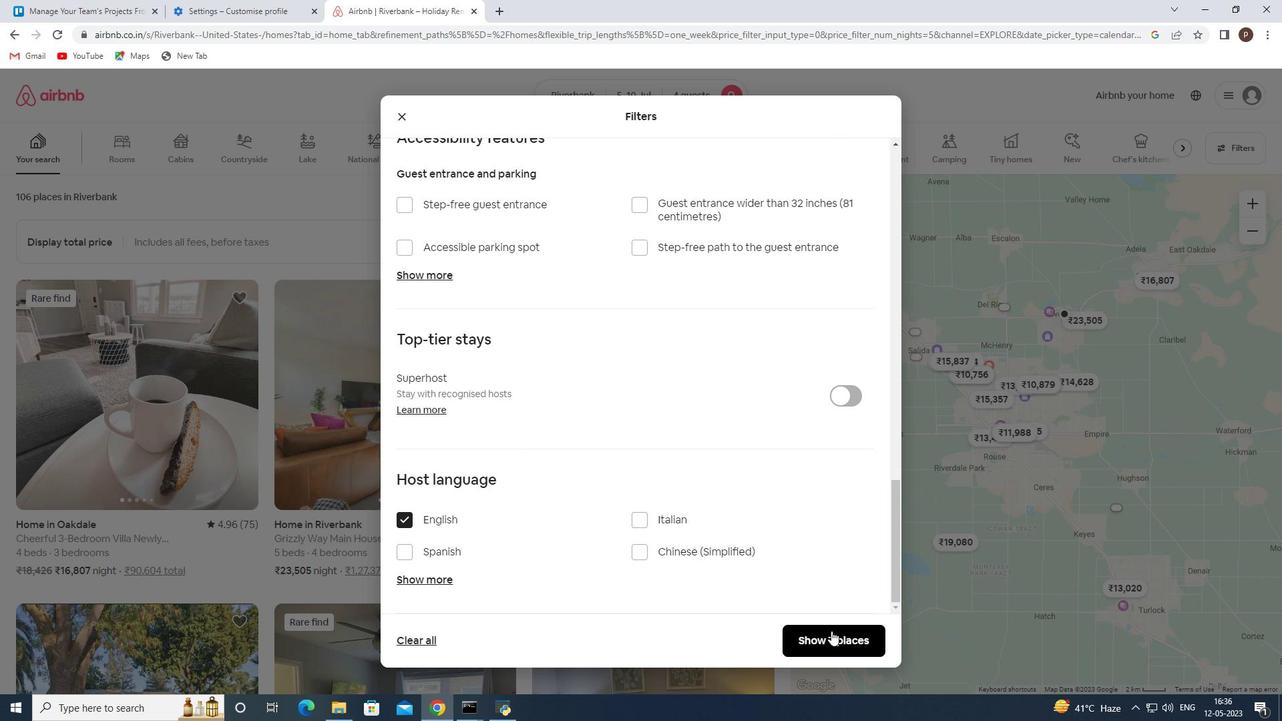 
Action: Mouse pressed left at (830, 631)
Screenshot: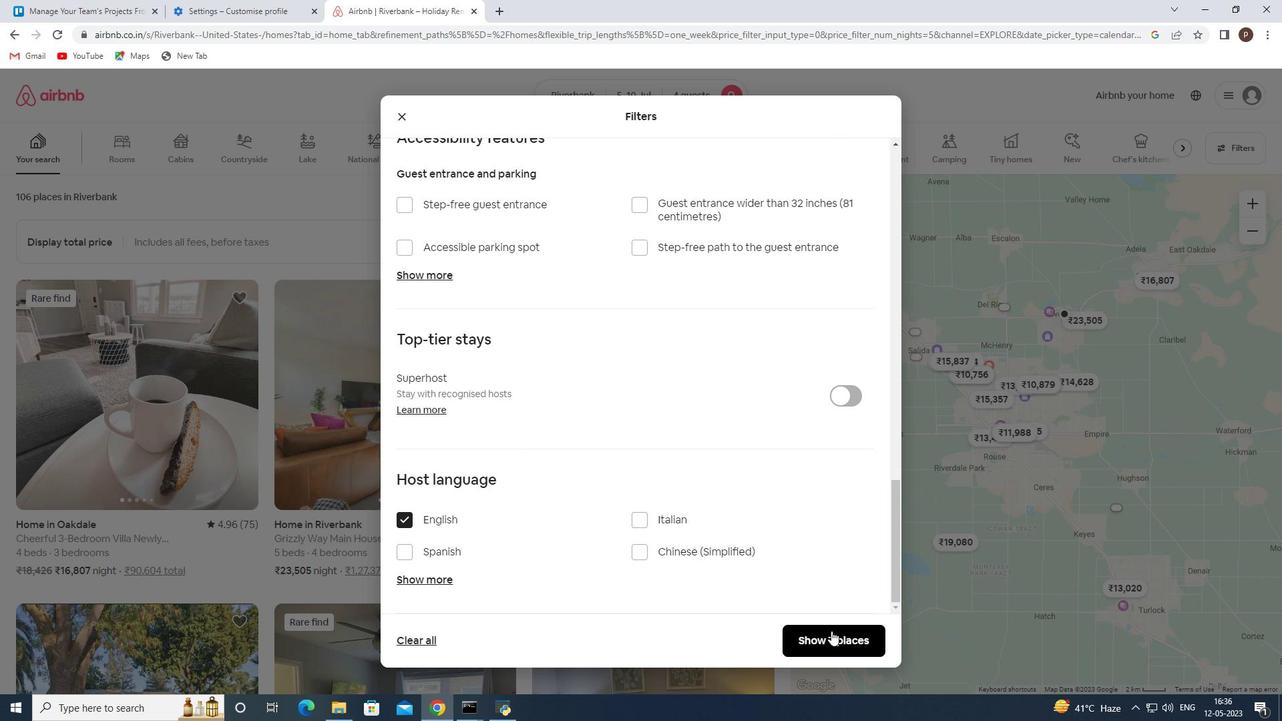 
